 Task: Look for Airbnb options in Komló, Hungary from 9th November, 2023 to 16th November, 2023 for 2 adults.2 bedrooms having 2 beds and 1 bathroom. Property type can be flat. Look for 5 properties as per requirement.
Action: Key pressed <Key.caps_lock>K<Key.caps_lock>omlo
Screenshot: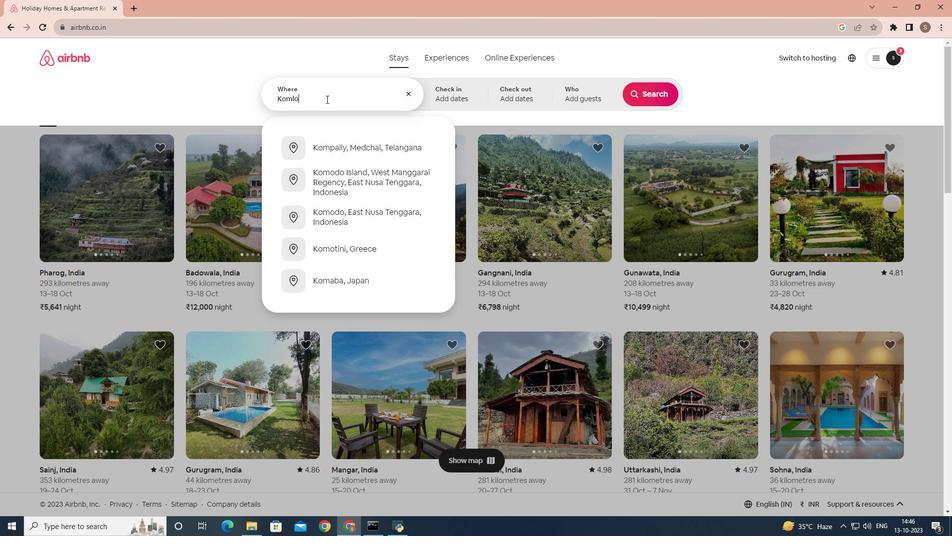 
Action: Mouse moved to (322, 139)
Screenshot: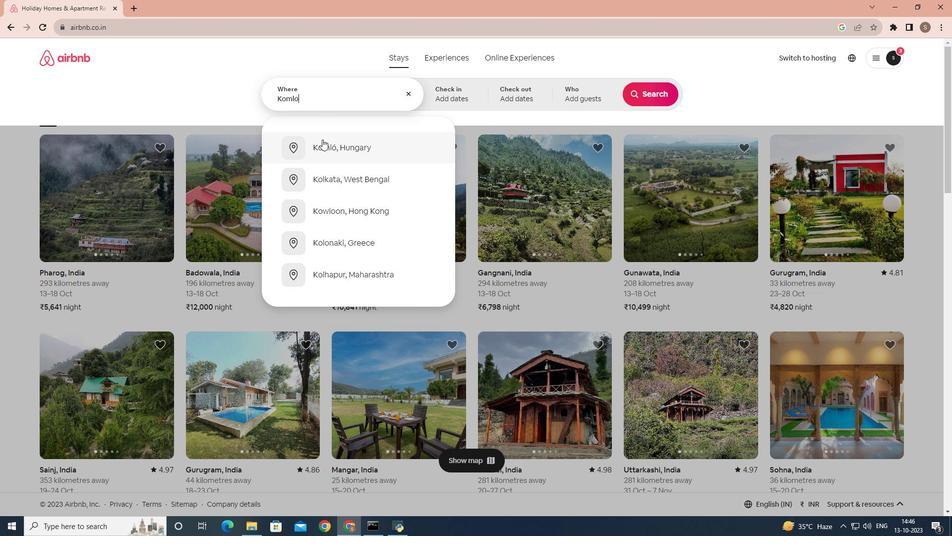 
Action: Mouse pressed left at (322, 139)
Screenshot: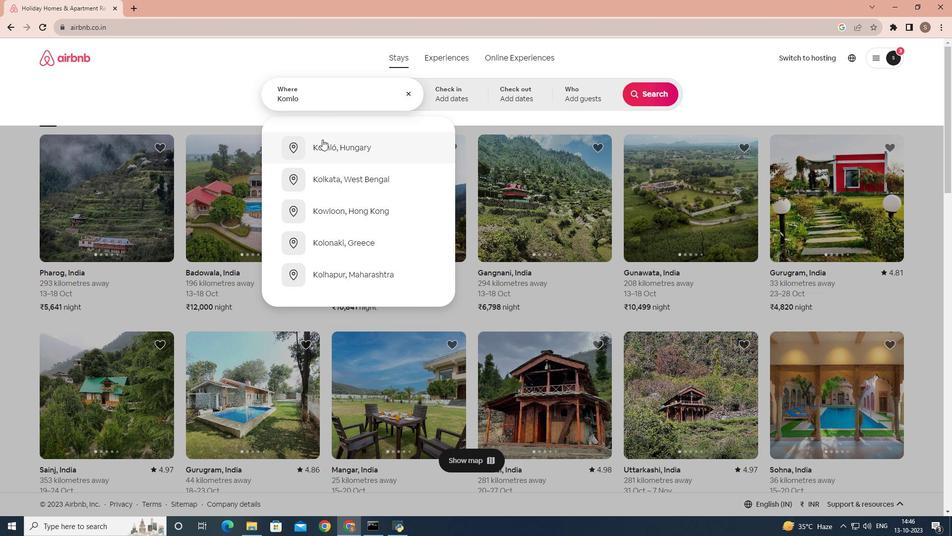 
Action: Mouse moved to (599, 243)
Screenshot: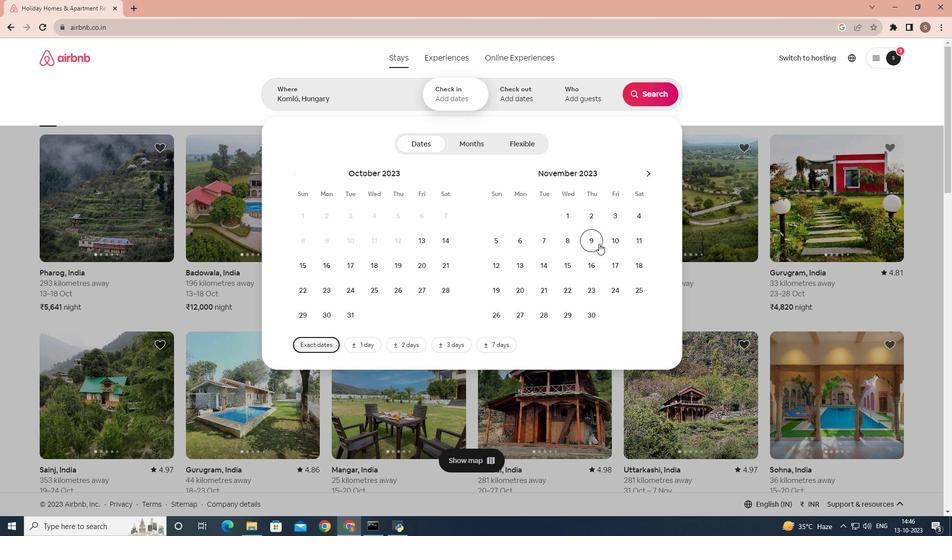 
Action: Mouse pressed left at (599, 243)
Screenshot: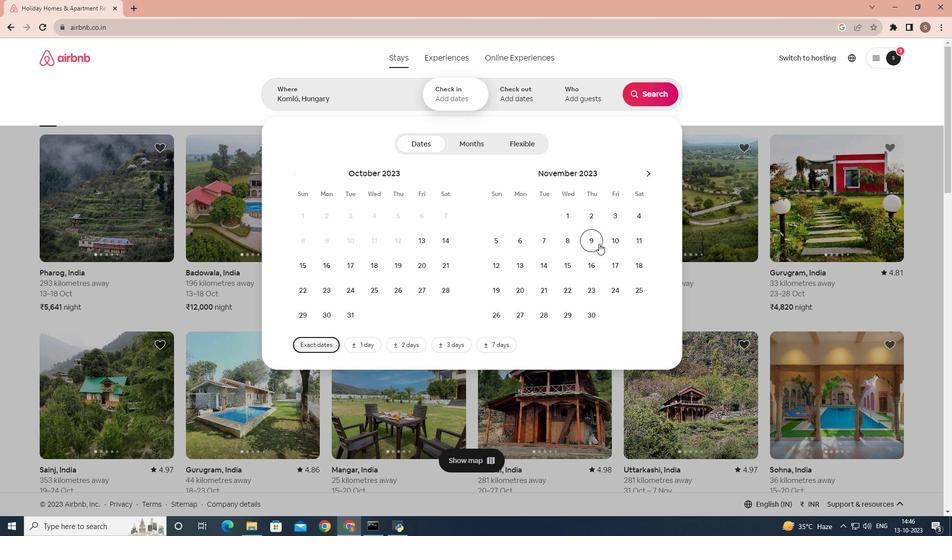 
Action: Mouse moved to (597, 262)
Screenshot: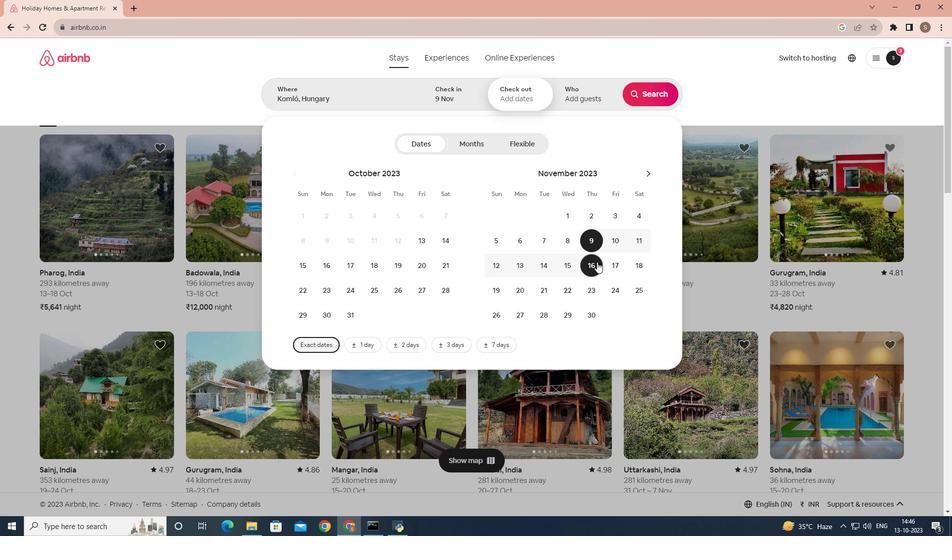 
Action: Mouse pressed left at (597, 262)
Screenshot: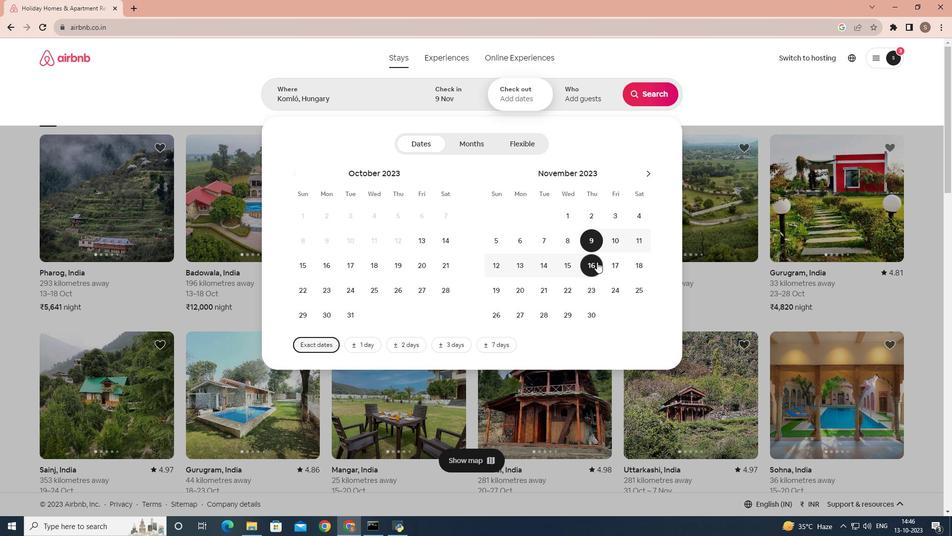 
Action: Mouse moved to (590, 103)
Screenshot: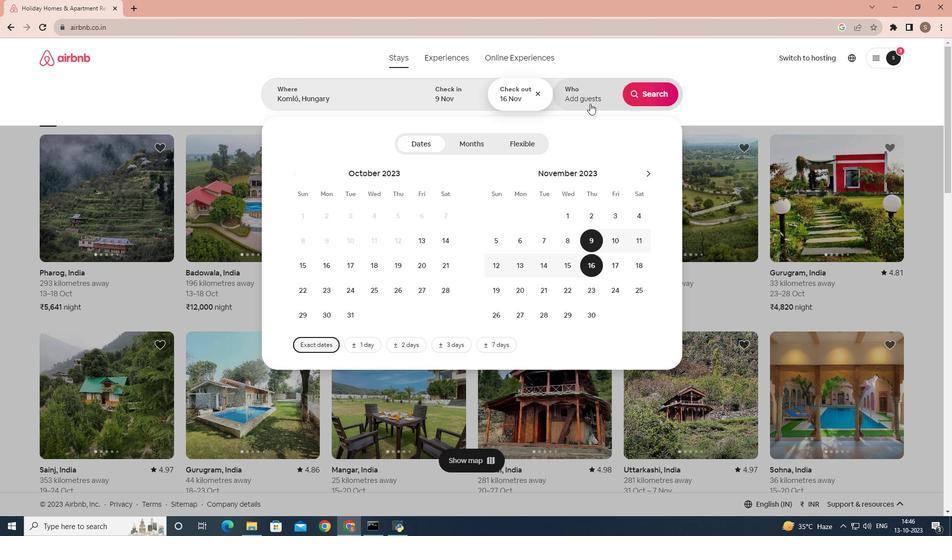 
Action: Mouse pressed left at (590, 103)
Screenshot: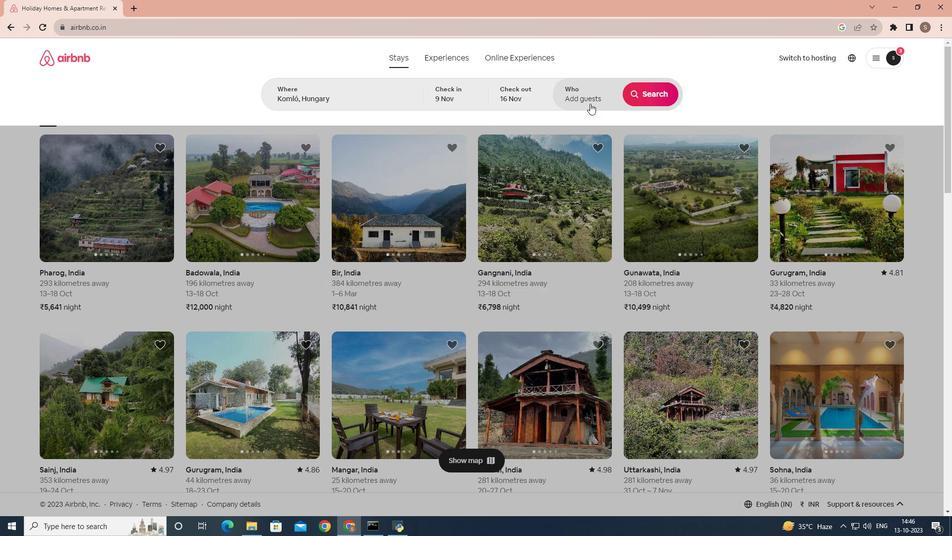 
Action: Mouse moved to (655, 152)
Screenshot: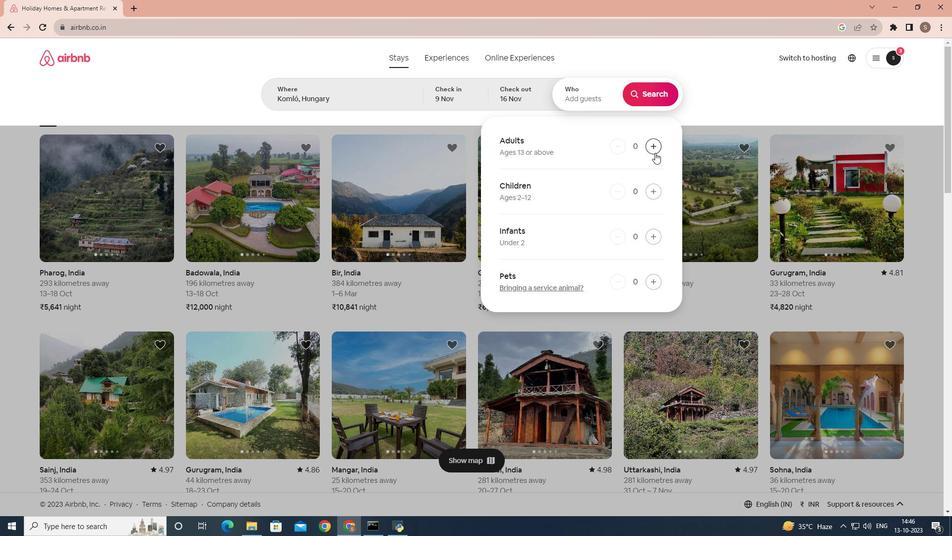 
Action: Mouse pressed left at (655, 152)
Screenshot: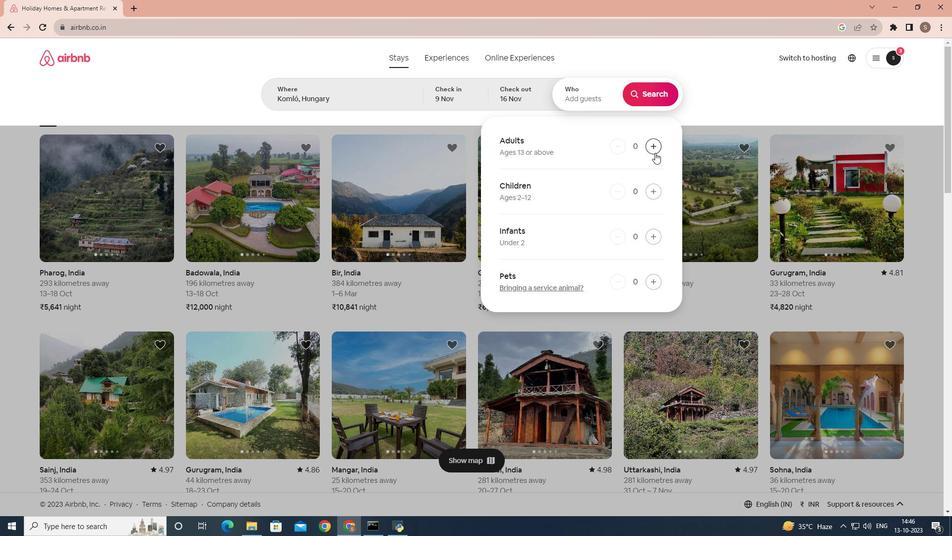
Action: Mouse pressed left at (655, 152)
Screenshot: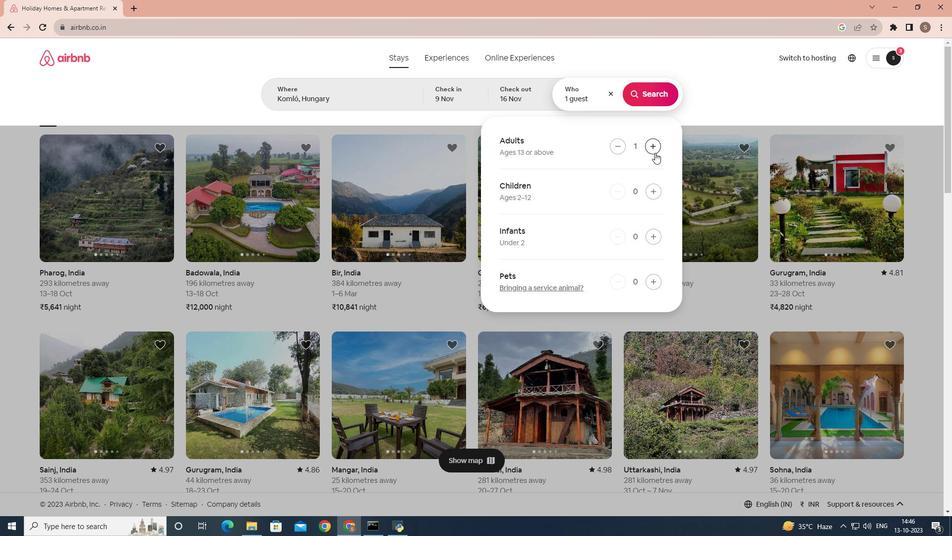 
Action: Mouse moved to (652, 101)
Screenshot: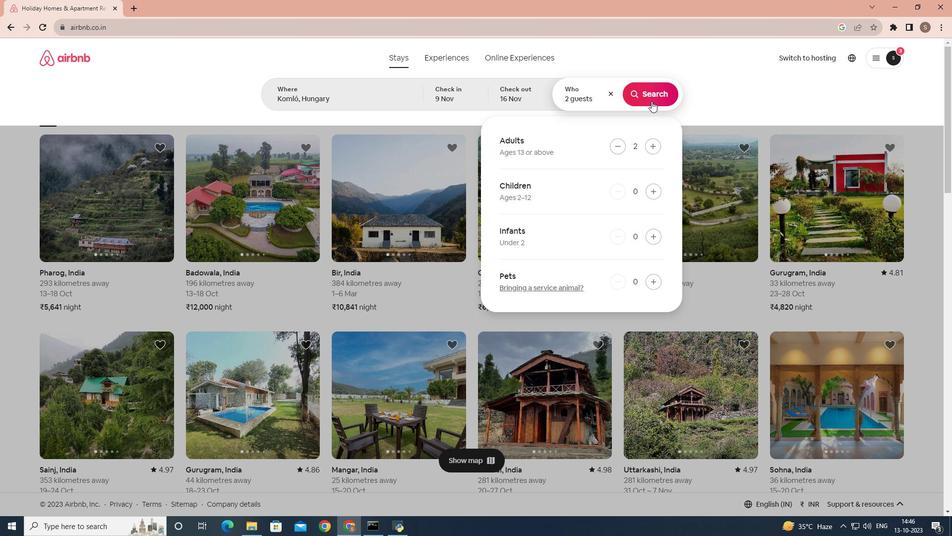 
Action: Mouse pressed left at (652, 101)
Screenshot: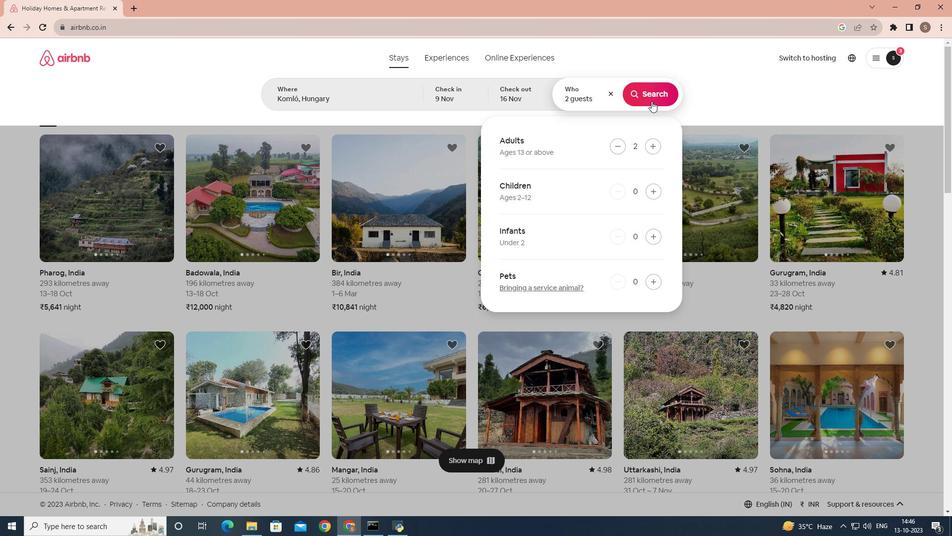 
Action: Mouse moved to (792, 97)
Screenshot: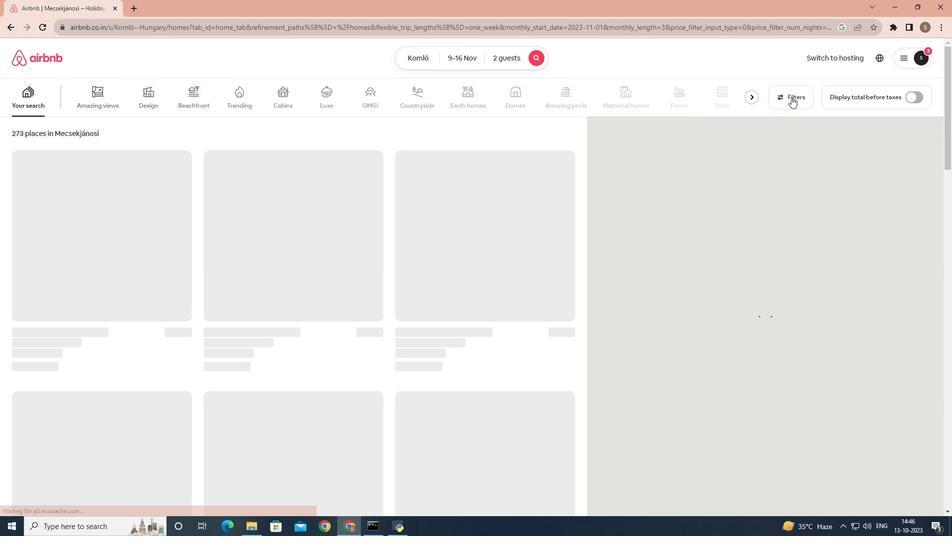 
Action: Mouse pressed left at (792, 97)
Screenshot: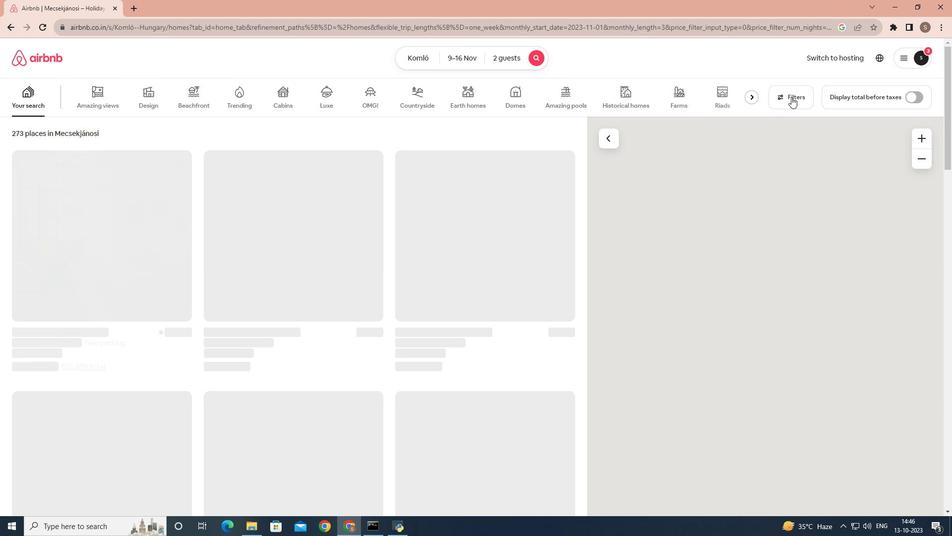 
Action: Mouse moved to (425, 268)
Screenshot: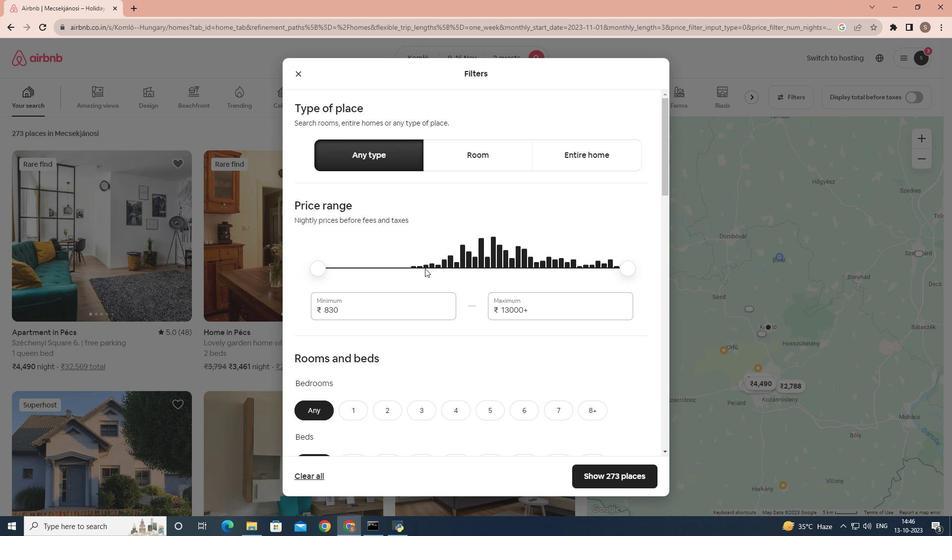 
Action: Mouse scrolled (425, 268) with delta (0, 0)
Screenshot: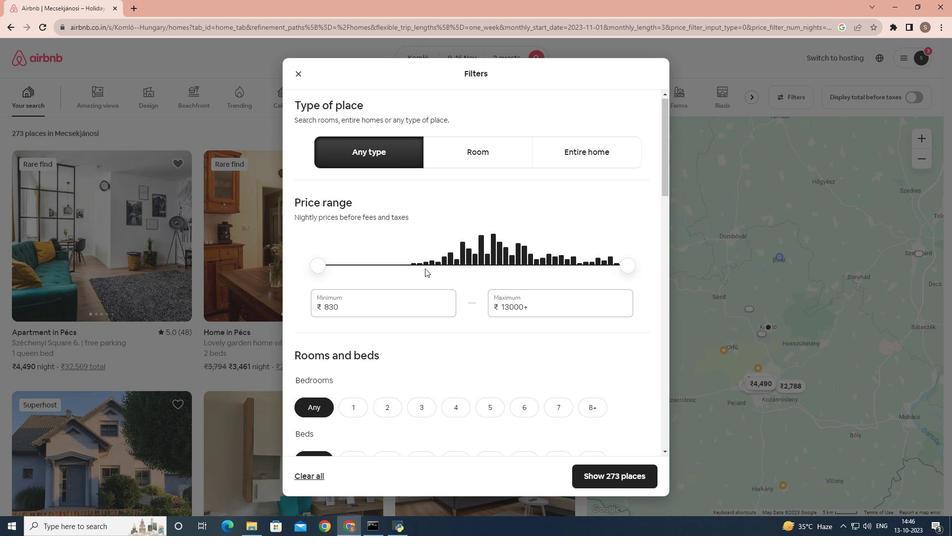 
Action: Mouse scrolled (425, 268) with delta (0, 0)
Screenshot: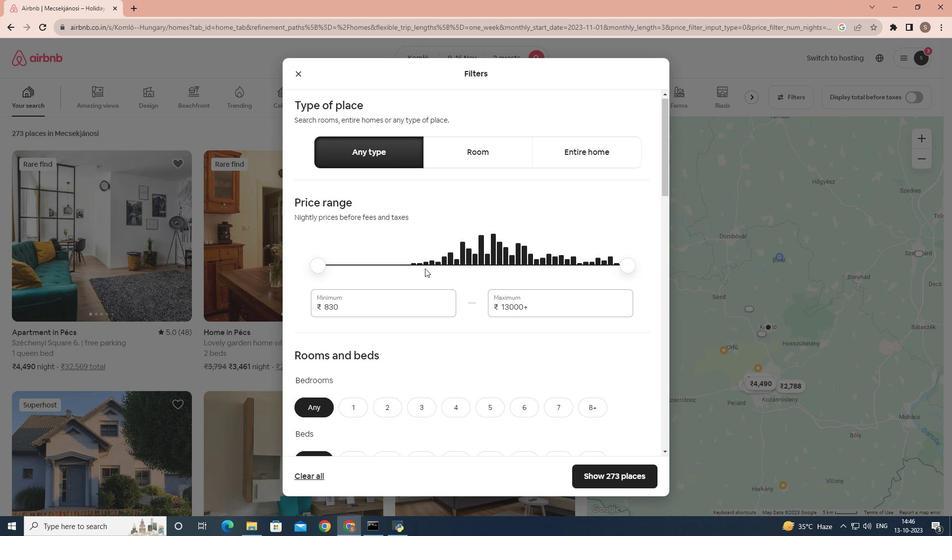 
Action: Mouse scrolled (425, 268) with delta (0, 0)
Screenshot: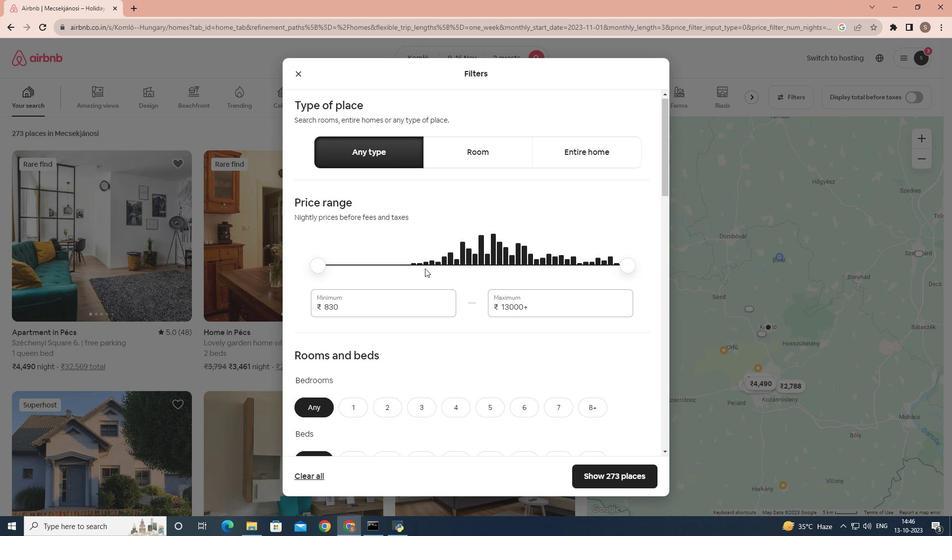 
Action: Mouse scrolled (425, 268) with delta (0, 0)
Screenshot: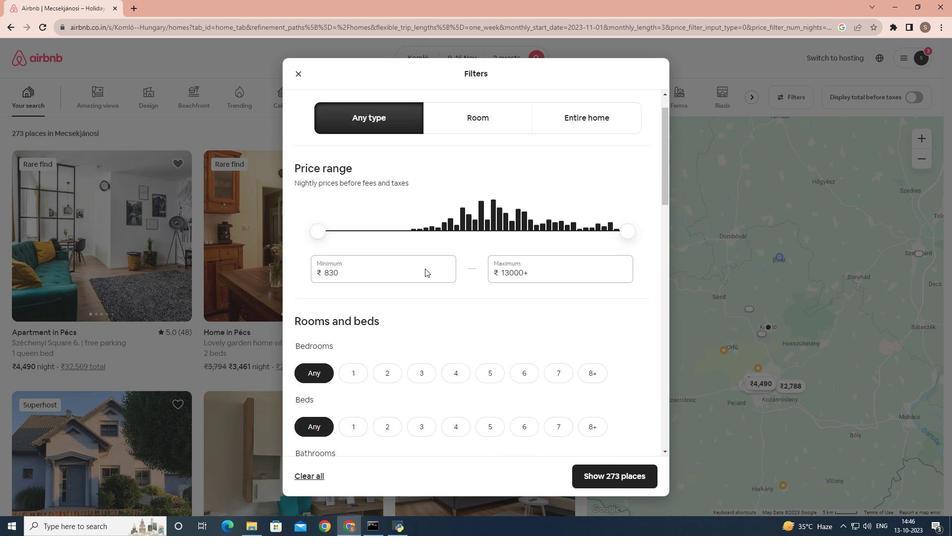 
Action: Mouse moved to (387, 224)
Screenshot: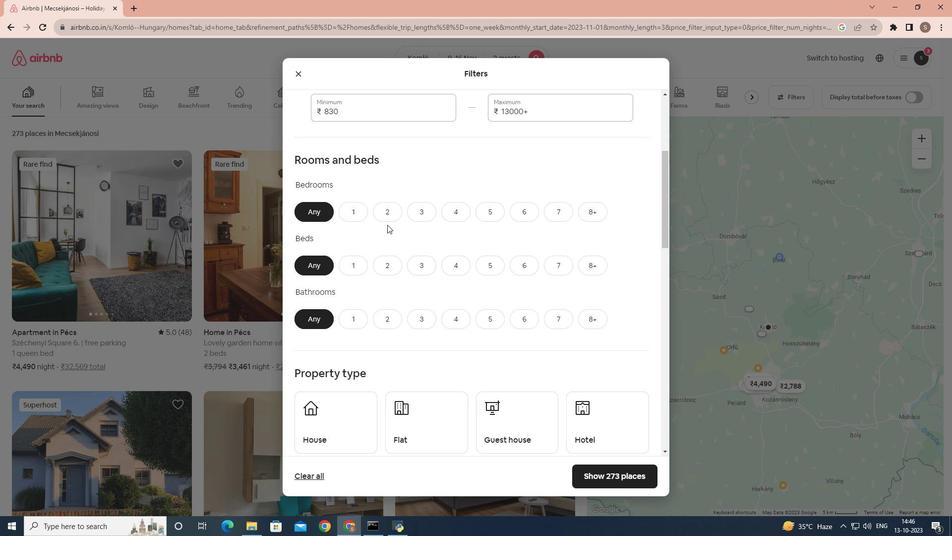 
Action: Mouse pressed left at (387, 224)
Screenshot: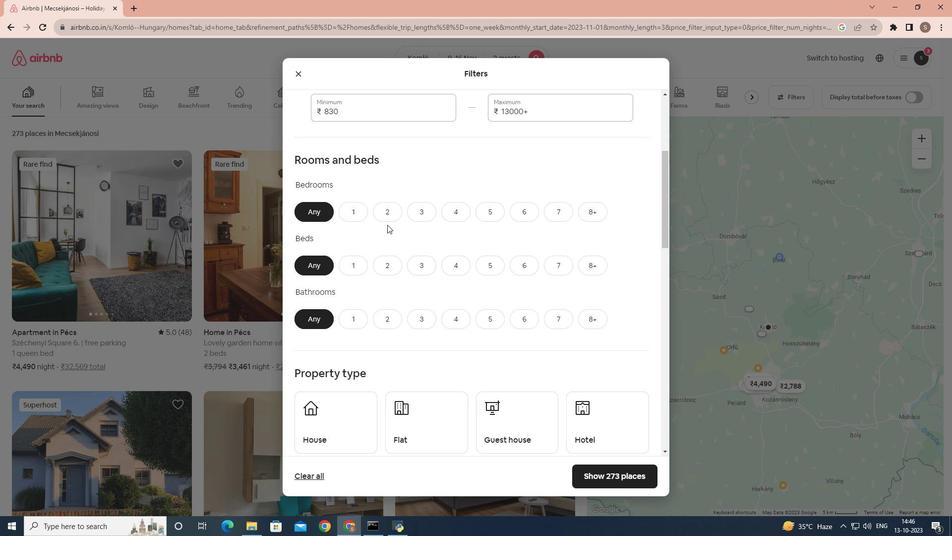 
Action: Mouse moved to (389, 220)
Screenshot: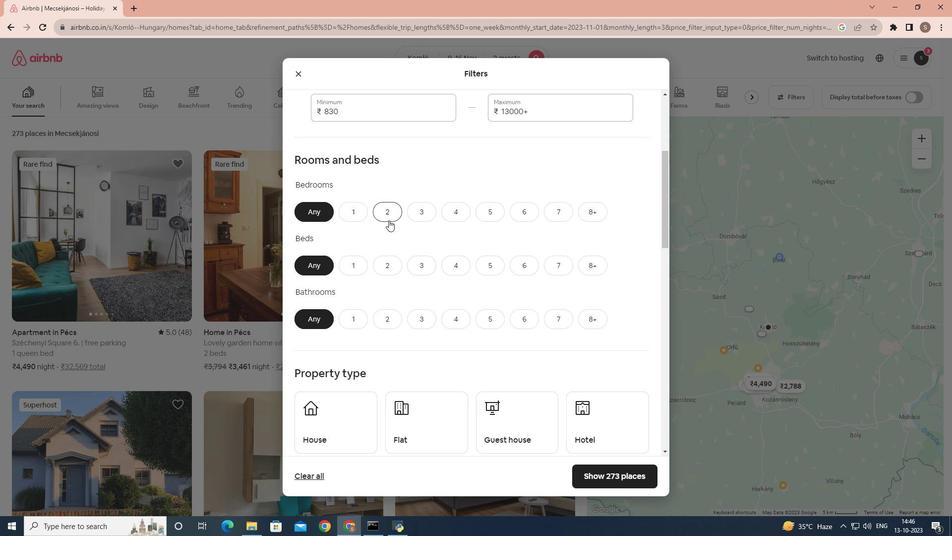 
Action: Mouse pressed left at (389, 220)
Screenshot: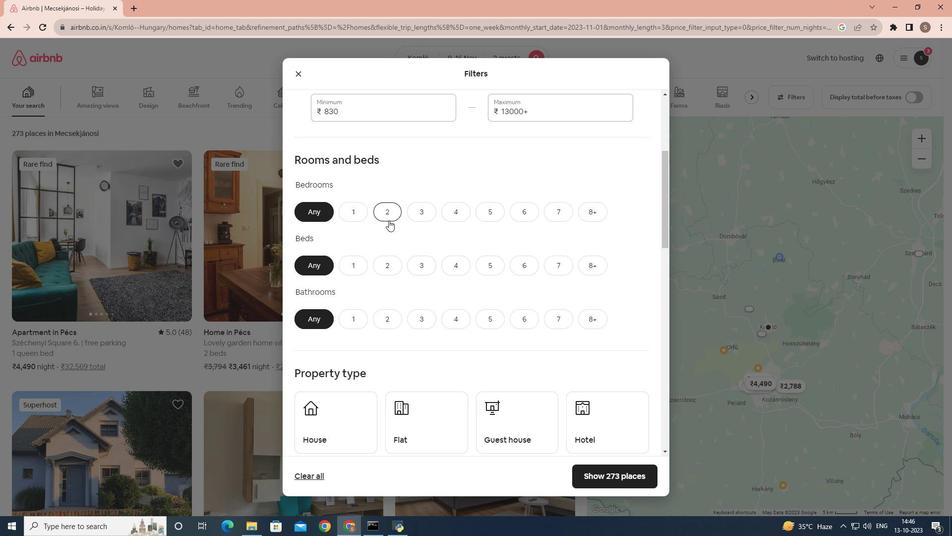
Action: Mouse moved to (382, 268)
Screenshot: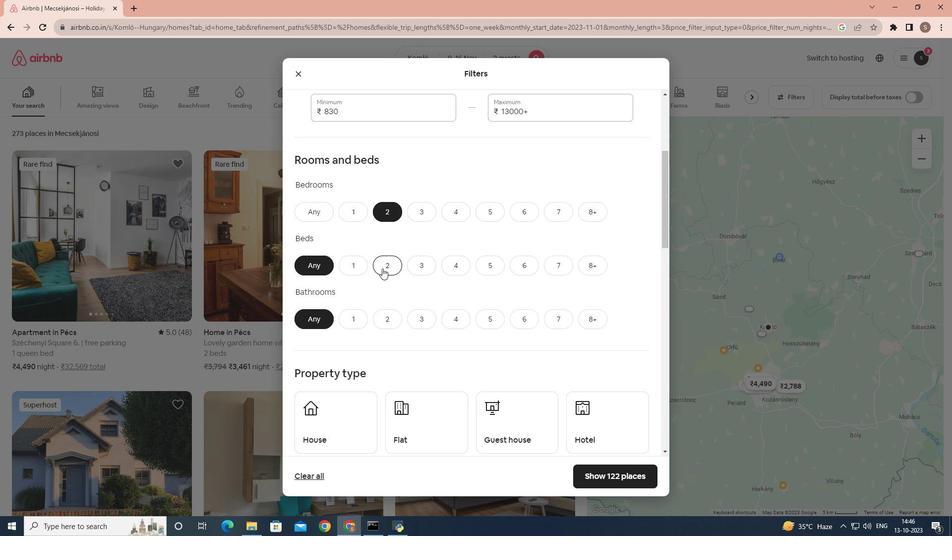 
Action: Mouse pressed left at (382, 268)
Screenshot: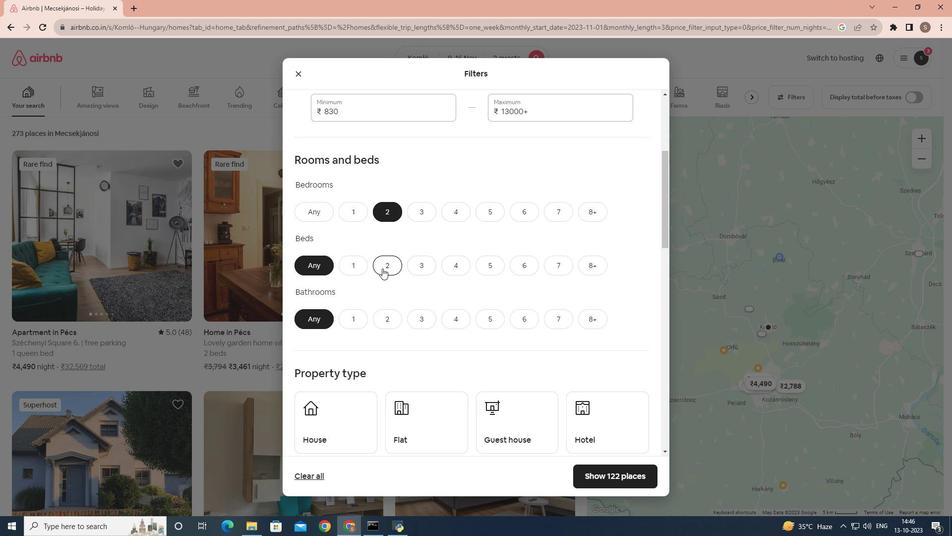 
Action: Mouse moved to (358, 320)
Screenshot: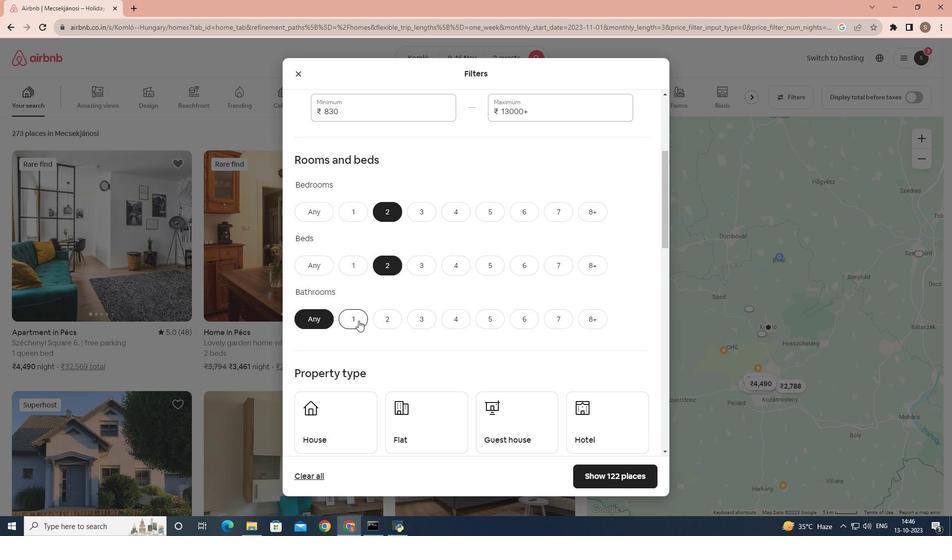 
Action: Mouse pressed left at (358, 320)
Screenshot: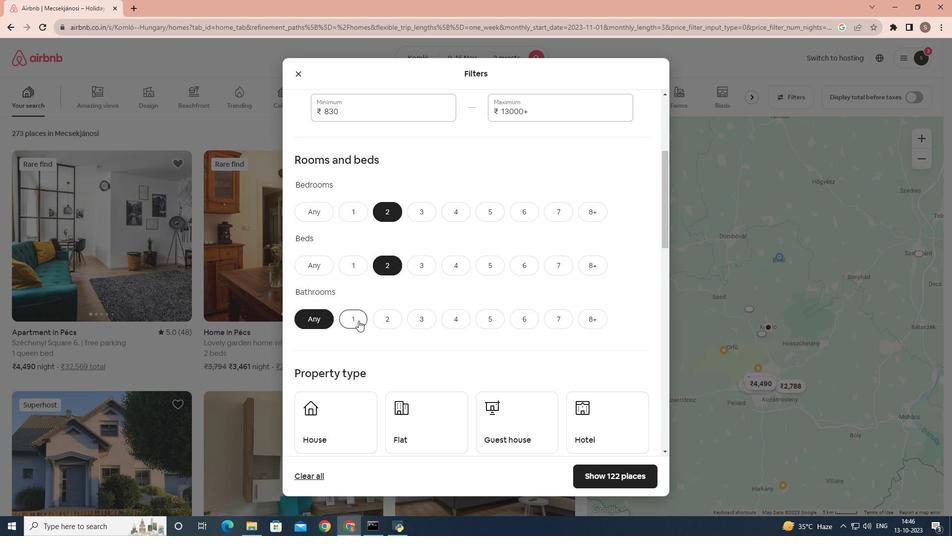 
Action: Mouse moved to (419, 301)
Screenshot: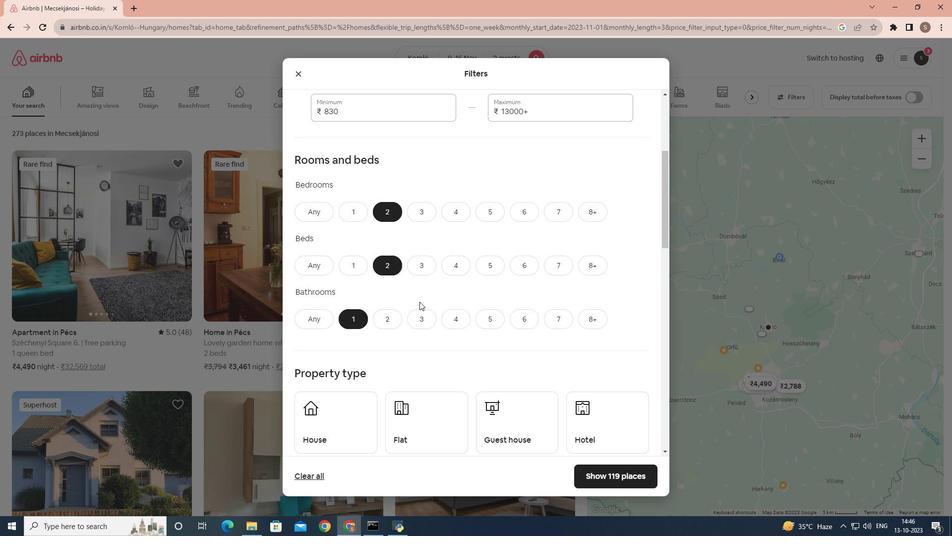 
Action: Mouse scrolled (419, 301) with delta (0, 0)
Screenshot: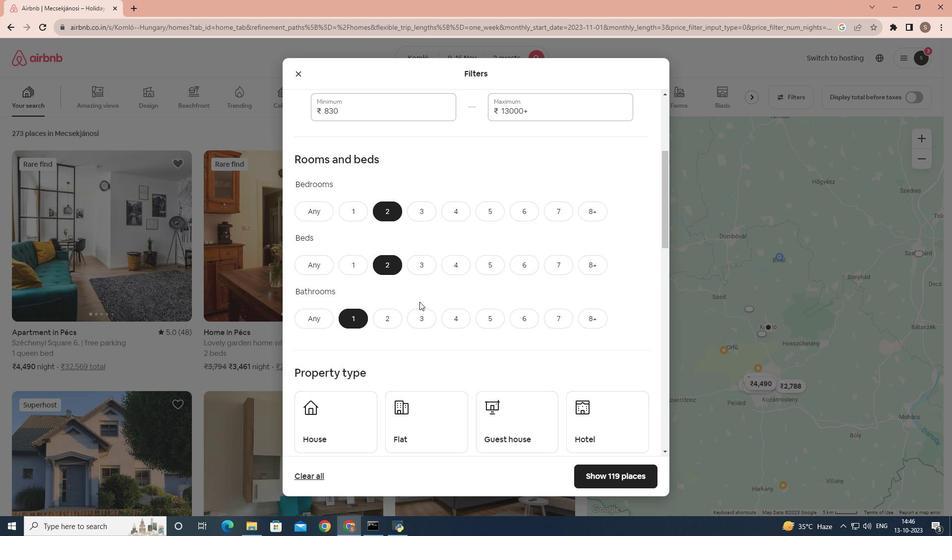 
Action: Mouse scrolled (419, 301) with delta (0, 0)
Screenshot: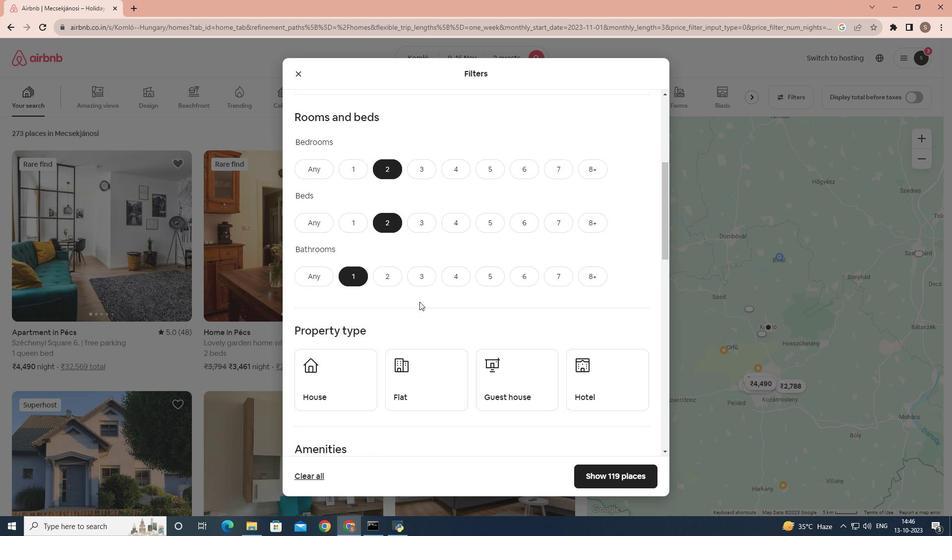 
Action: Mouse scrolled (419, 301) with delta (0, 0)
Screenshot: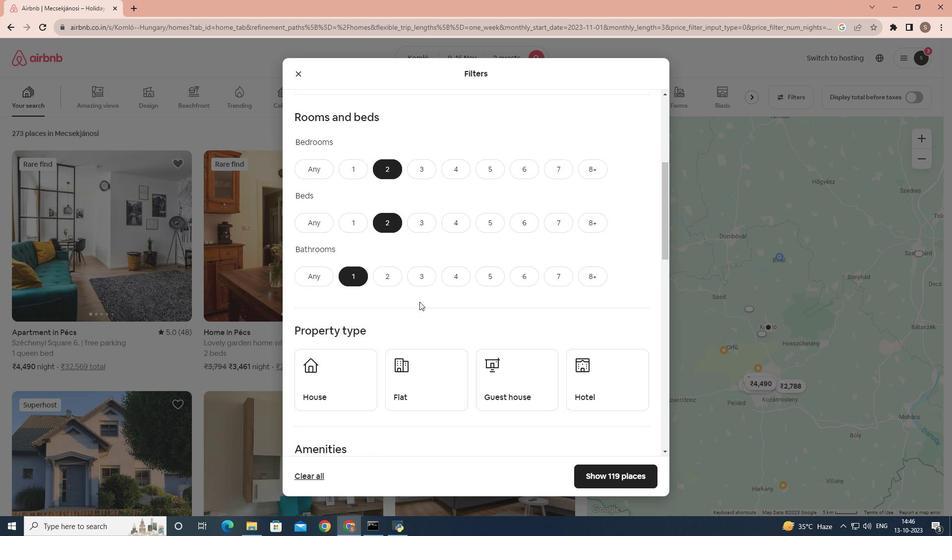 
Action: Mouse scrolled (419, 301) with delta (0, 0)
Screenshot: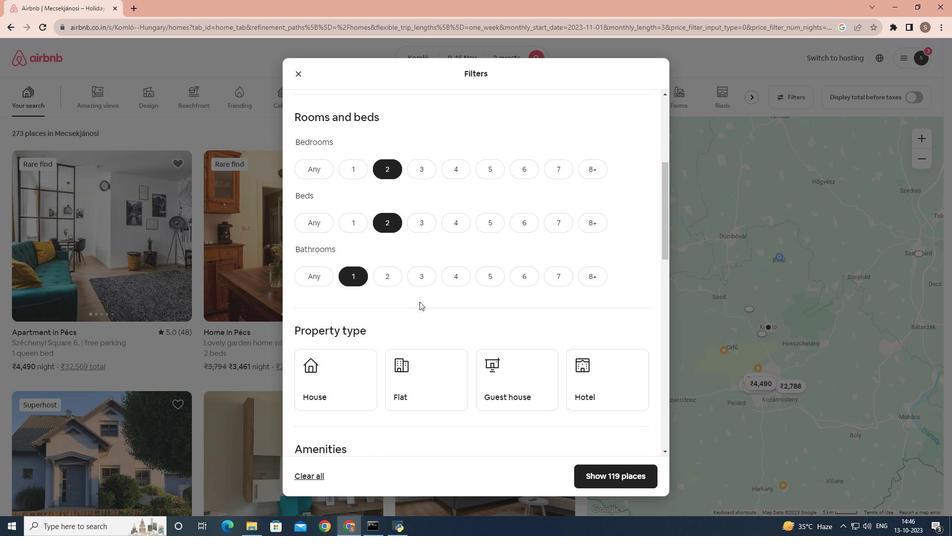 
Action: Mouse scrolled (419, 301) with delta (0, 0)
Screenshot: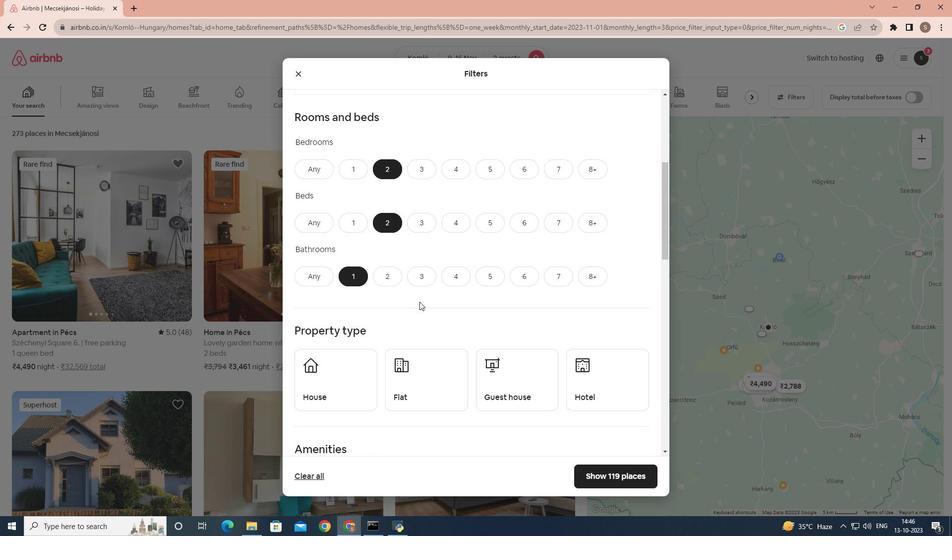 
Action: Mouse moved to (425, 203)
Screenshot: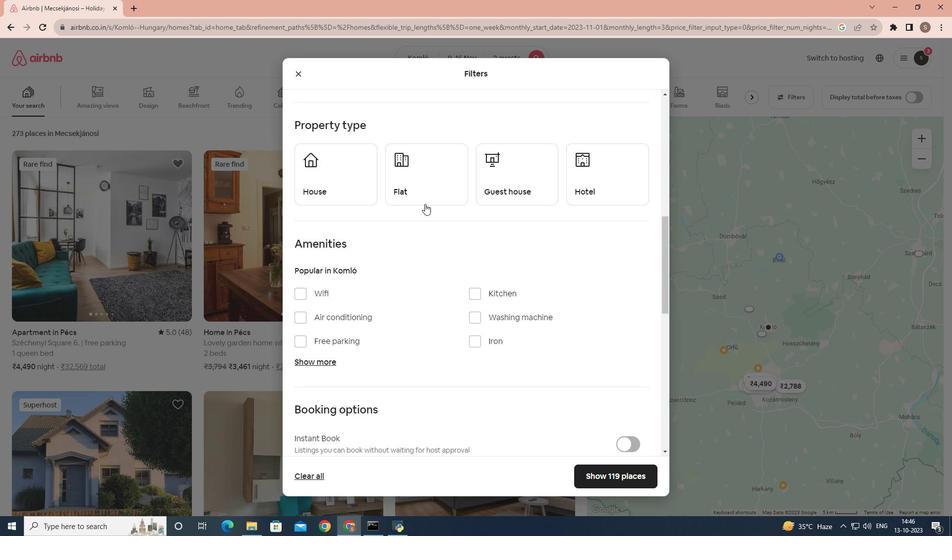 
Action: Mouse pressed left at (425, 203)
Screenshot: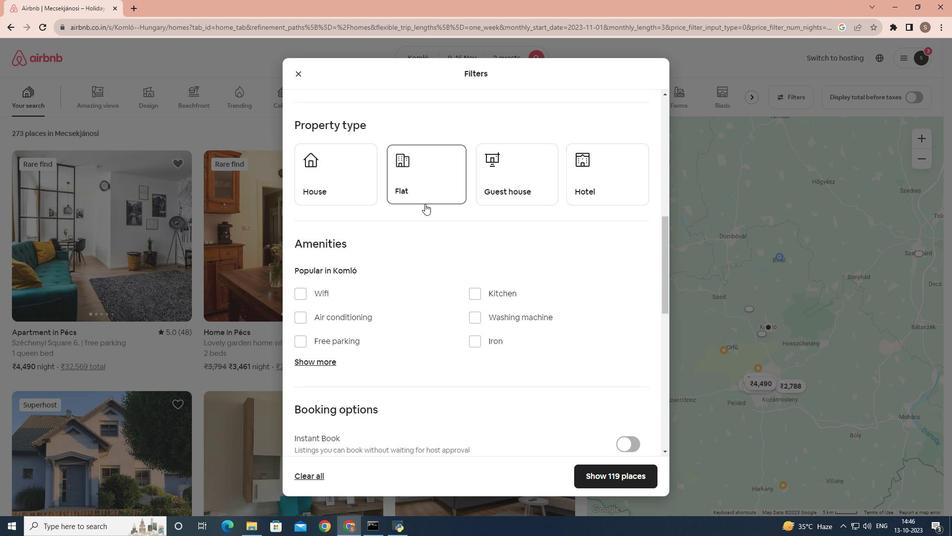 
Action: Mouse moved to (629, 471)
Screenshot: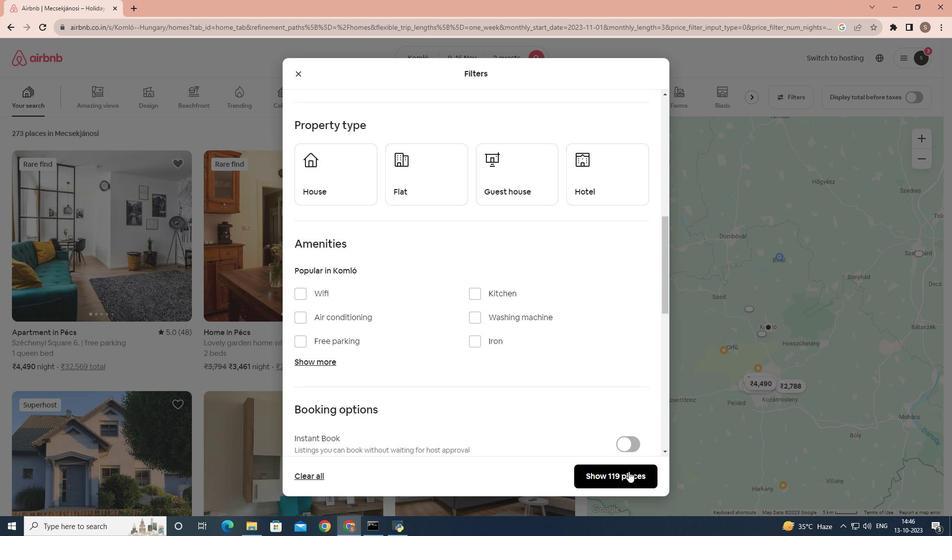 
Action: Mouse pressed left at (629, 471)
Screenshot: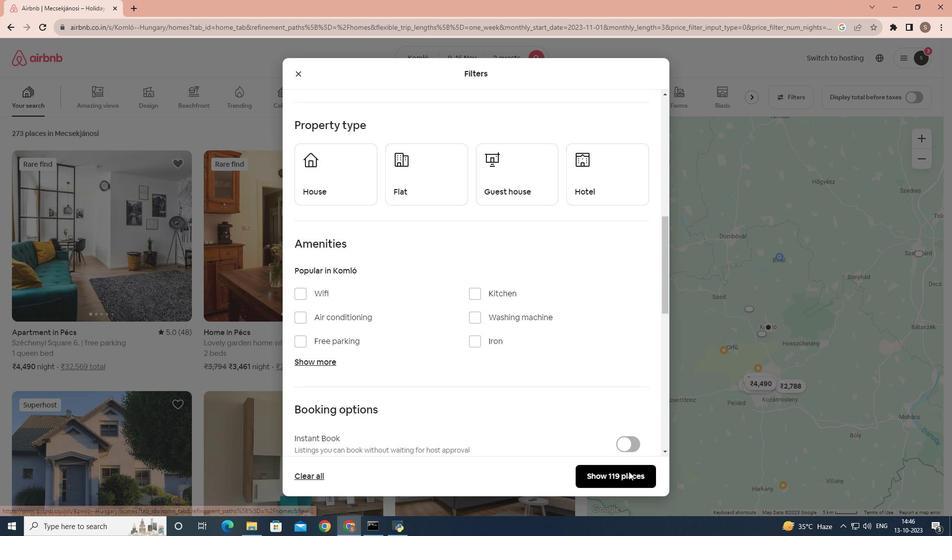 
Action: Mouse moved to (300, 242)
Screenshot: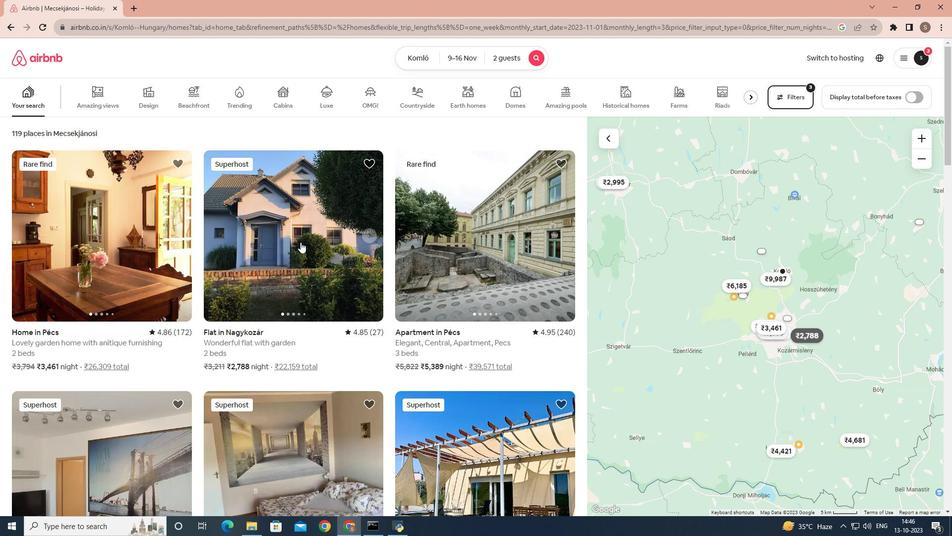 
Action: Mouse pressed left at (300, 242)
Screenshot: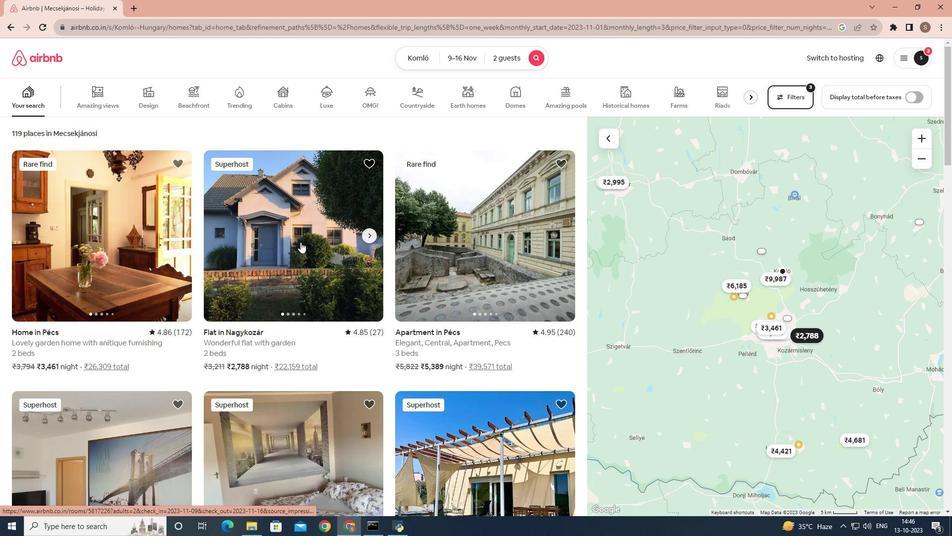 
Action: Mouse scrolled (300, 241) with delta (0, 0)
Screenshot: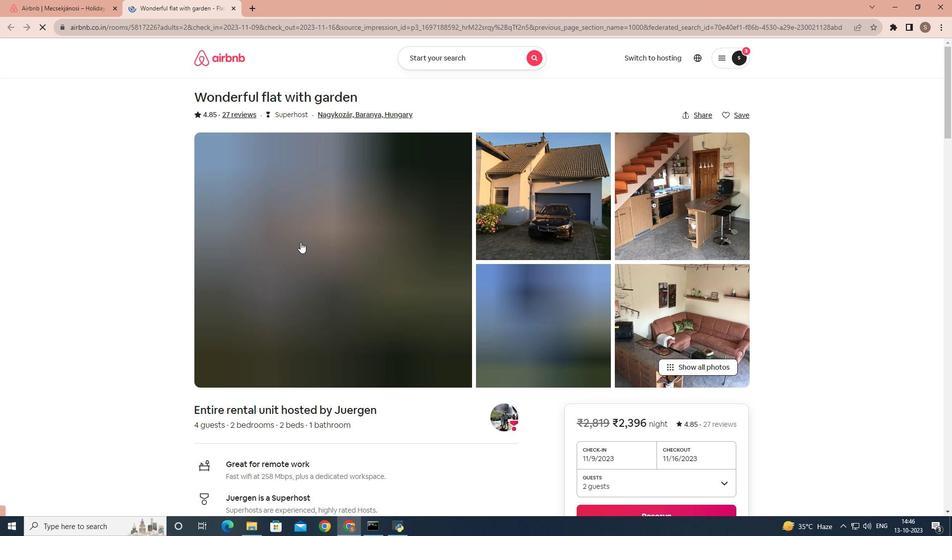 
Action: Mouse scrolled (300, 241) with delta (0, 0)
Screenshot: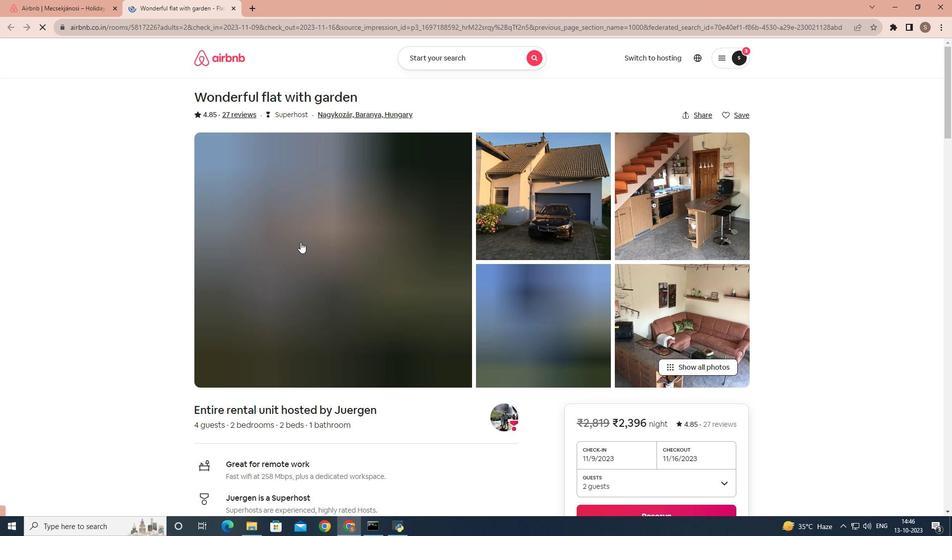 
Action: Mouse scrolled (300, 241) with delta (0, 0)
Screenshot: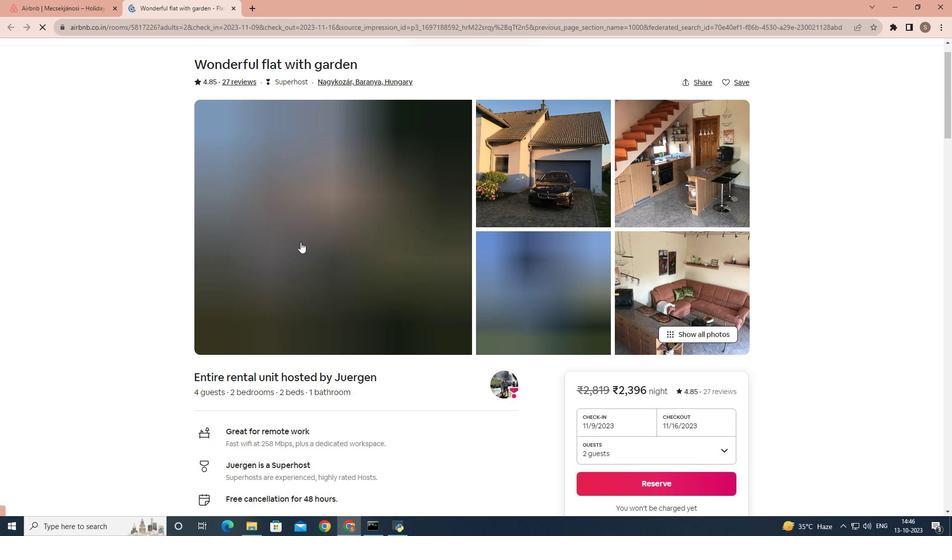 
Action: Mouse scrolled (300, 241) with delta (0, 0)
Screenshot: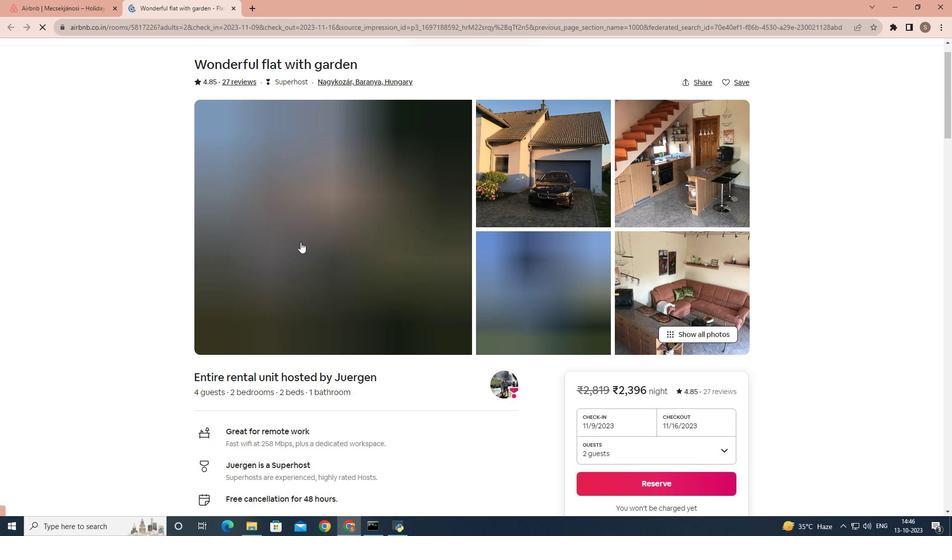 
Action: Mouse scrolled (300, 241) with delta (0, 0)
Screenshot: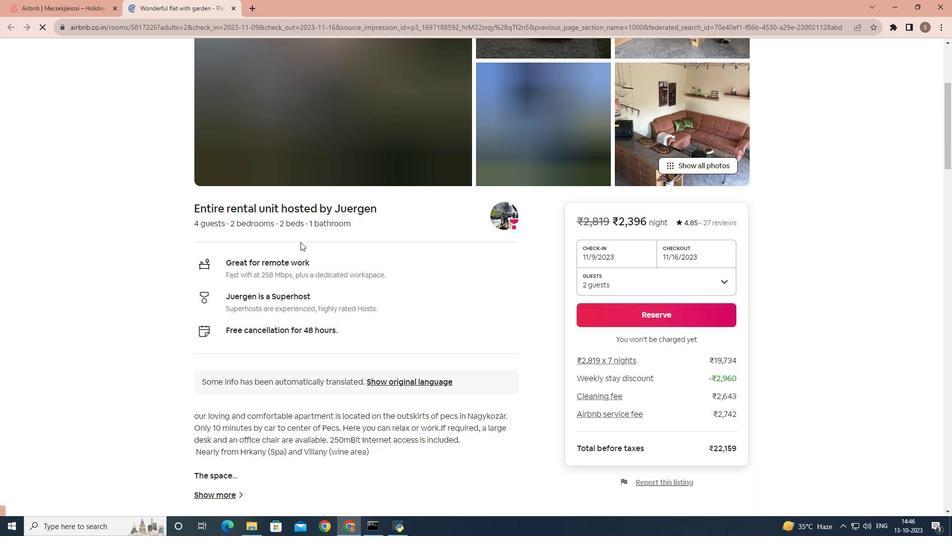 
Action: Mouse scrolled (300, 241) with delta (0, 0)
Screenshot: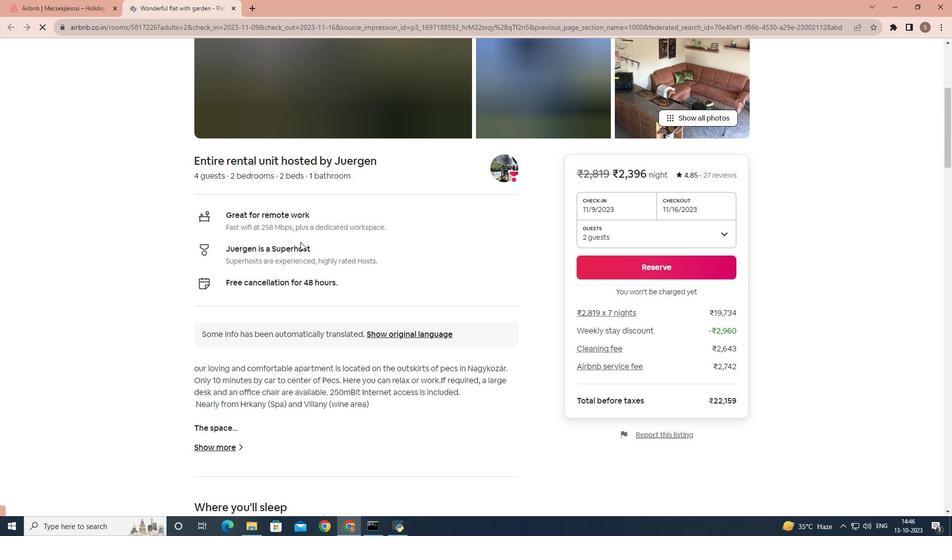 
Action: Mouse scrolled (300, 241) with delta (0, 0)
Screenshot: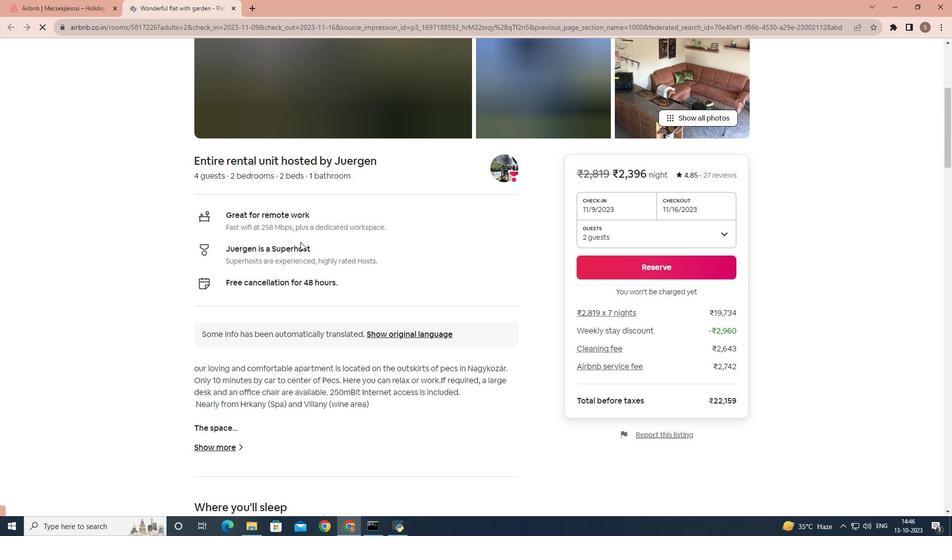
Action: Mouse scrolled (300, 241) with delta (0, 0)
Screenshot: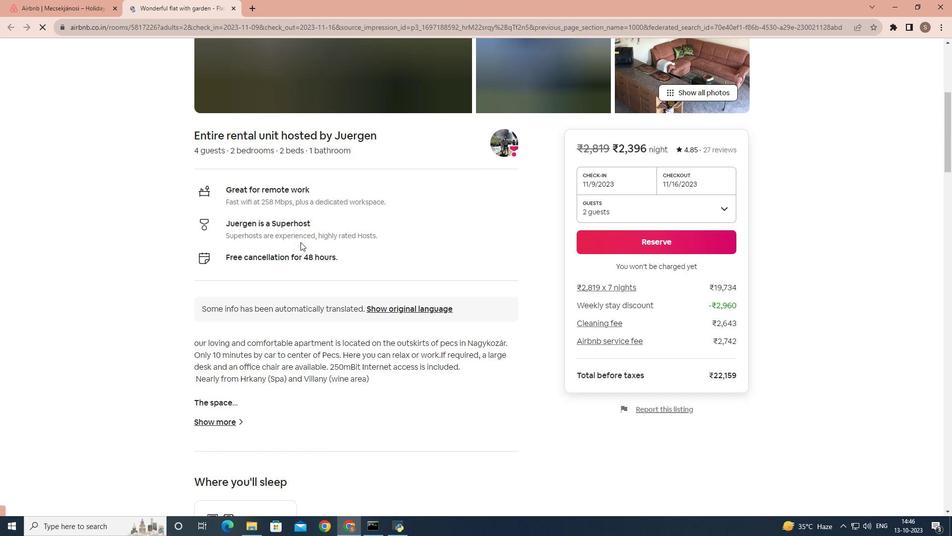 
Action: Mouse moved to (226, 271)
Screenshot: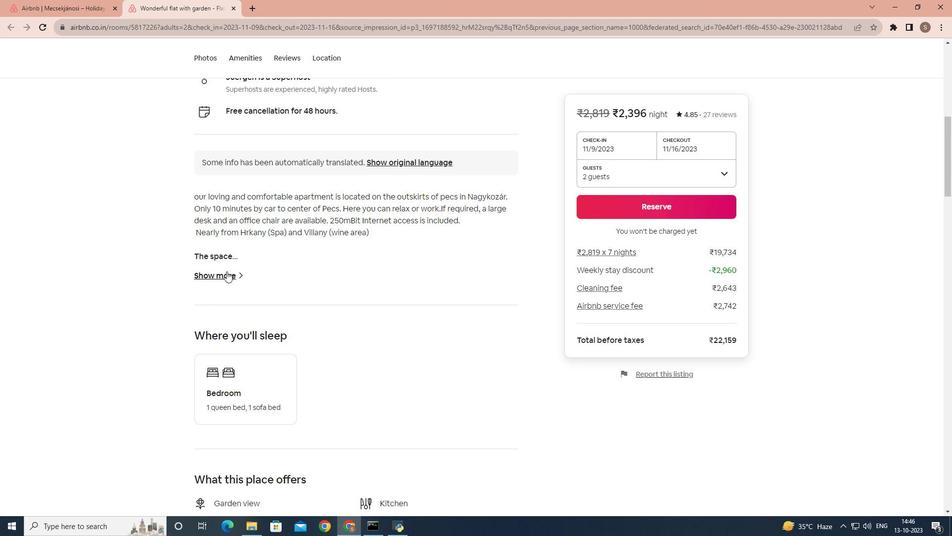 
Action: Mouse pressed left at (226, 271)
Screenshot: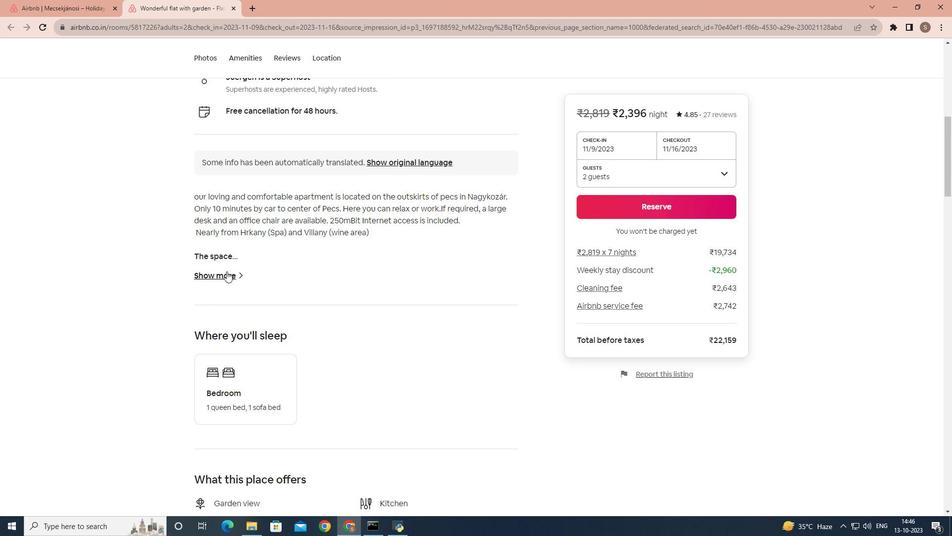 
Action: Mouse moved to (349, 242)
Screenshot: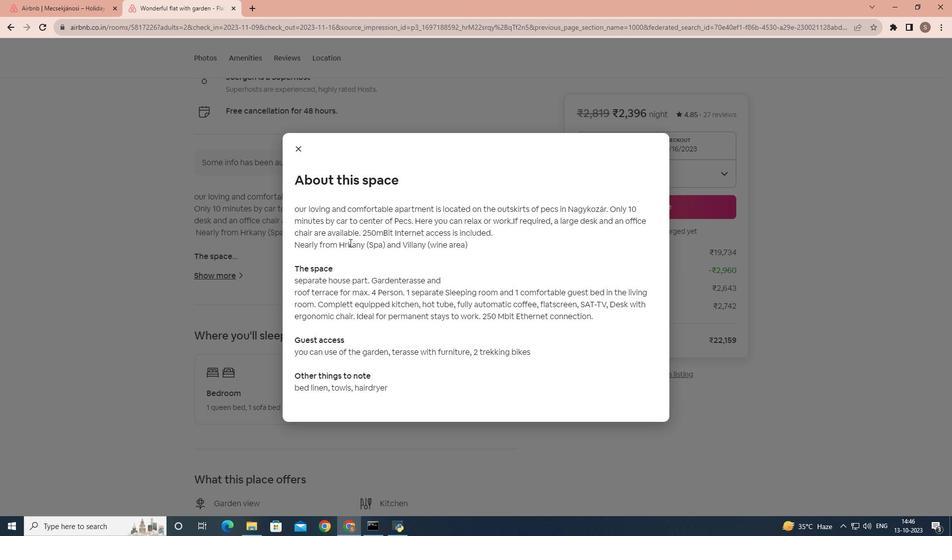 
Action: Mouse scrolled (349, 242) with delta (0, 0)
Screenshot: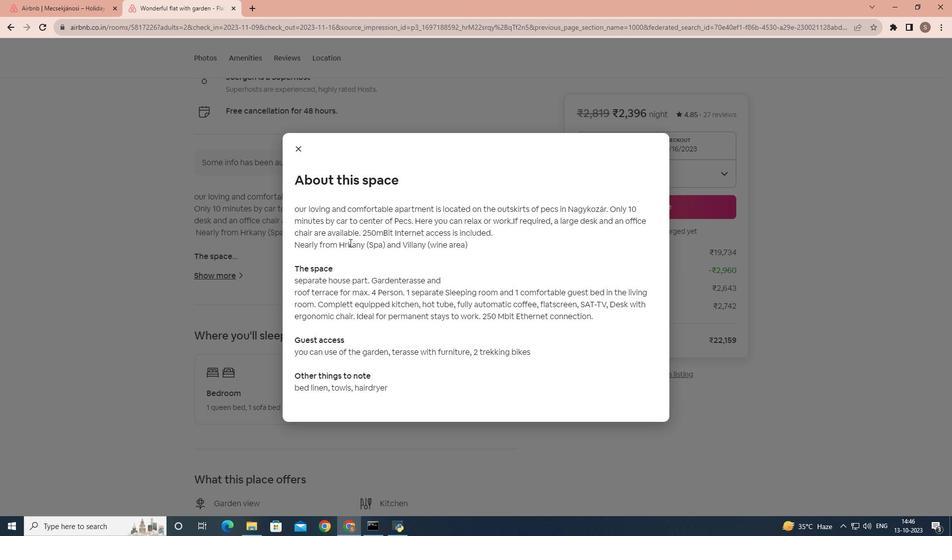 
Action: Mouse scrolled (349, 242) with delta (0, 0)
Screenshot: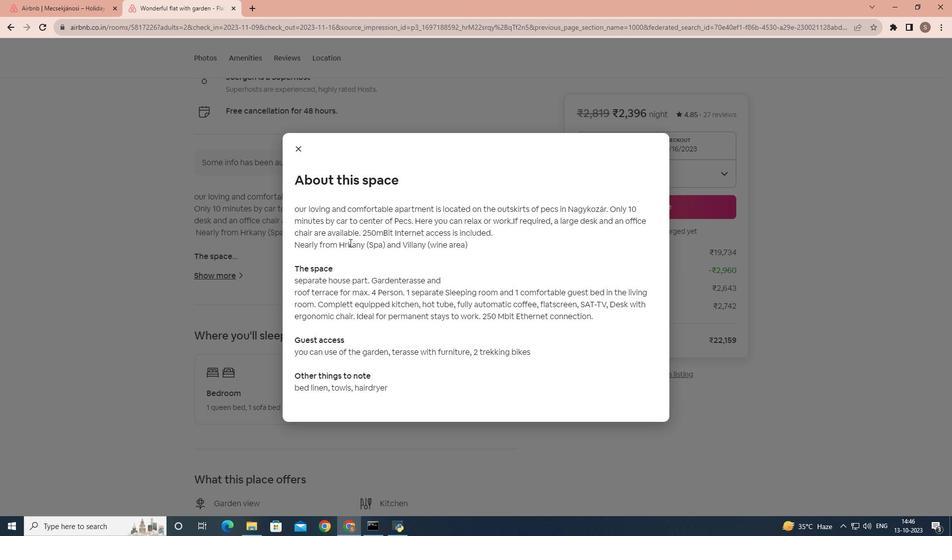 
Action: Mouse scrolled (349, 242) with delta (0, 0)
Screenshot: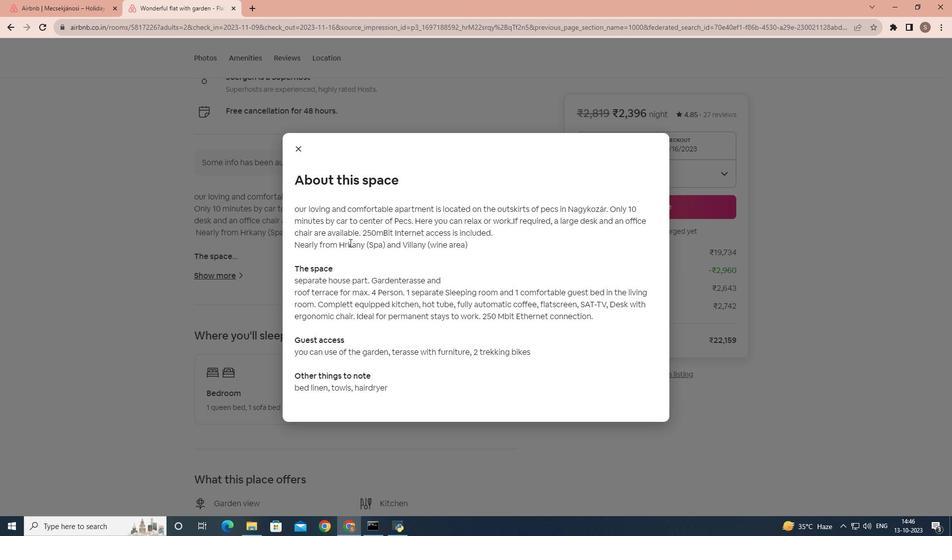 
Action: Mouse scrolled (349, 242) with delta (0, 0)
Screenshot: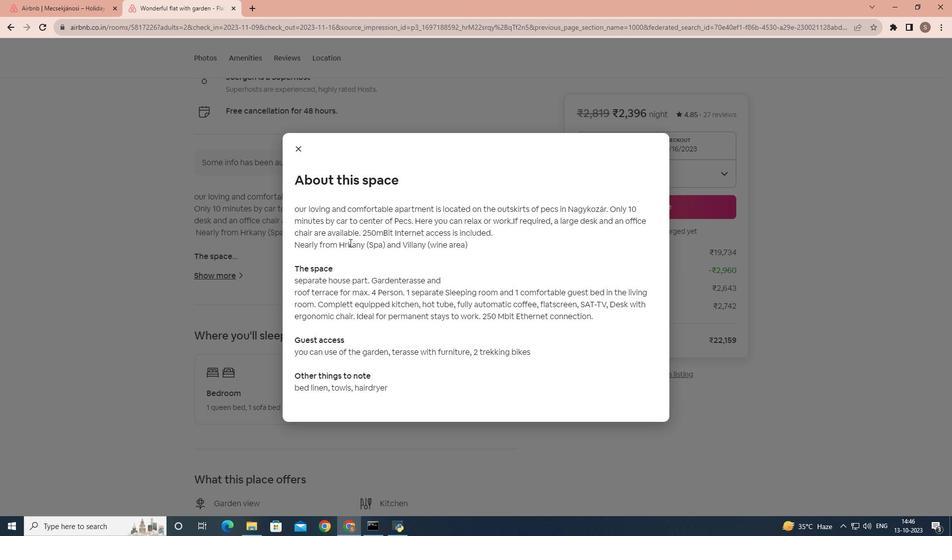 
Action: Mouse scrolled (349, 242) with delta (0, 0)
Screenshot: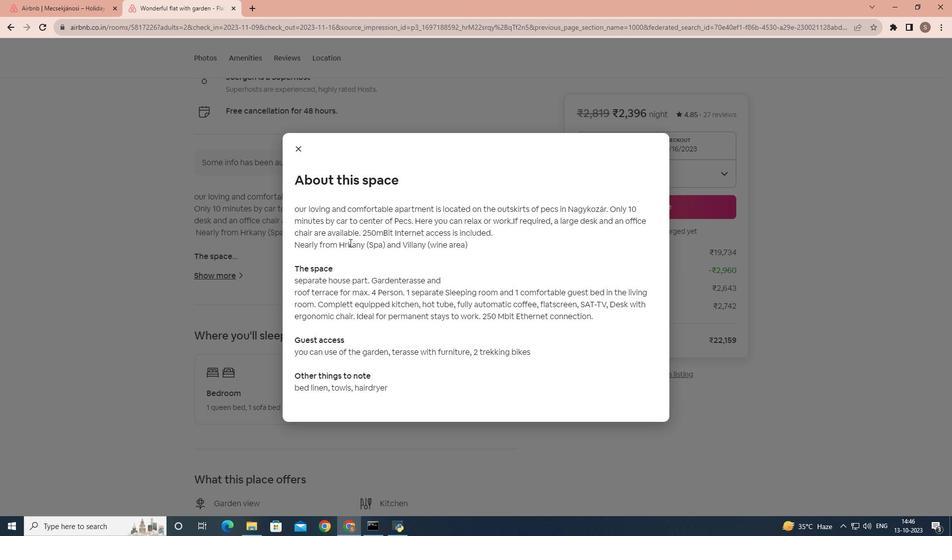 
Action: Mouse moved to (295, 152)
Screenshot: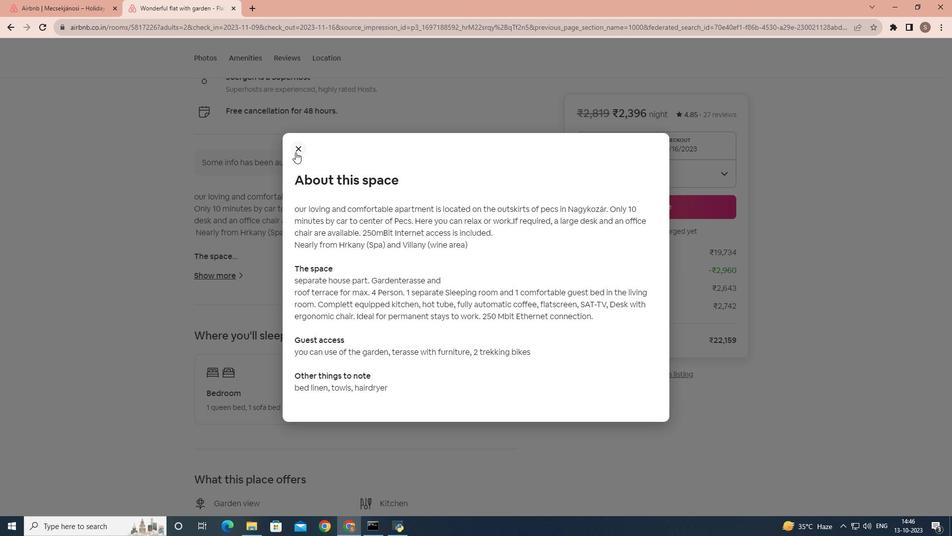 
Action: Mouse pressed left at (295, 152)
Screenshot: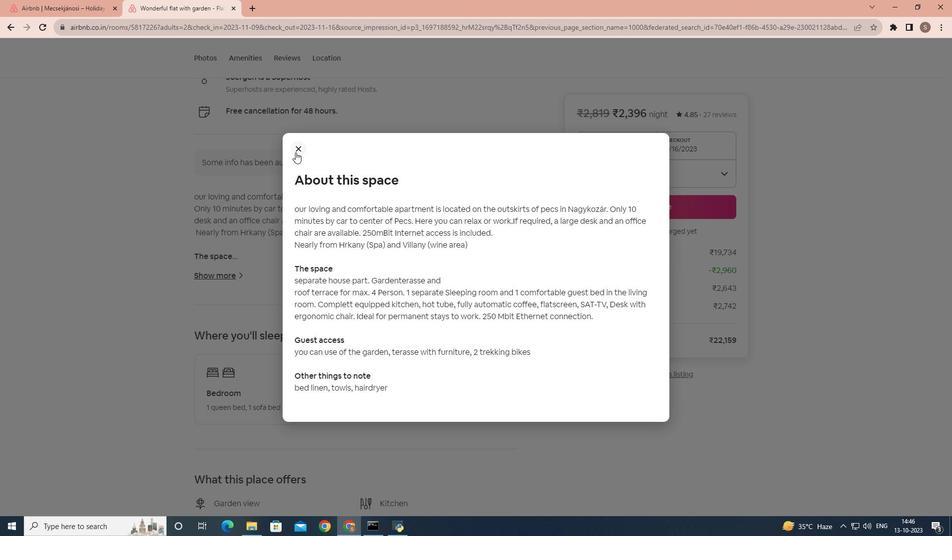 
Action: Mouse moved to (264, 249)
Screenshot: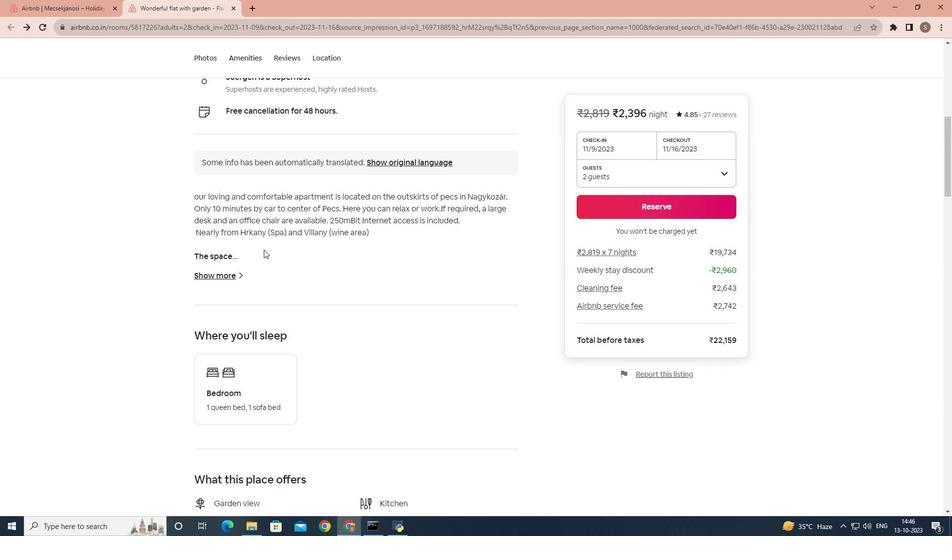 
Action: Mouse scrolled (264, 249) with delta (0, 0)
Screenshot: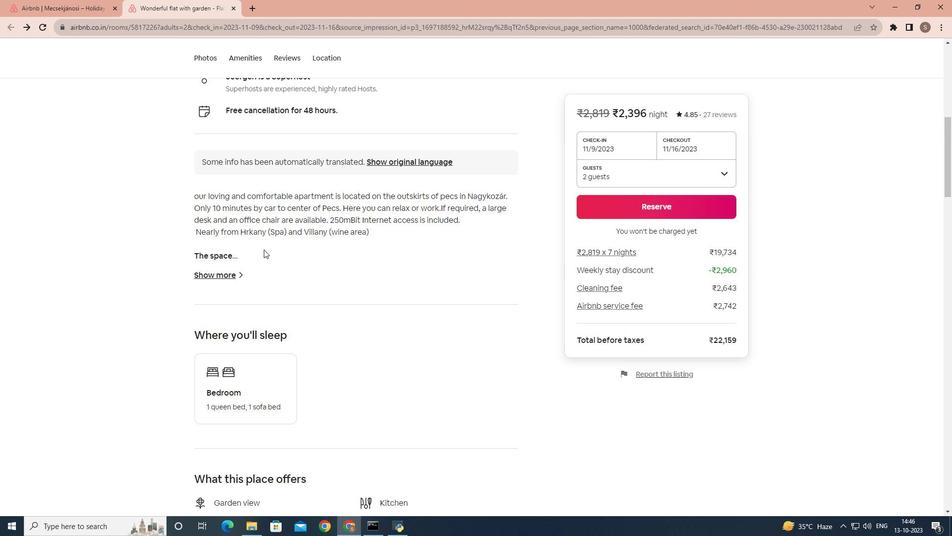 
Action: Mouse scrolled (264, 249) with delta (0, 0)
Screenshot: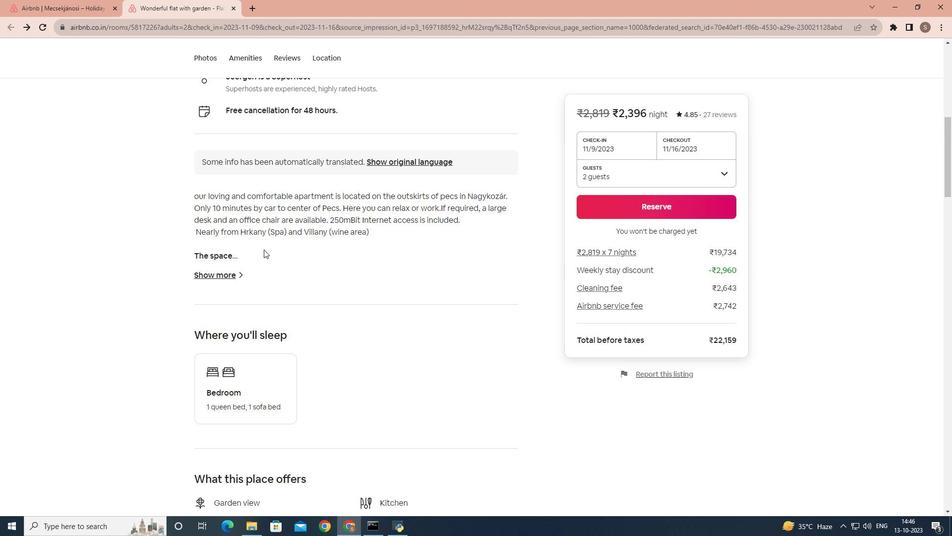
Action: Mouse scrolled (264, 249) with delta (0, 0)
Screenshot: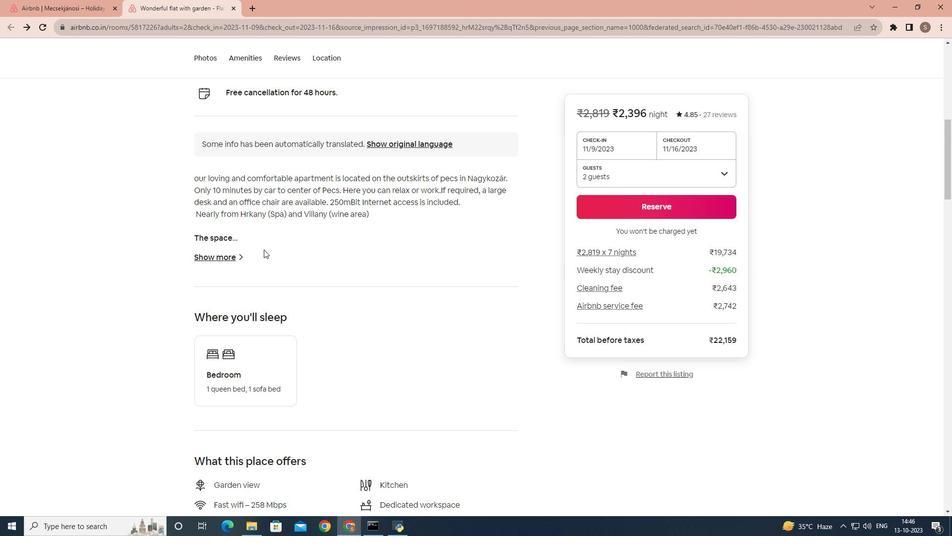 
Action: Mouse scrolled (264, 249) with delta (0, 0)
Screenshot: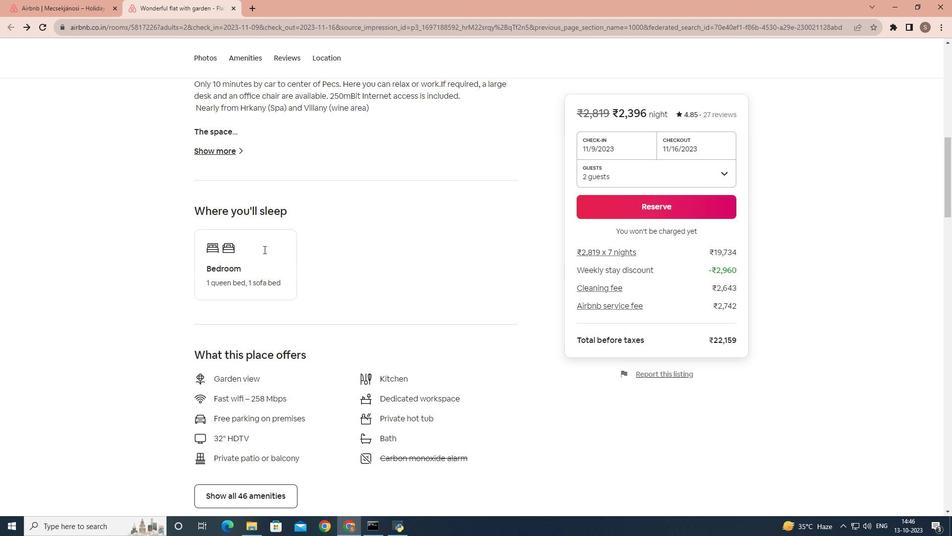 
Action: Mouse scrolled (264, 249) with delta (0, 0)
Screenshot: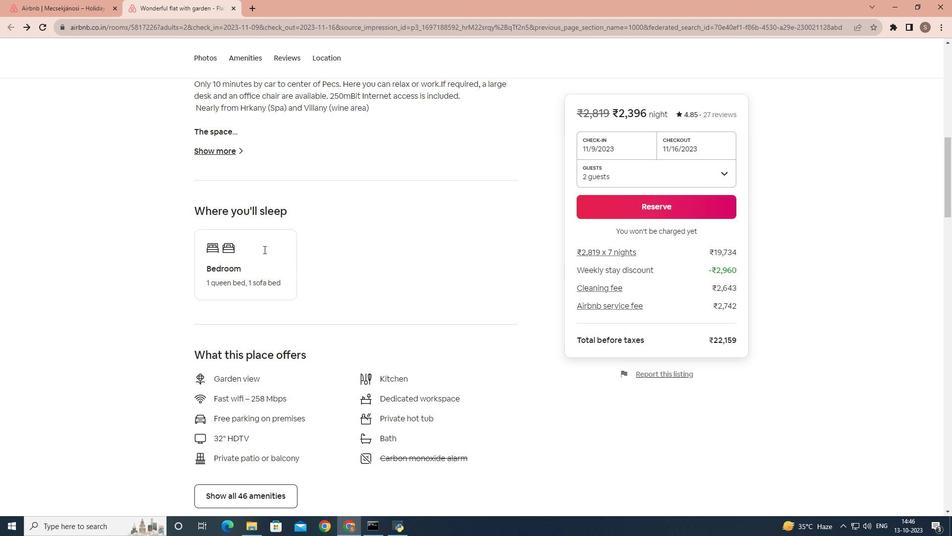 
Action: Mouse scrolled (264, 249) with delta (0, 0)
Screenshot: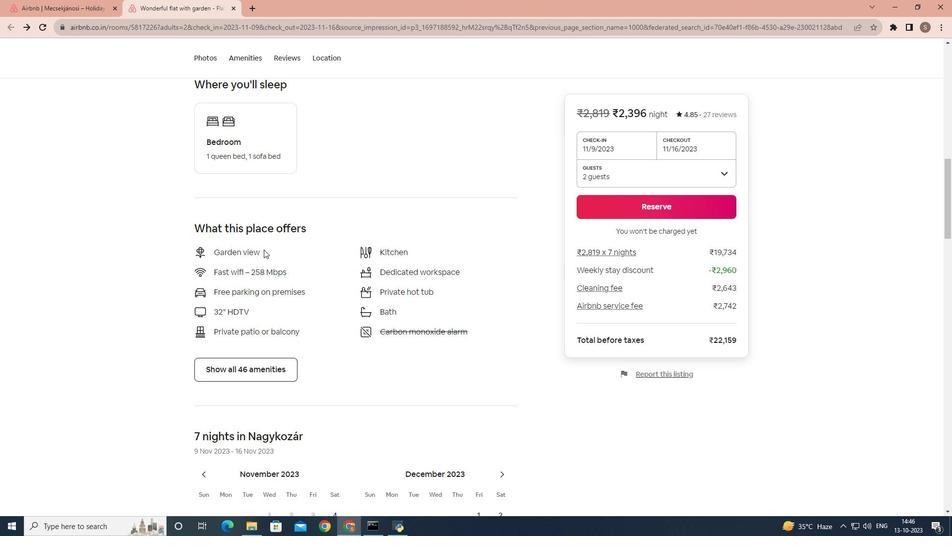 
Action: Mouse scrolled (264, 249) with delta (0, 0)
Screenshot: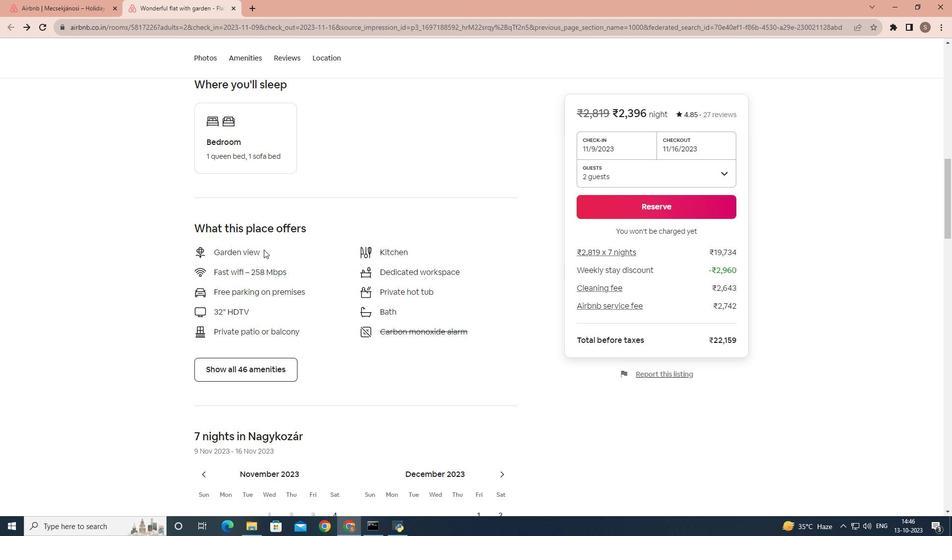 
Action: Mouse scrolled (264, 249) with delta (0, 0)
Screenshot: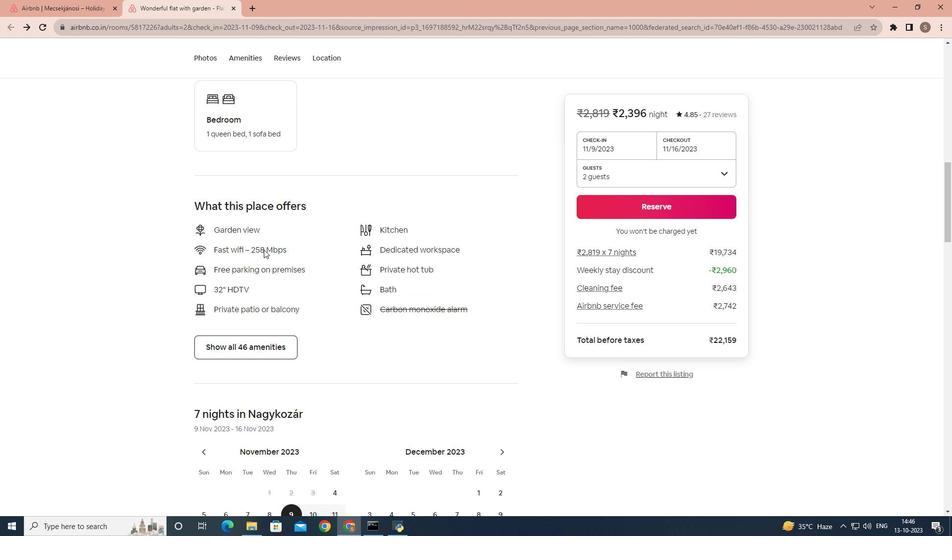 
Action: Mouse moved to (273, 234)
Screenshot: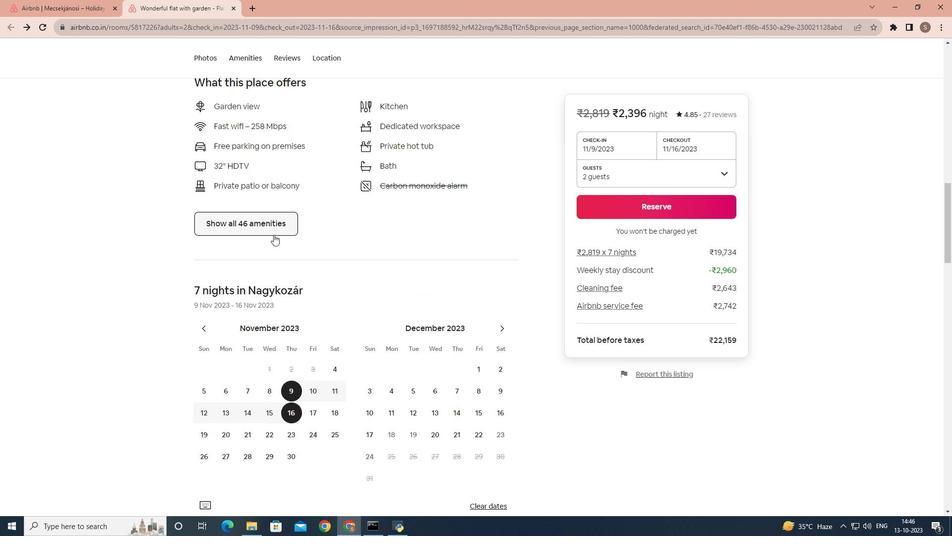 
Action: Mouse pressed left at (273, 234)
Screenshot: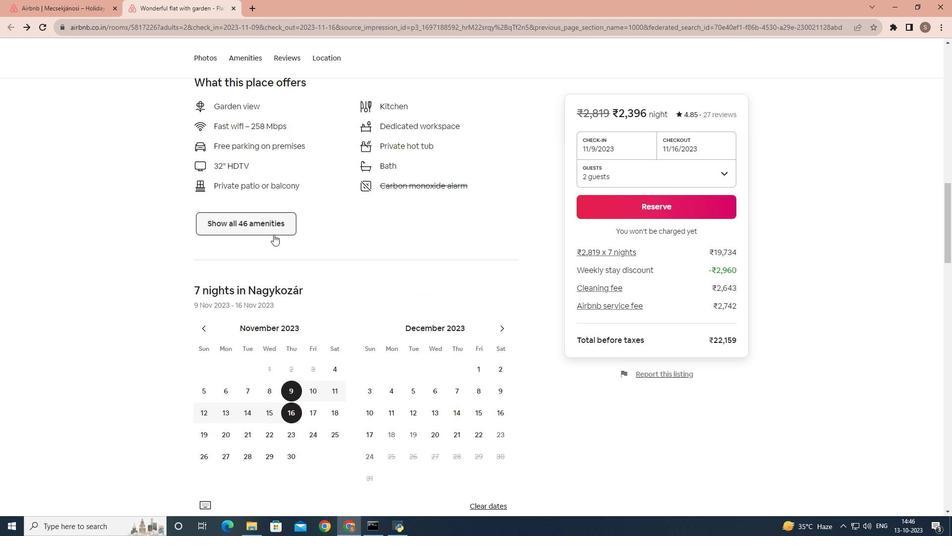 
Action: Mouse moved to (359, 253)
Screenshot: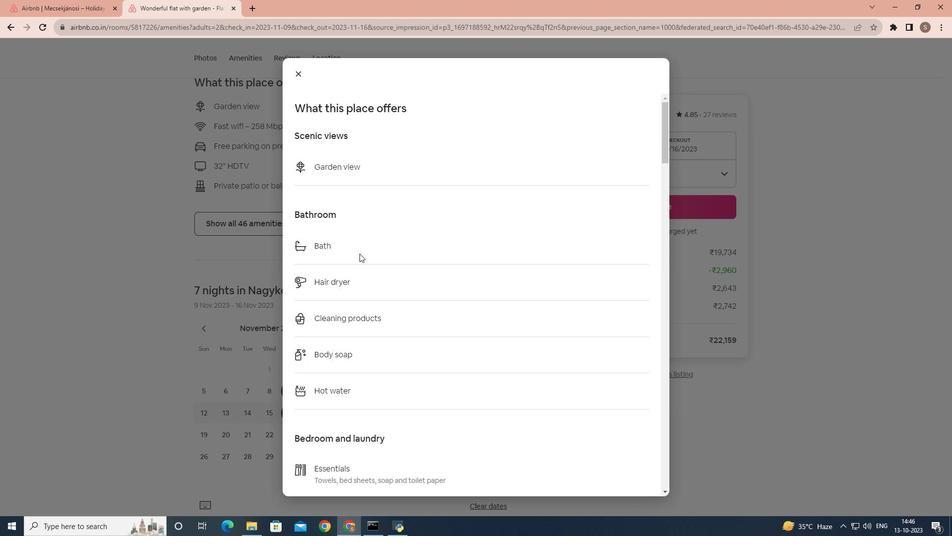
Action: Mouse scrolled (359, 253) with delta (0, 0)
Screenshot: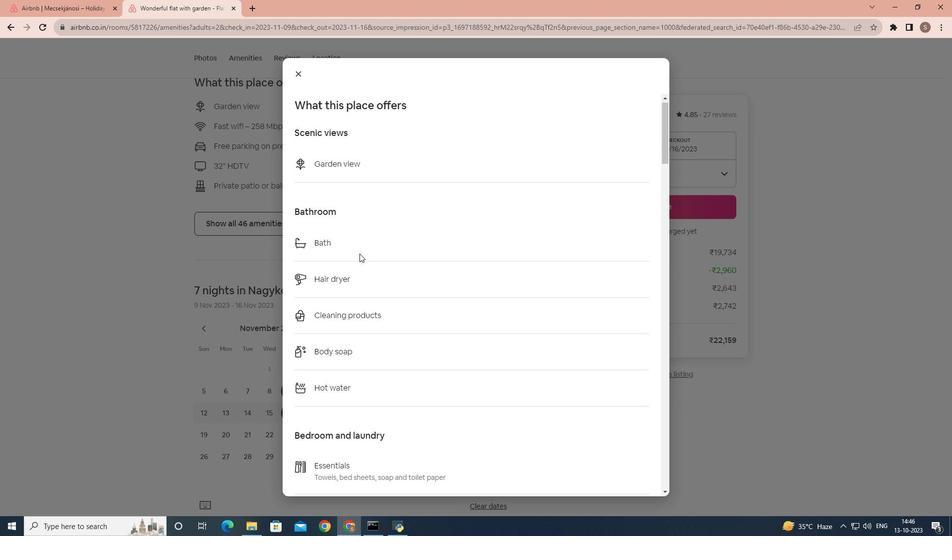 
Action: Mouse scrolled (359, 253) with delta (0, 0)
Screenshot: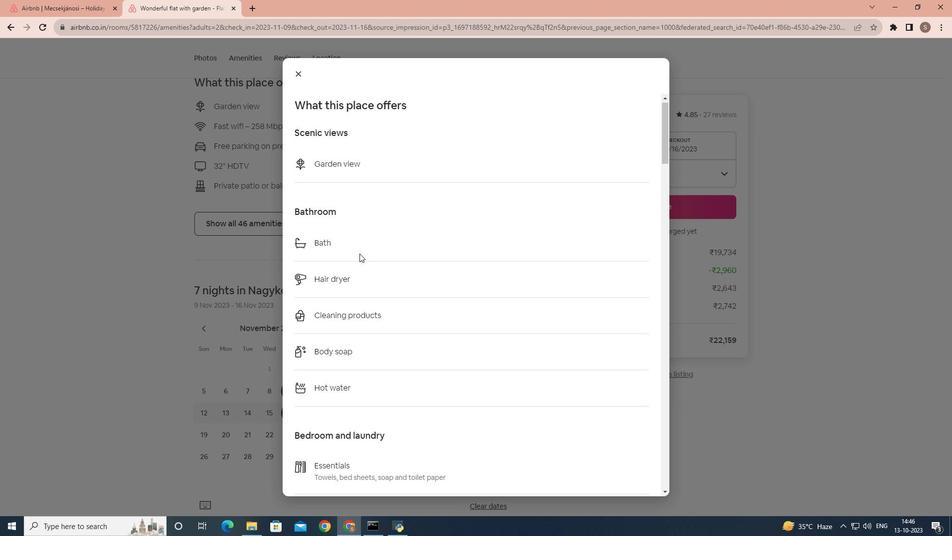 
Action: Mouse scrolled (359, 253) with delta (0, 0)
Screenshot: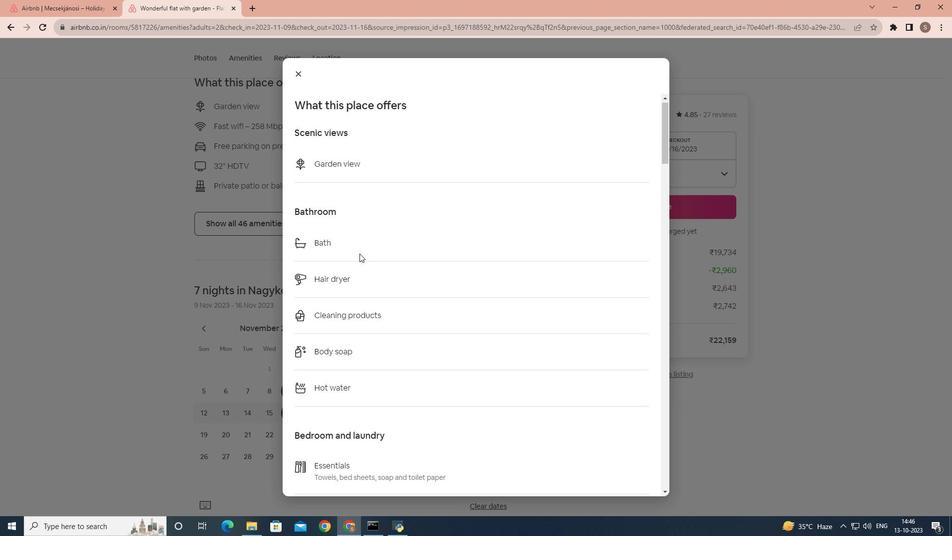 
Action: Mouse scrolled (359, 253) with delta (0, 0)
Screenshot: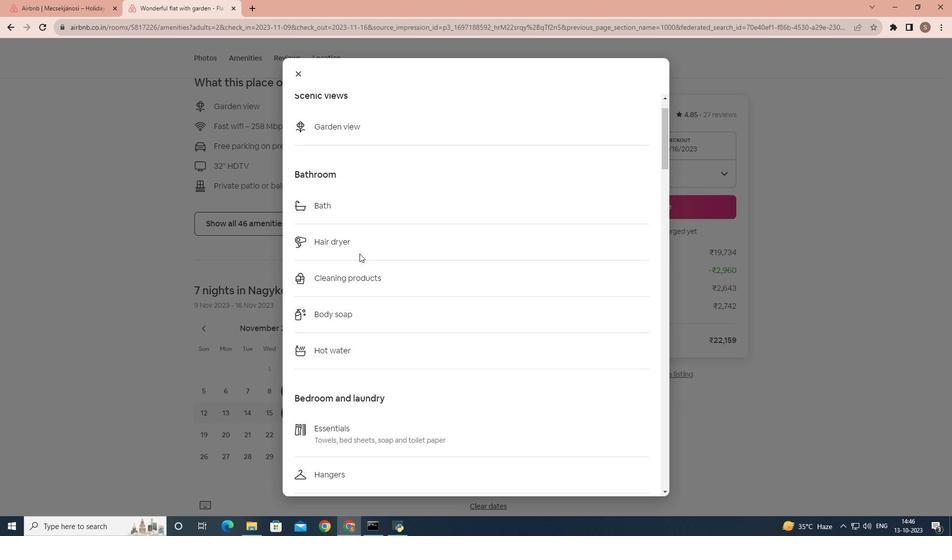 
Action: Mouse scrolled (359, 253) with delta (0, 0)
Screenshot: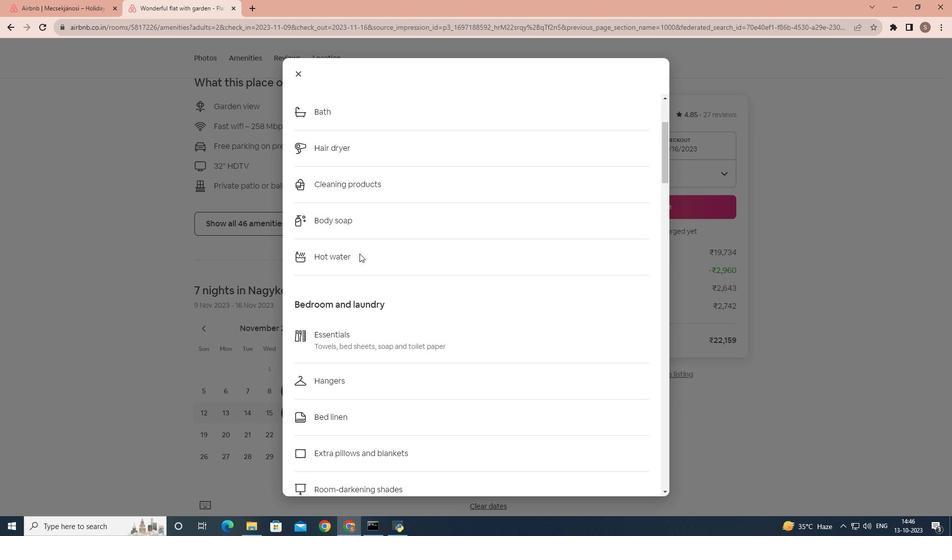 
Action: Mouse scrolled (359, 253) with delta (0, 0)
Screenshot: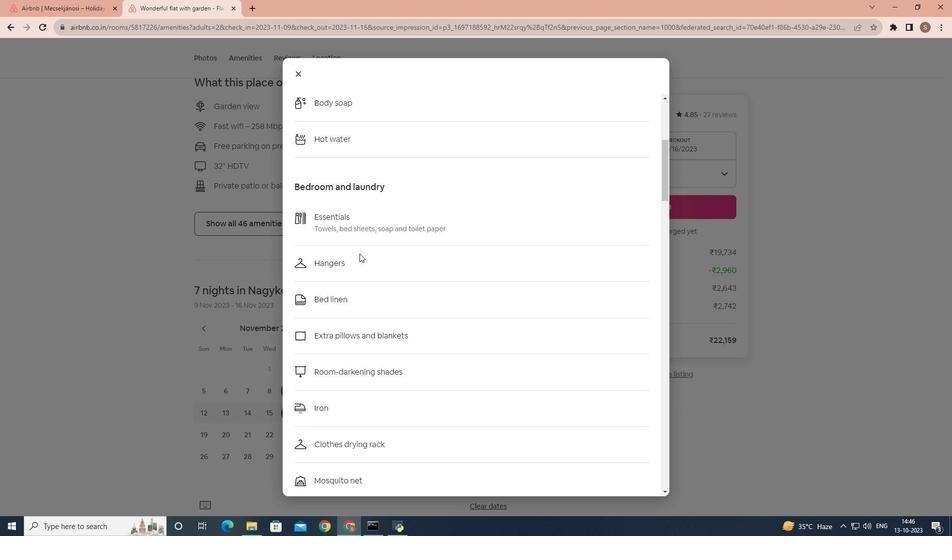 
Action: Mouse scrolled (359, 253) with delta (0, 0)
Screenshot: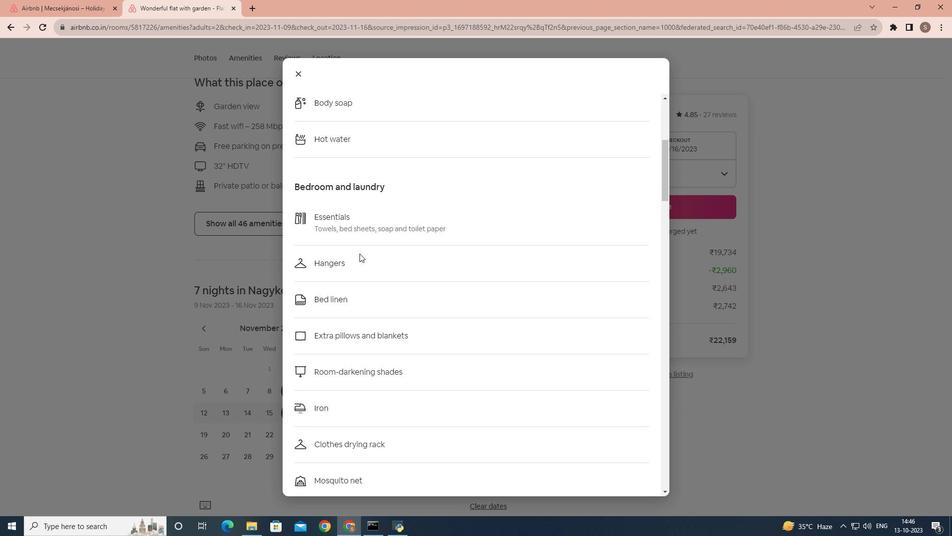 
Action: Mouse scrolled (359, 253) with delta (0, 0)
Screenshot: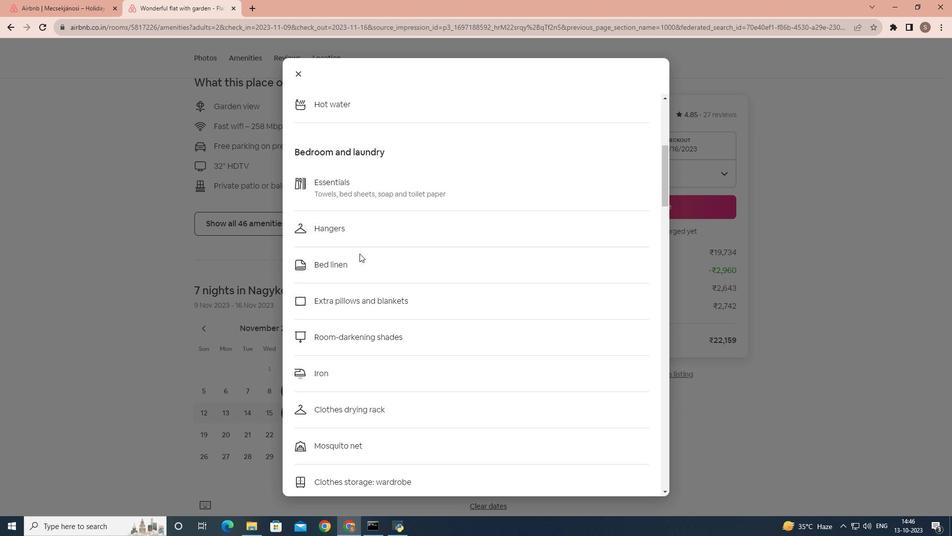 
Action: Mouse scrolled (359, 253) with delta (0, 0)
Screenshot: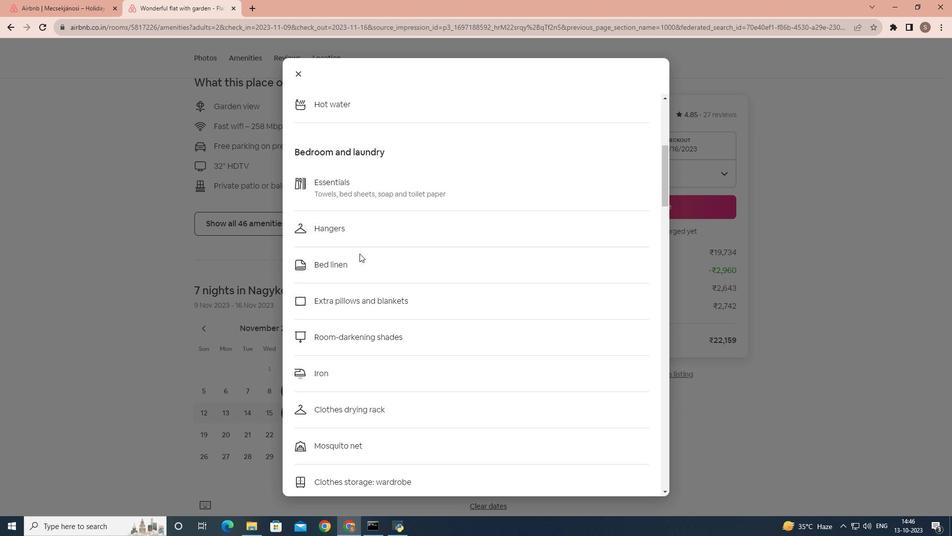 
Action: Mouse scrolled (359, 253) with delta (0, 0)
Screenshot: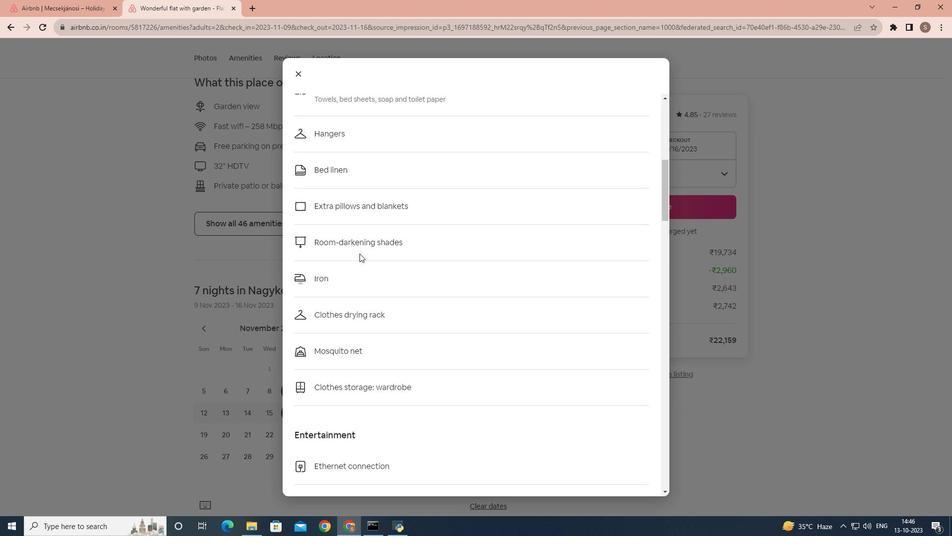 
Action: Mouse scrolled (359, 253) with delta (0, 0)
Screenshot: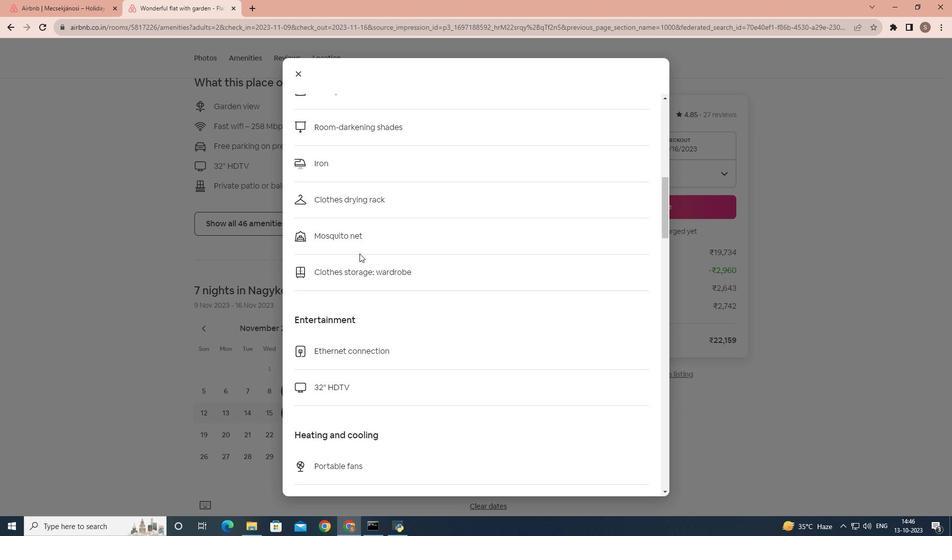 
Action: Mouse scrolled (359, 253) with delta (0, 0)
Screenshot: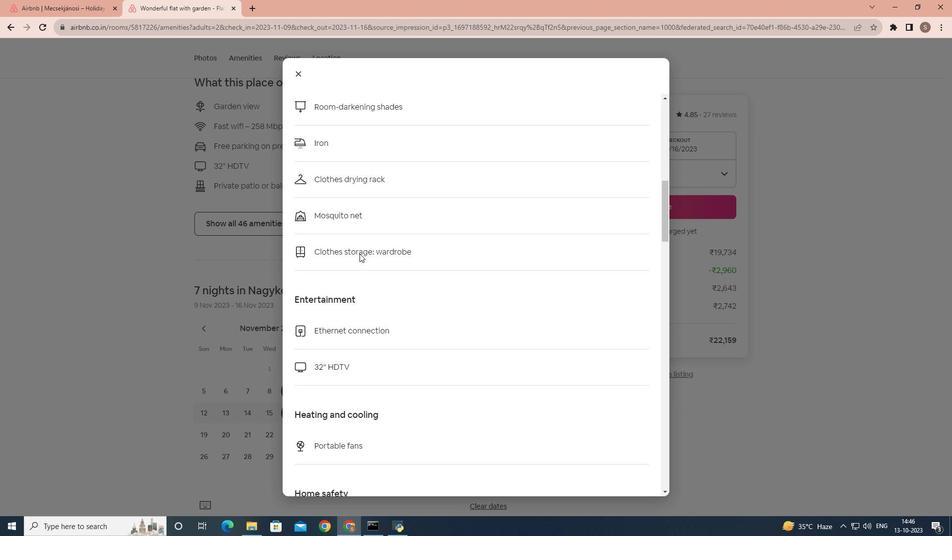 
Action: Mouse scrolled (359, 253) with delta (0, 0)
Screenshot: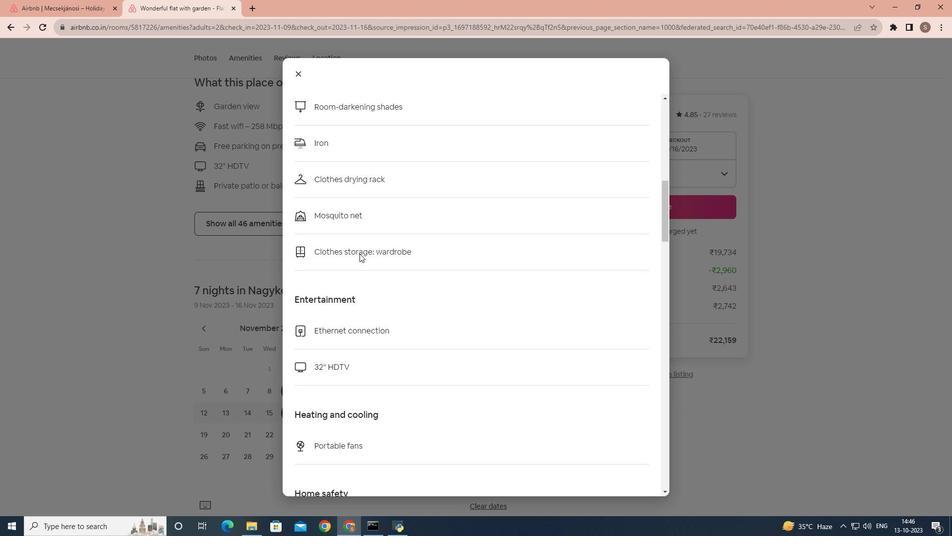 
Action: Mouse scrolled (359, 253) with delta (0, 0)
Screenshot: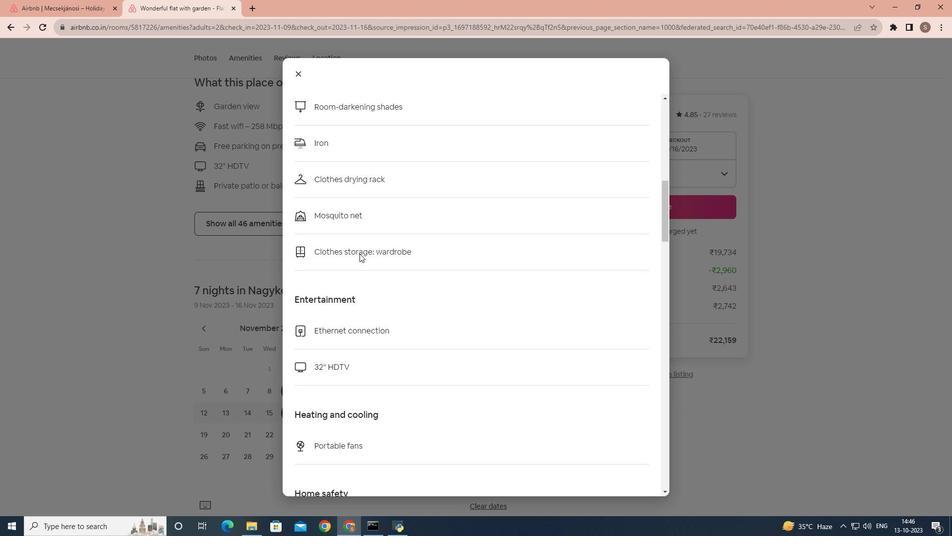 
Action: Mouse scrolled (359, 253) with delta (0, 0)
Screenshot: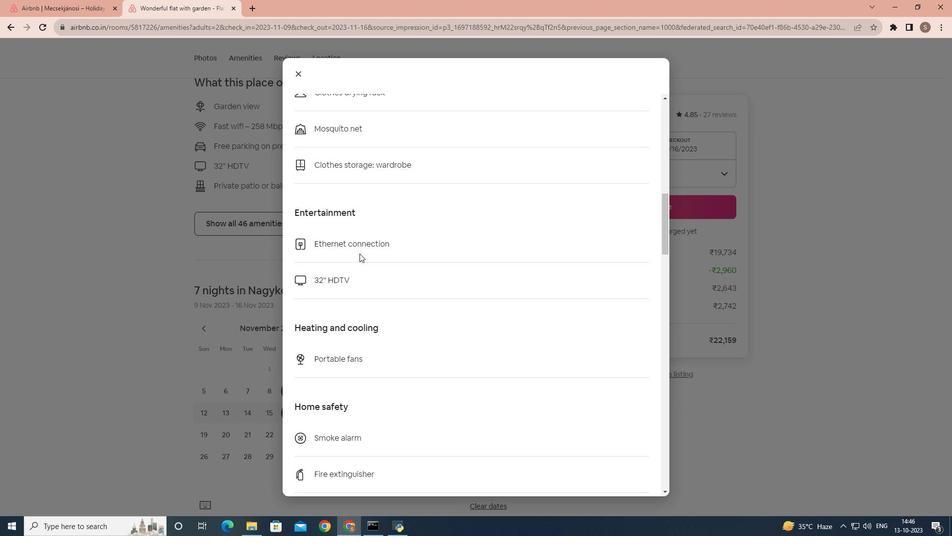 
Action: Mouse scrolled (359, 253) with delta (0, 0)
Screenshot: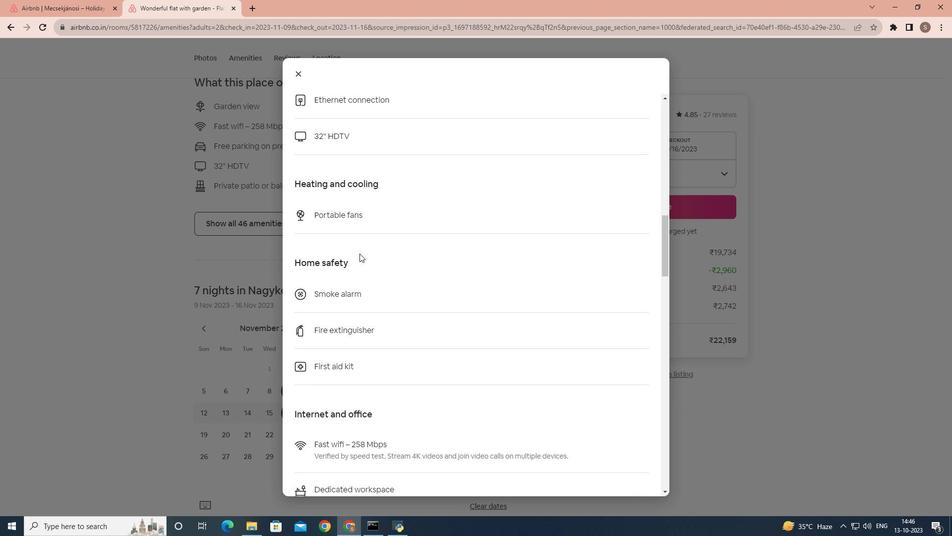 
Action: Mouse scrolled (359, 253) with delta (0, 0)
Screenshot: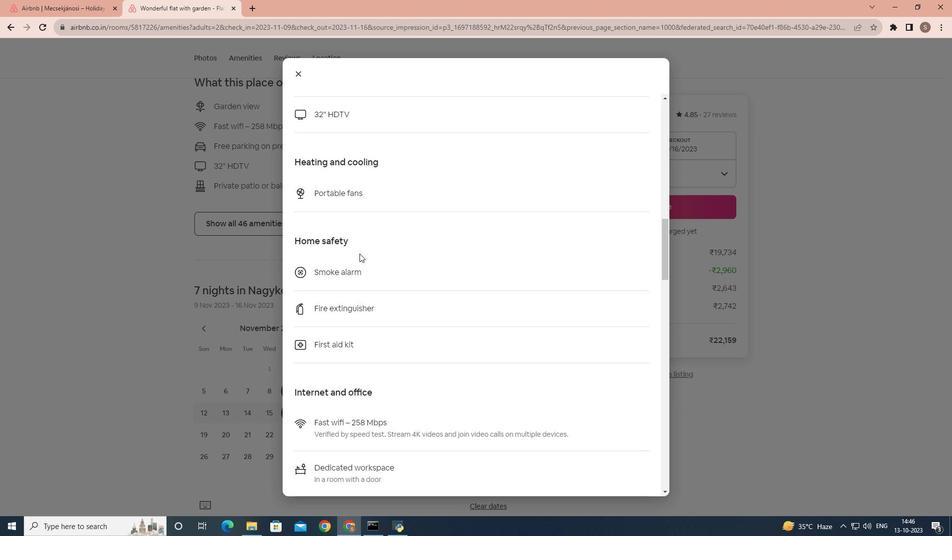 
Action: Mouse scrolled (359, 253) with delta (0, 0)
Screenshot: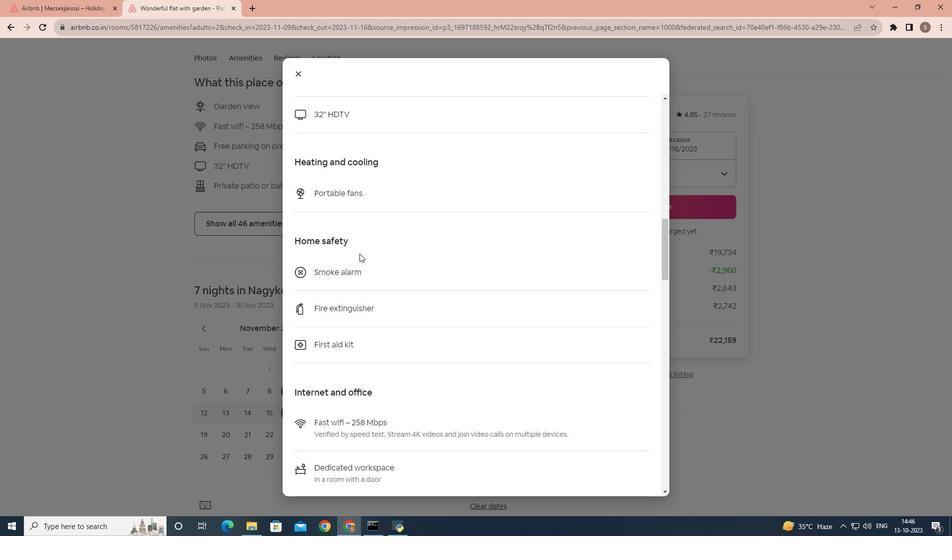 
Action: Mouse scrolled (359, 253) with delta (0, 0)
Screenshot: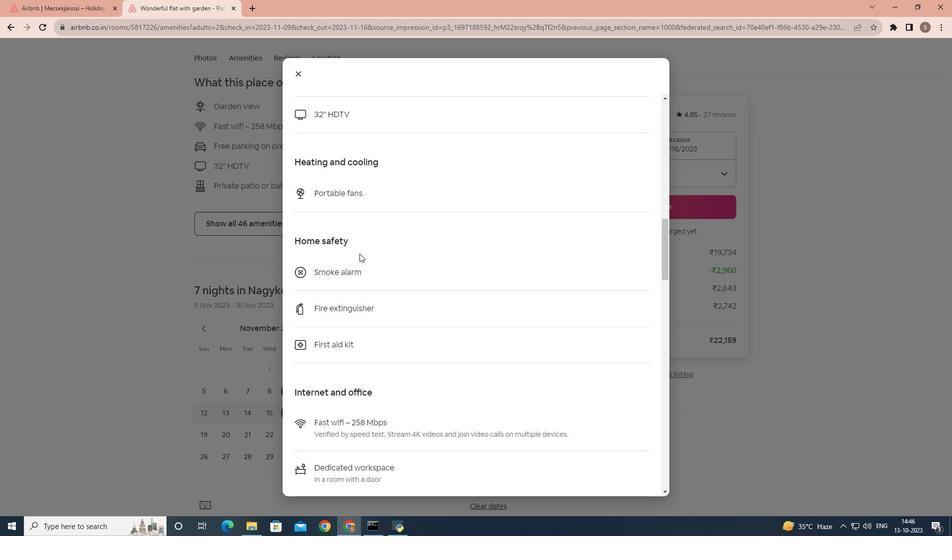 
Action: Mouse scrolled (359, 253) with delta (0, 0)
Screenshot: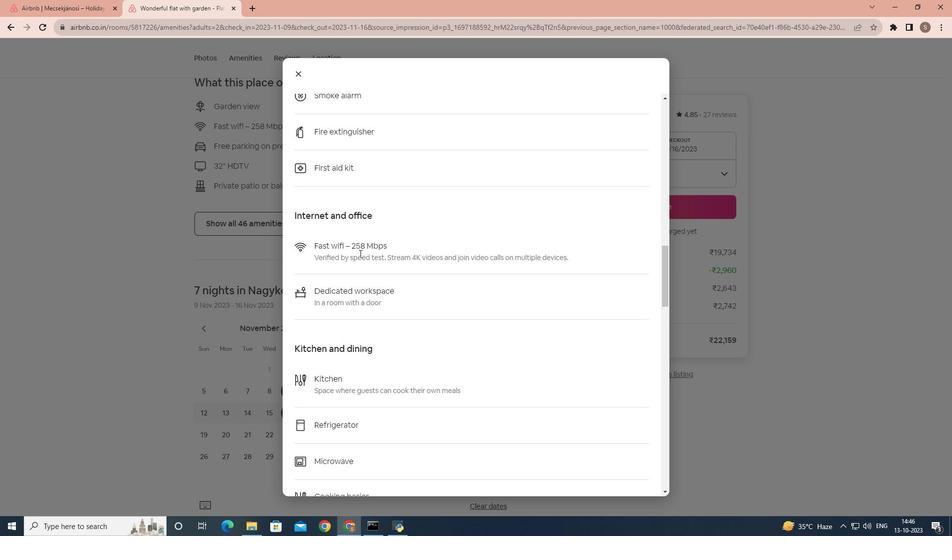 
Action: Mouse scrolled (359, 253) with delta (0, 0)
Screenshot: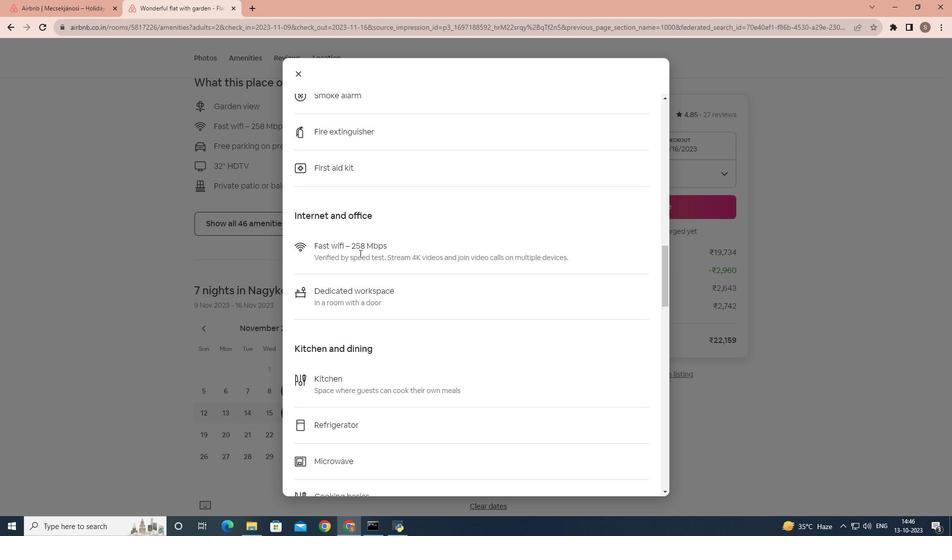 
Action: Mouse scrolled (359, 253) with delta (0, 0)
Screenshot: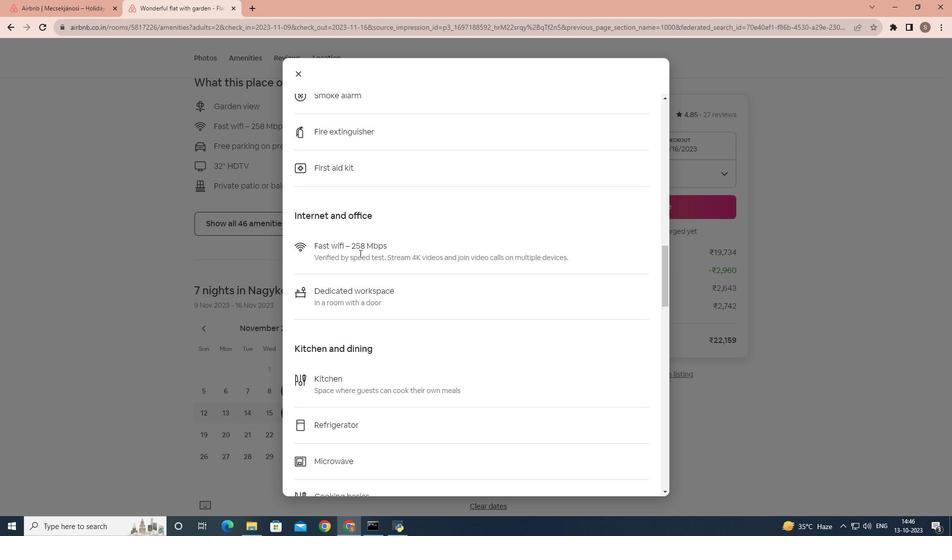 
Action: Mouse scrolled (359, 253) with delta (0, 0)
Screenshot: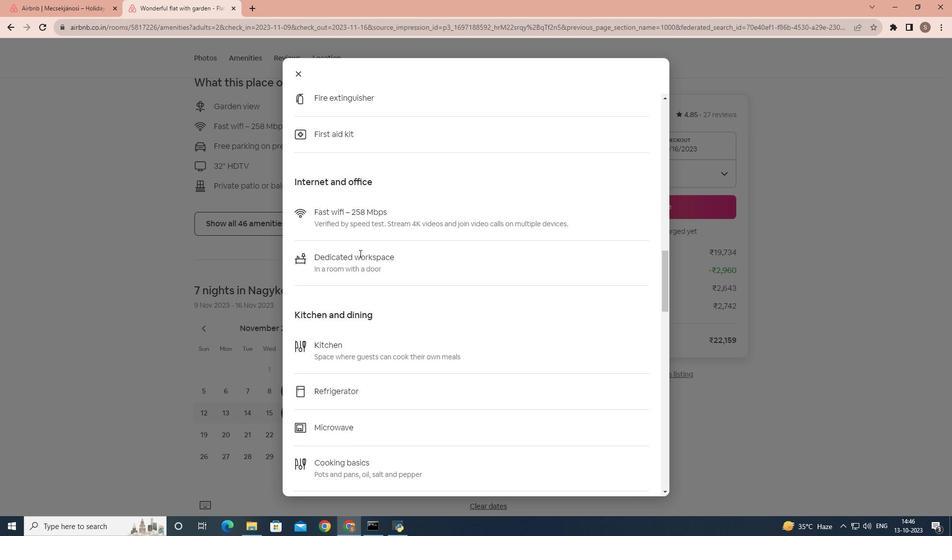 
Action: Mouse scrolled (359, 253) with delta (0, 0)
Screenshot: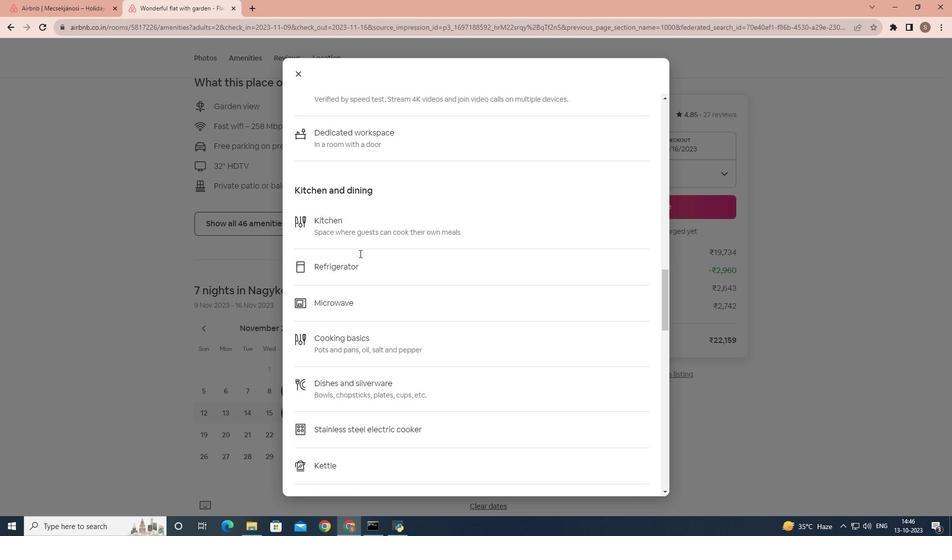 
Action: Mouse scrolled (359, 253) with delta (0, 0)
Screenshot: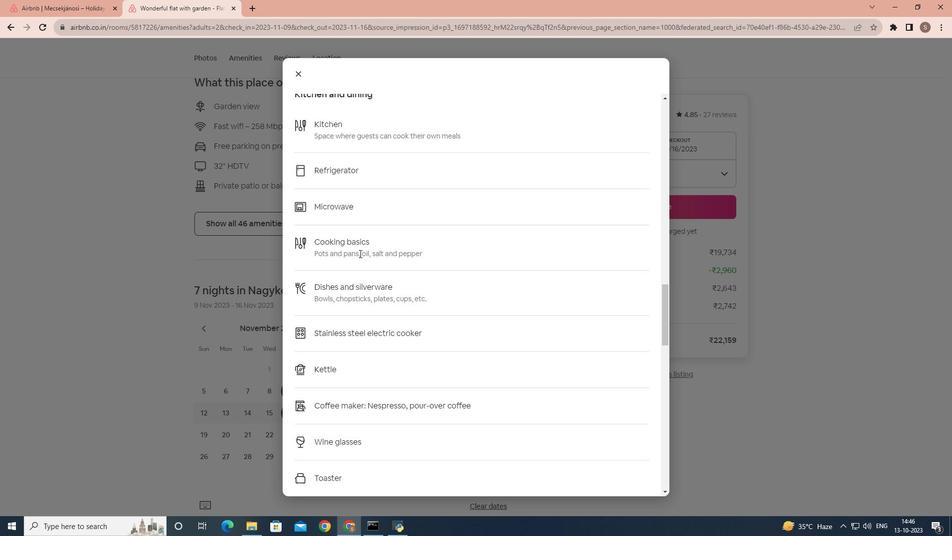 
Action: Mouse scrolled (359, 253) with delta (0, 0)
Screenshot: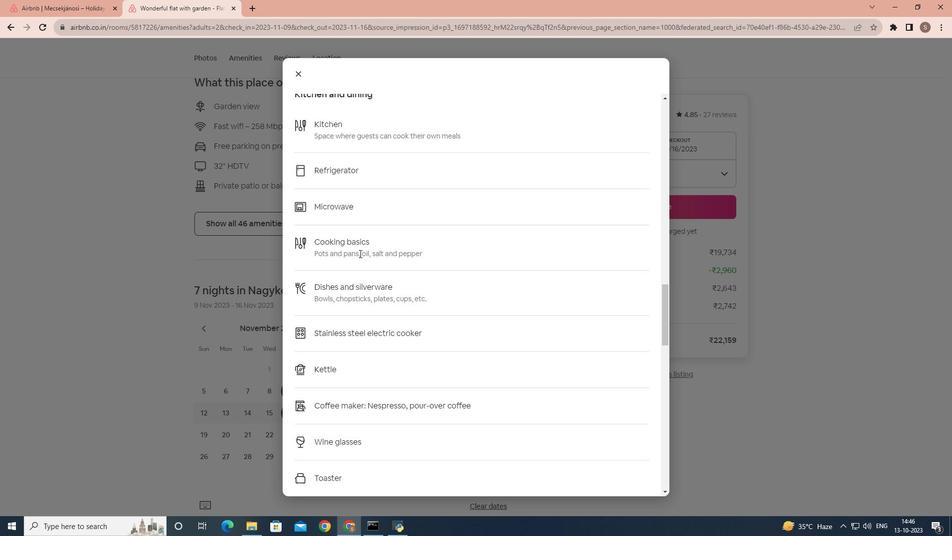 
Action: Mouse scrolled (359, 253) with delta (0, 0)
Screenshot: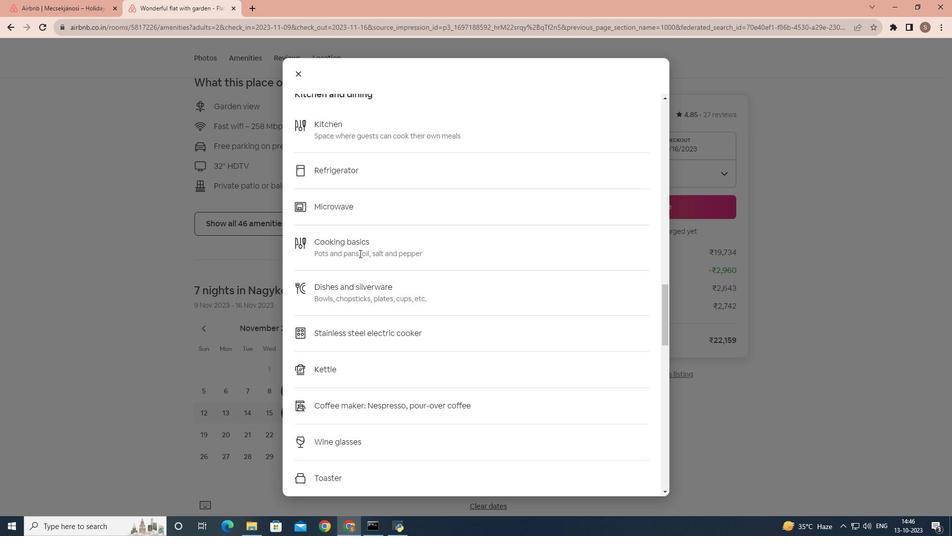 
Action: Mouse scrolled (359, 253) with delta (0, 0)
Screenshot: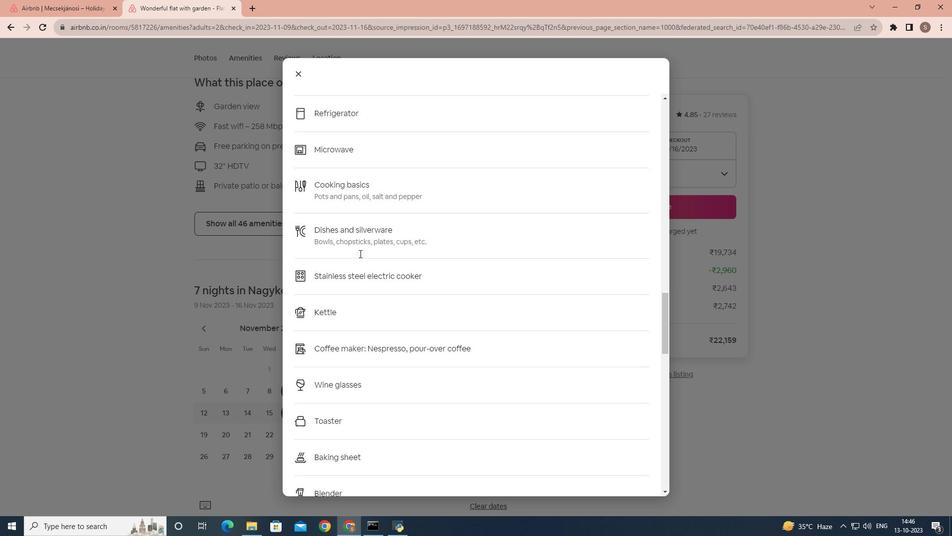 
Action: Mouse scrolled (359, 253) with delta (0, 0)
Screenshot: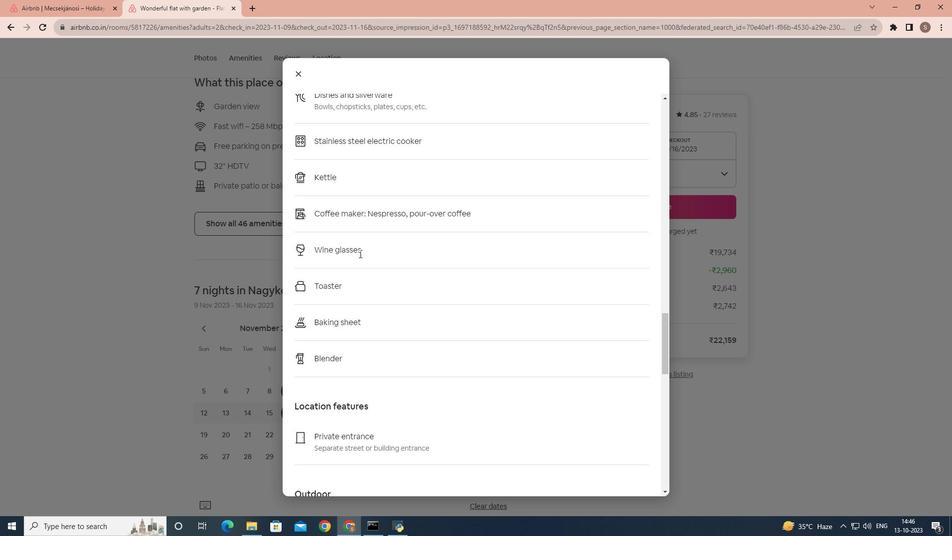 
Action: Mouse scrolled (359, 253) with delta (0, 0)
Screenshot: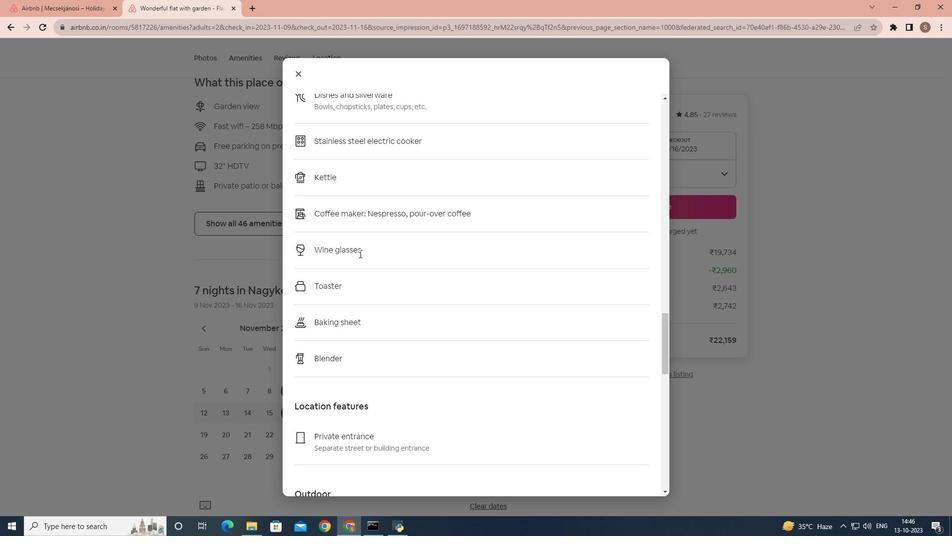 
Action: Mouse scrolled (359, 253) with delta (0, 0)
Screenshot: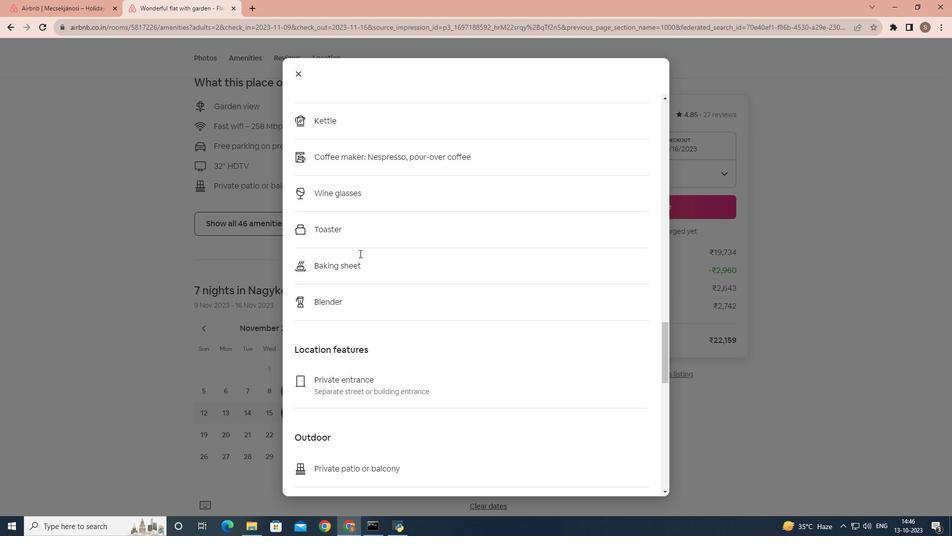 
Action: Mouse scrolled (359, 253) with delta (0, 0)
Screenshot: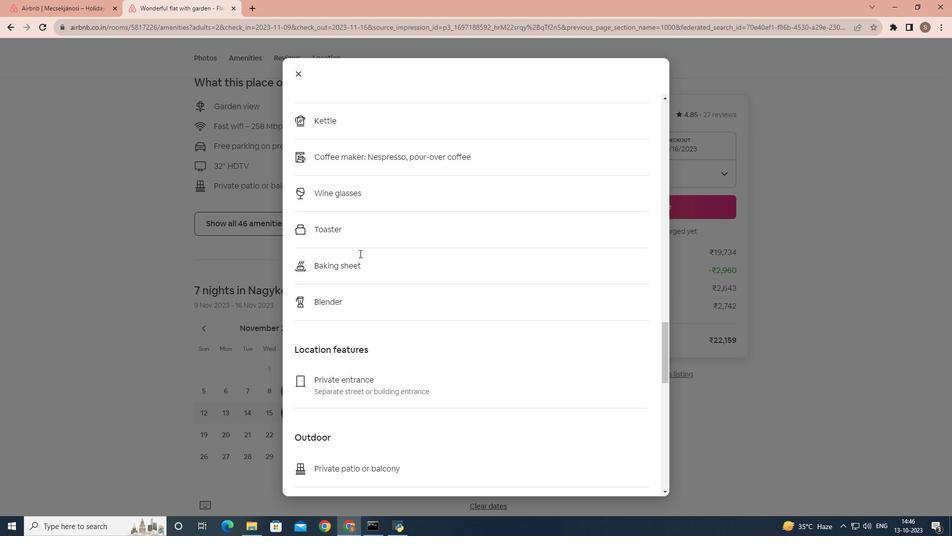 
Action: Mouse scrolled (359, 253) with delta (0, 0)
Screenshot: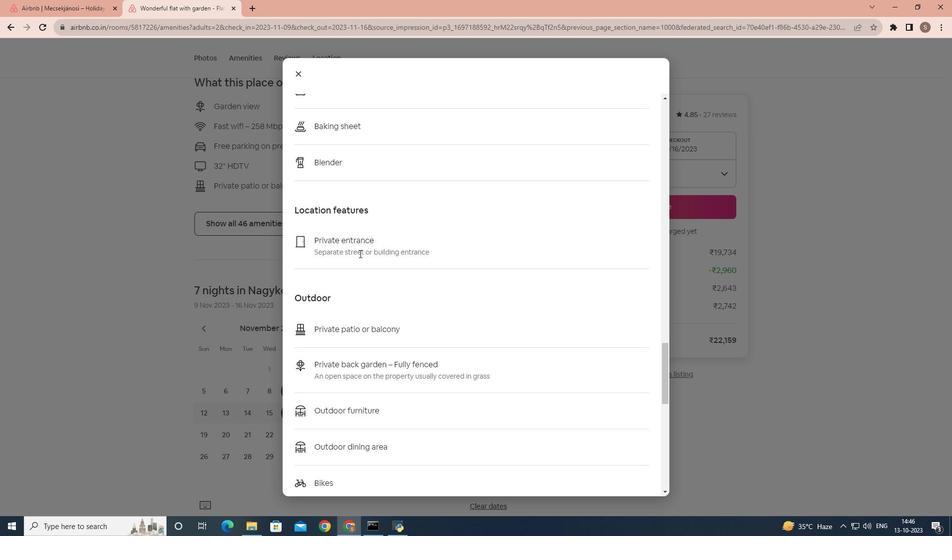 
Action: Mouse scrolled (359, 253) with delta (0, 0)
Screenshot: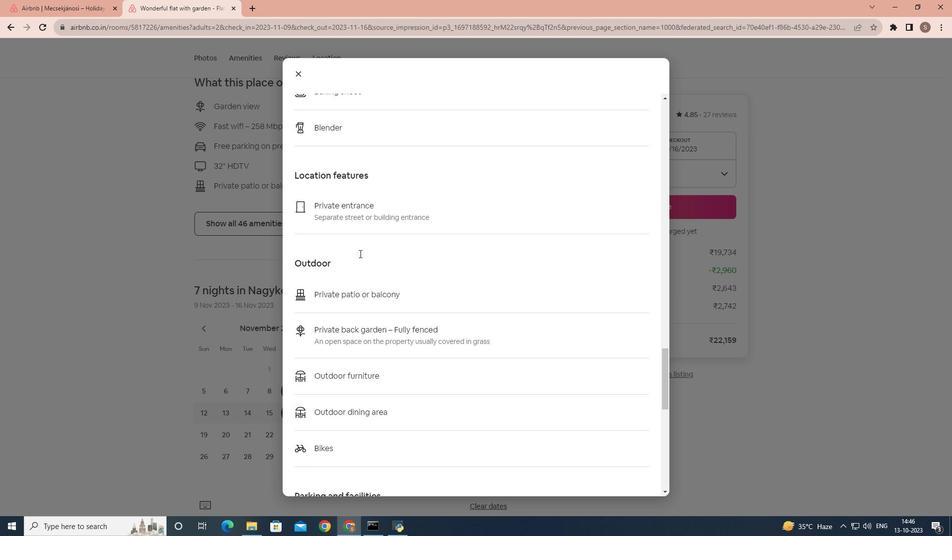 
Action: Mouse scrolled (359, 253) with delta (0, 0)
Screenshot: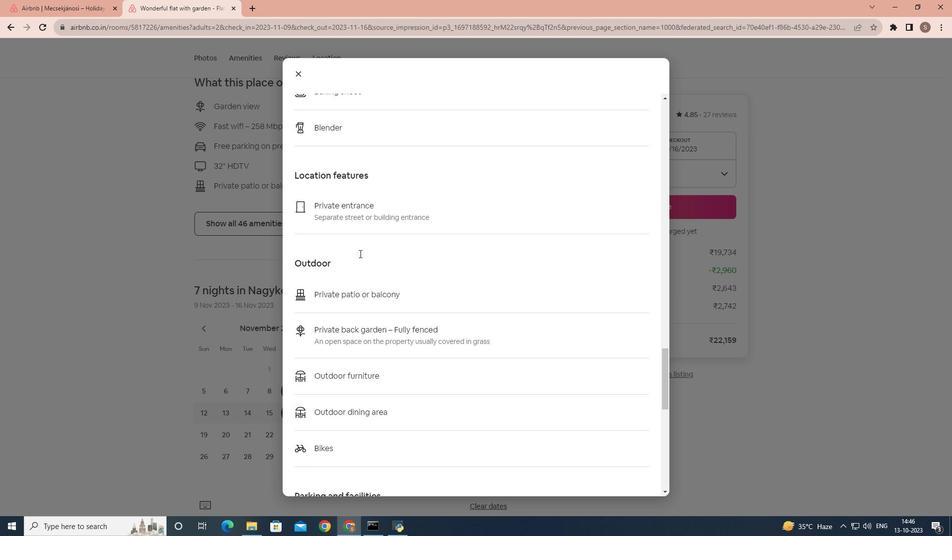 
Action: Mouse scrolled (359, 253) with delta (0, 0)
Screenshot: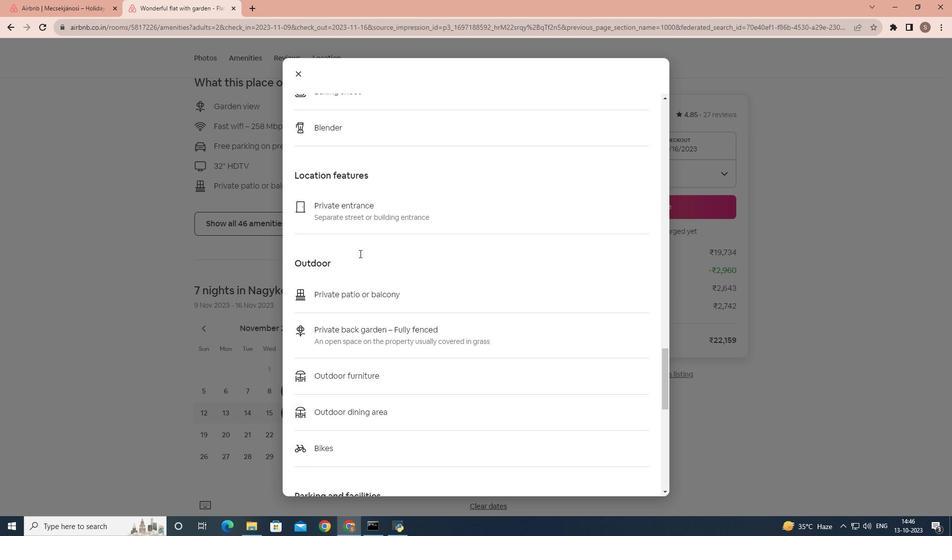 
Action: Mouse scrolled (359, 253) with delta (0, 0)
Screenshot: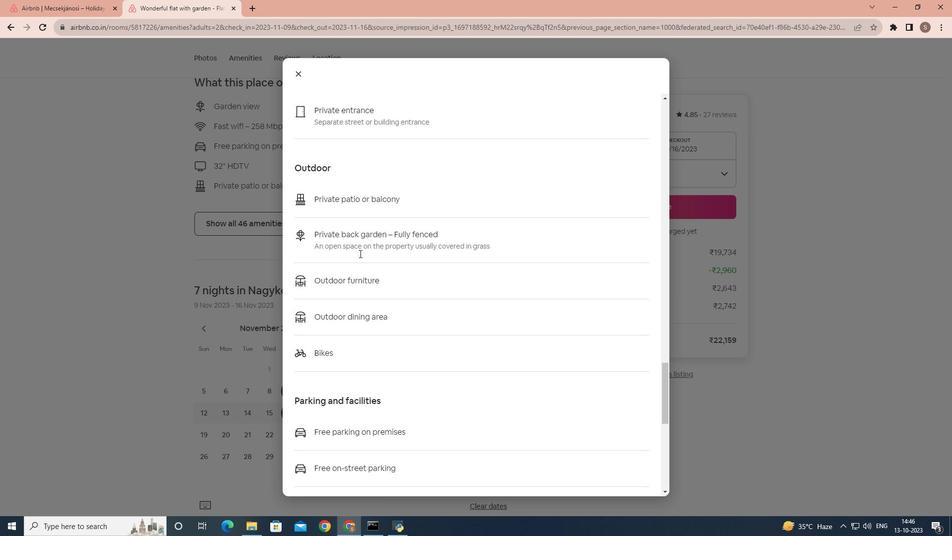 
Action: Mouse scrolled (359, 253) with delta (0, 0)
Screenshot: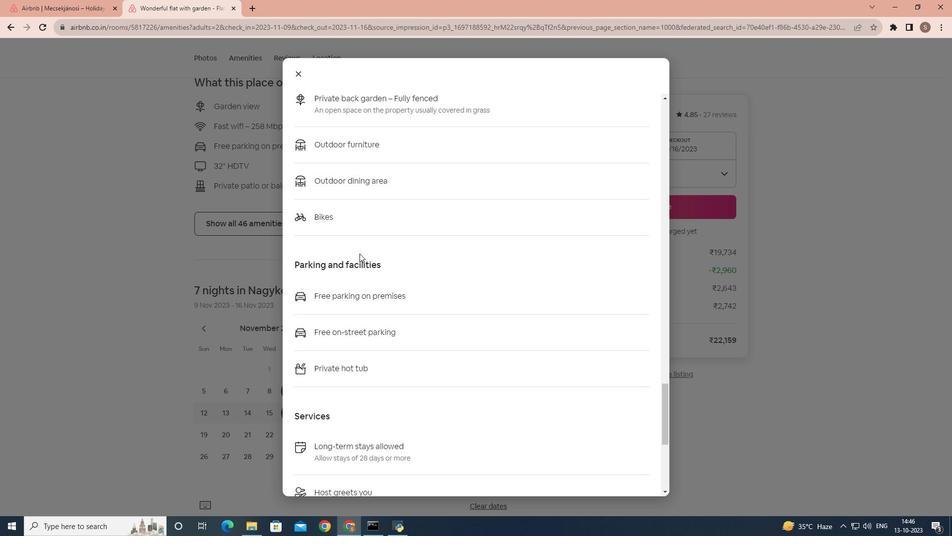 
Action: Mouse scrolled (359, 253) with delta (0, 0)
Screenshot: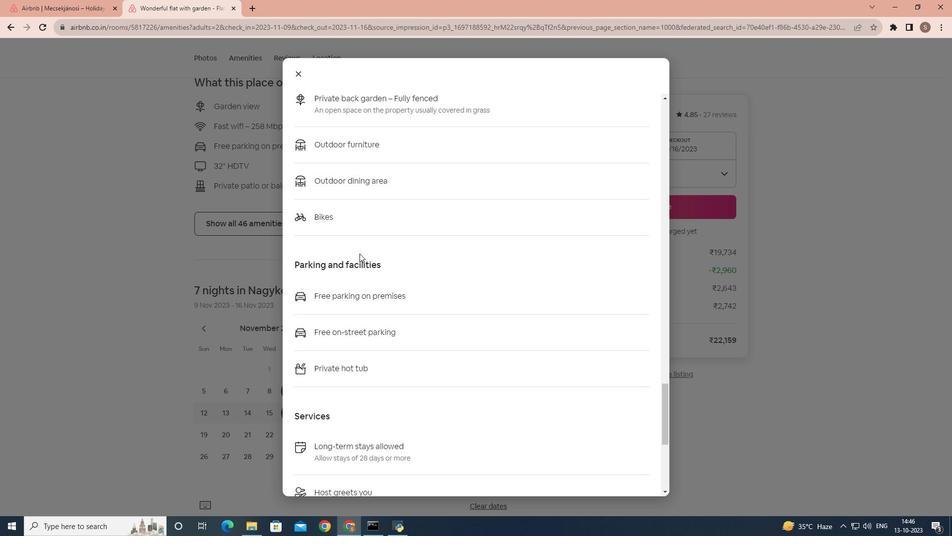 
Action: Mouse scrolled (359, 253) with delta (0, 0)
Screenshot: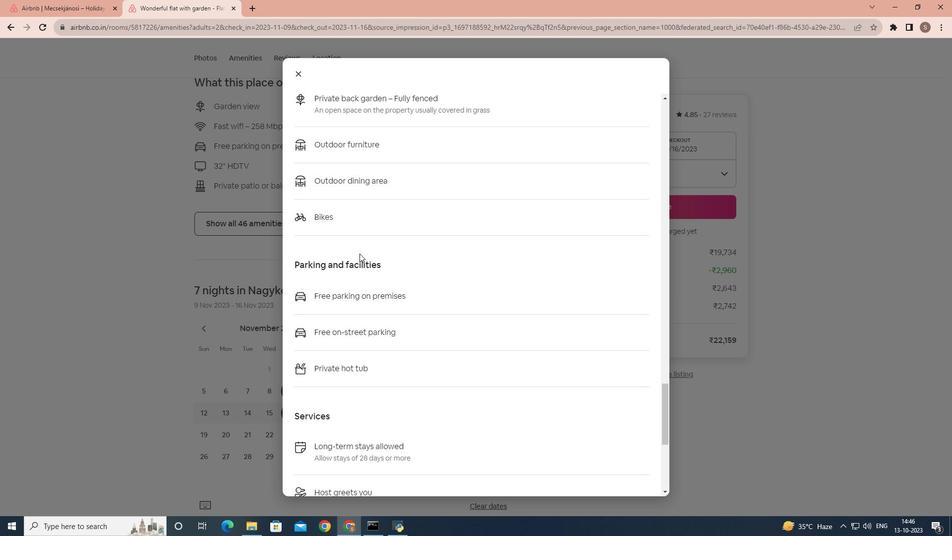 
Action: Mouse scrolled (359, 253) with delta (0, 0)
Screenshot: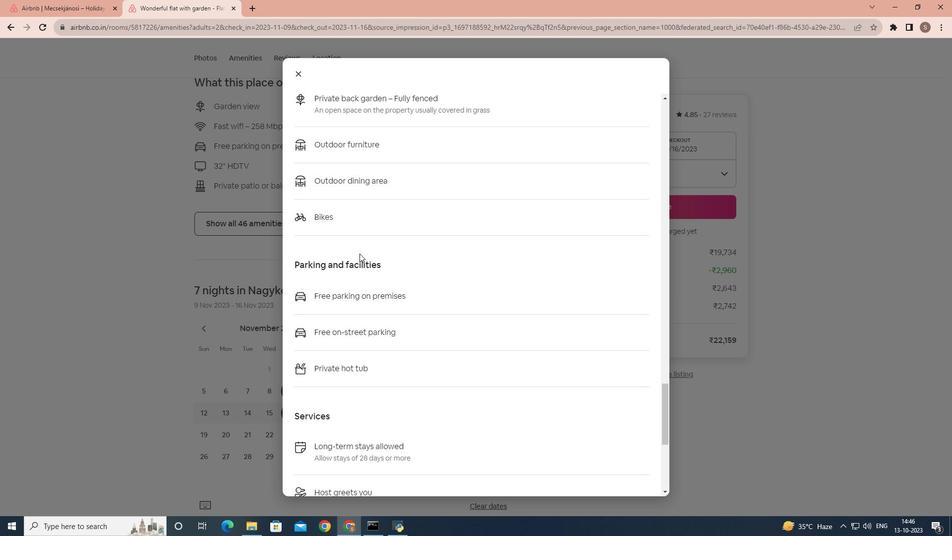 
Action: Mouse scrolled (359, 253) with delta (0, 0)
Screenshot: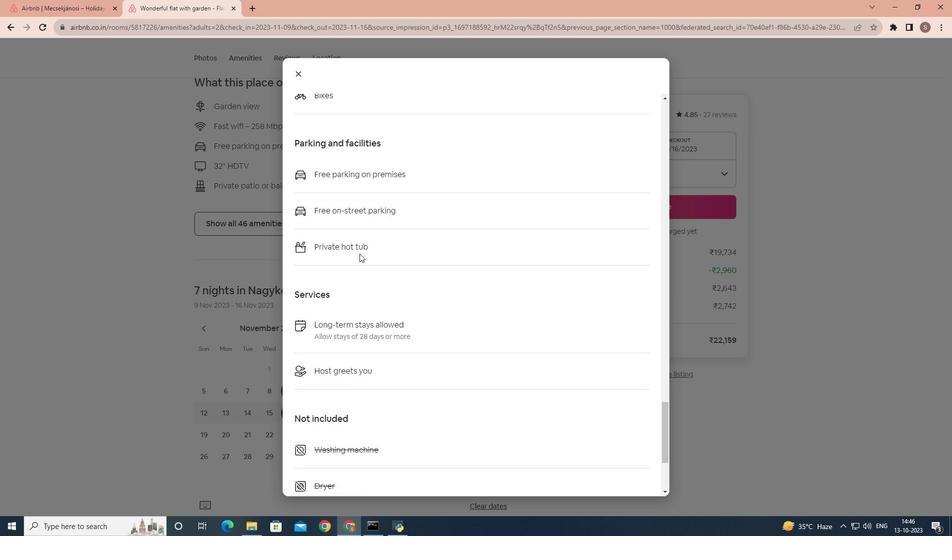 
Action: Mouse moved to (359, 252)
Screenshot: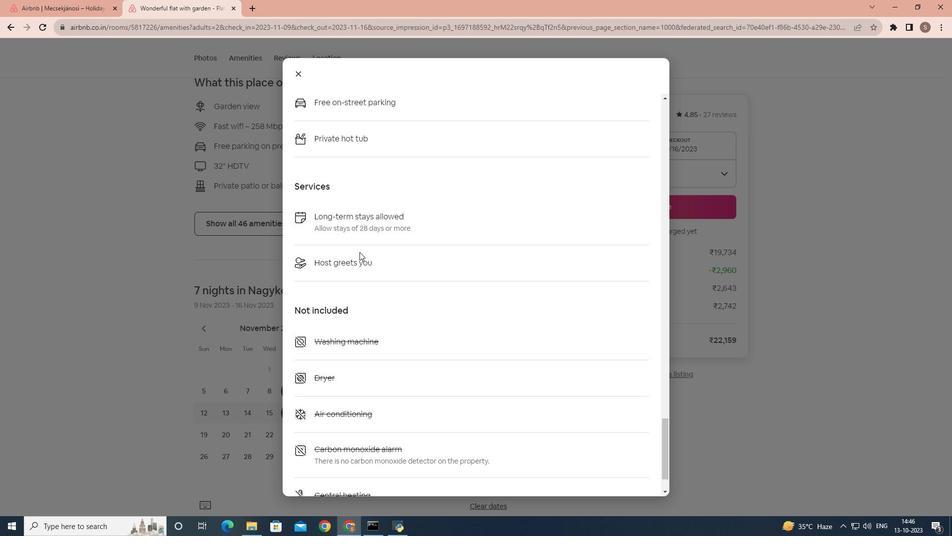 
Action: Mouse scrolled (359, 251) with delta (0, 0)
Screenshot: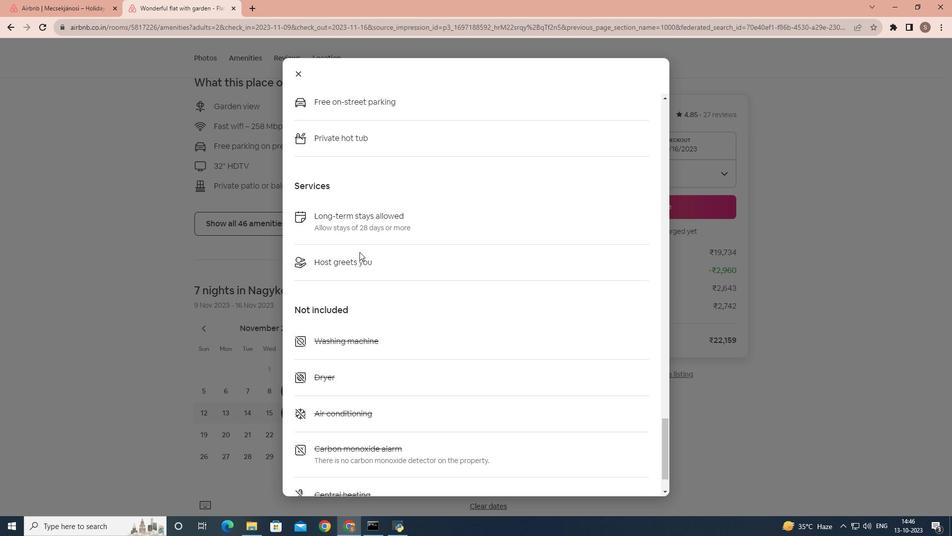 
Action: Mouse scrolled (359, 251) with delta (0, 0)
Screenshot: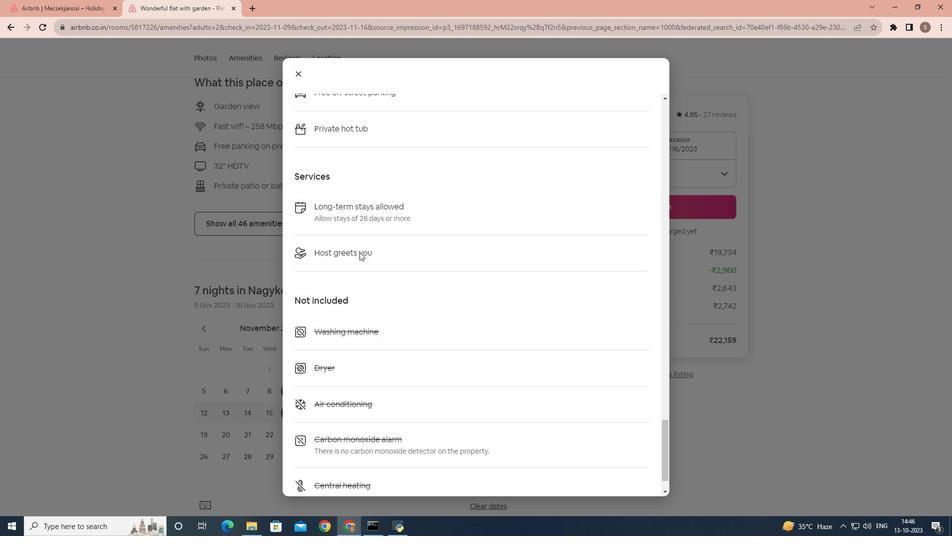 
Action: Mouse scrolled (359, 251) with delta (0, 0)
Screenshot: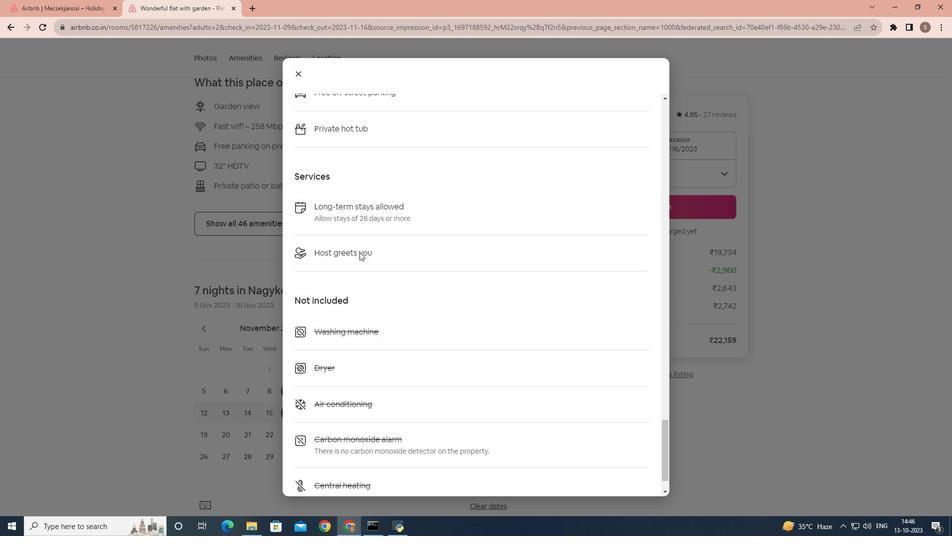 
Action: Mouse scrolled (359, 251) with delta (0, 0)
Screenshot: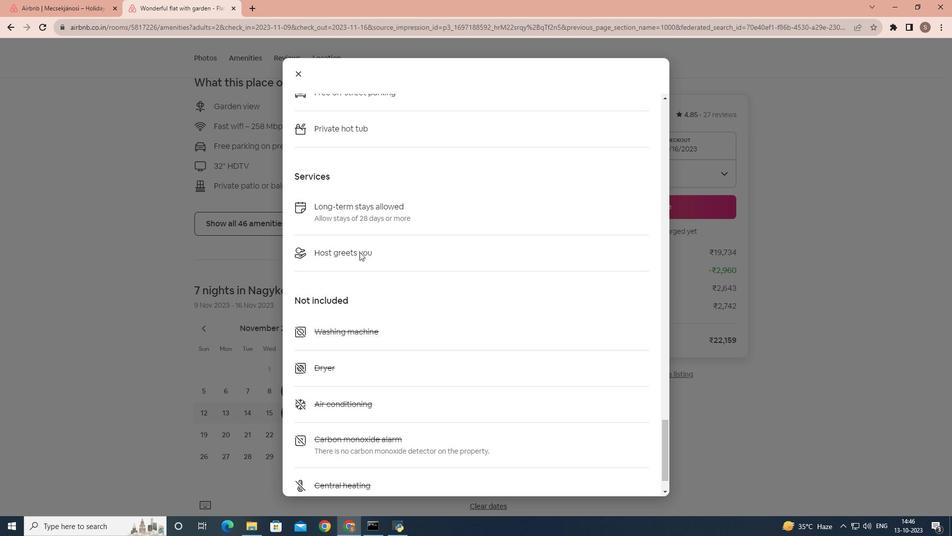 
Action: Mouse scrolled (359, 251) with delta (0, 0)
Screenshot: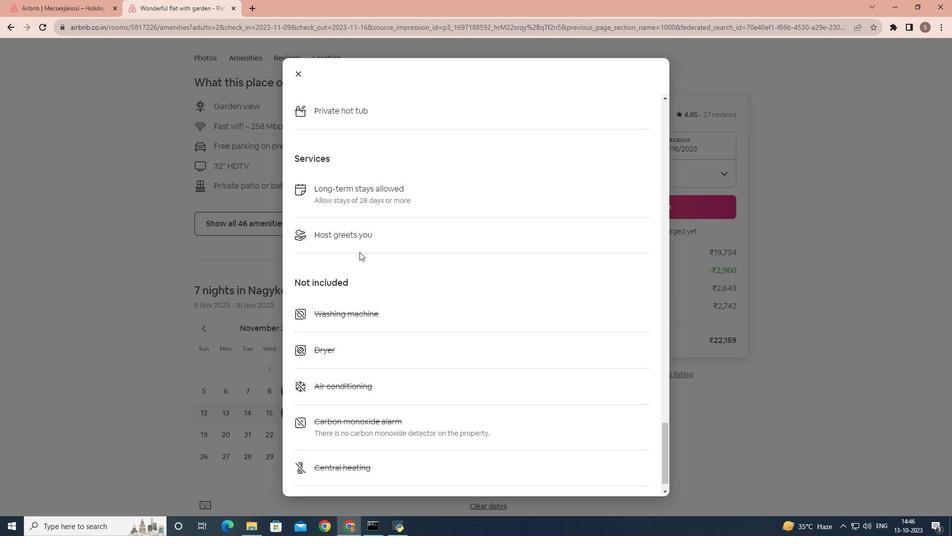 
Action: Mouse moved to (296, 76)
Screenshot: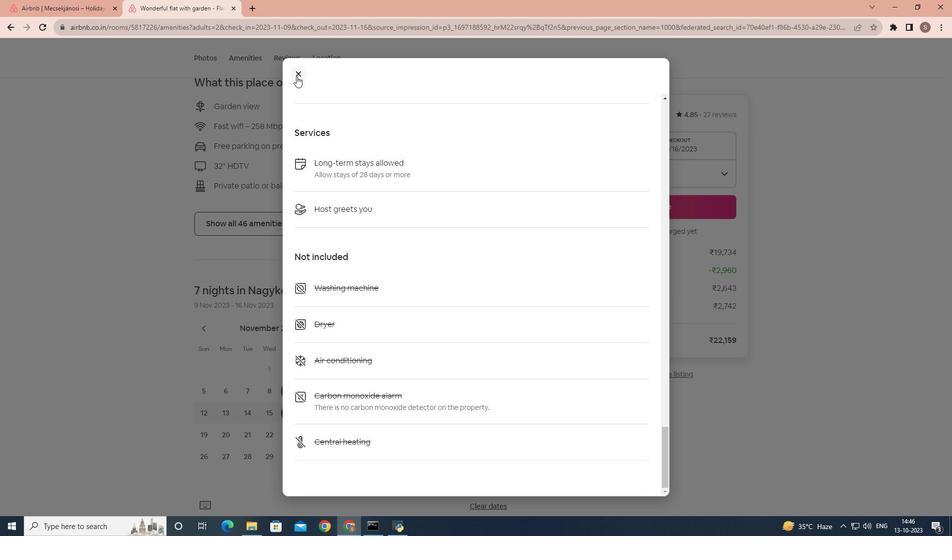 
Action: Mouse pressed left at (296, 76)
Screenshot: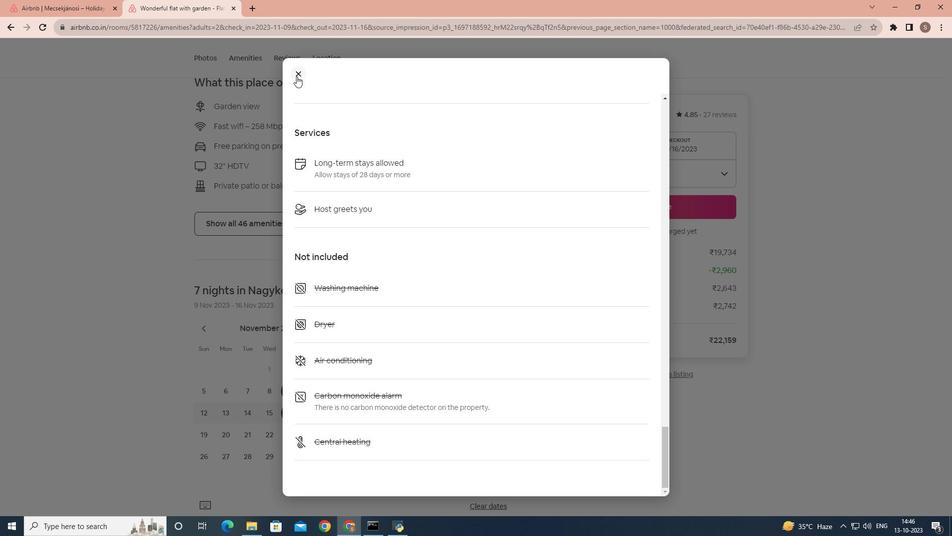 
Action: Mouse moved to (294, 248)
Screenshot: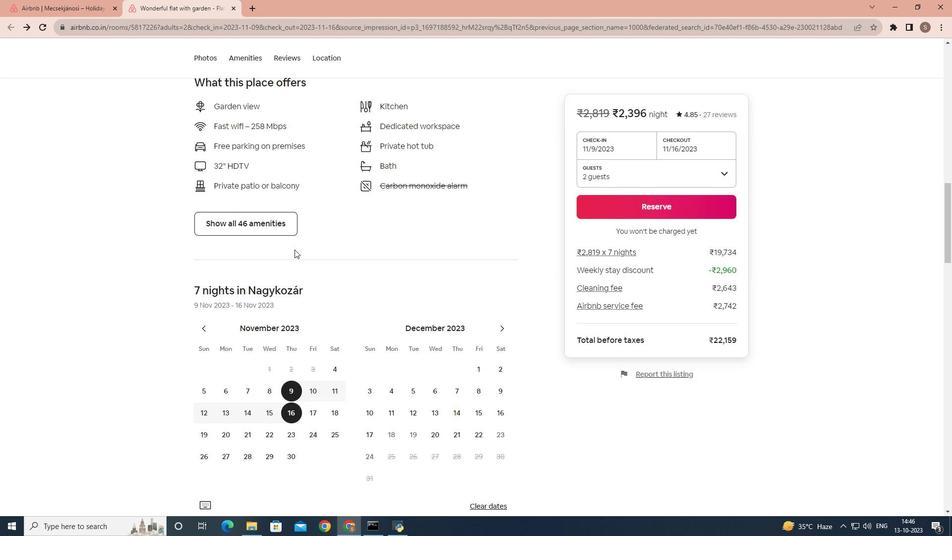 
Action: Mouse scrolled (294, 248) with delta (0, 0)
Screenshot: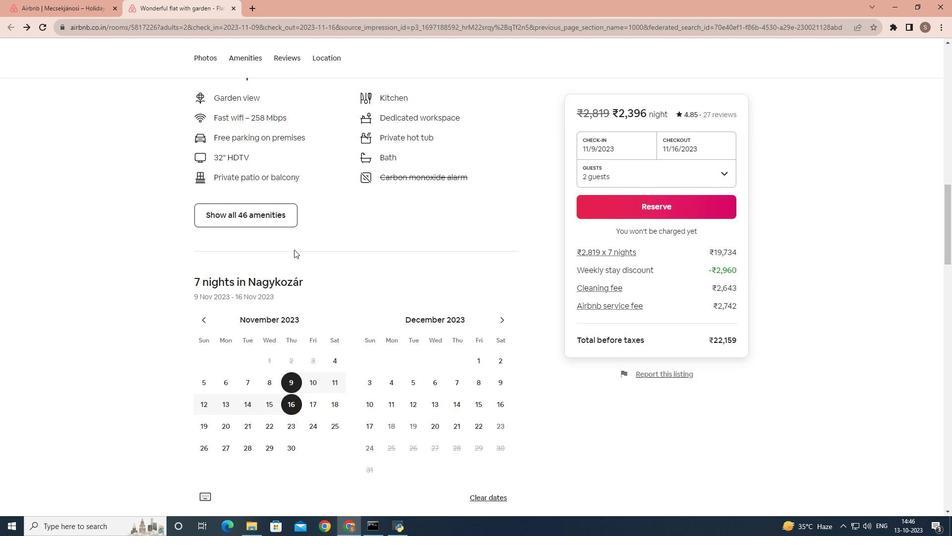 
Action: Mouse moved to (294, 249)
Screenshot: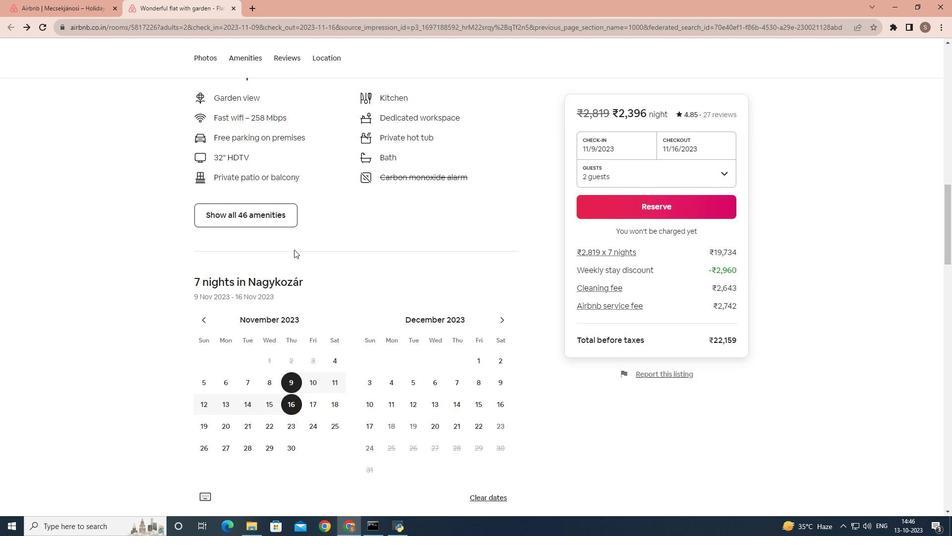 
Action: Mouse scrolled (294, 249) with delta (0, 0)
Screenshot: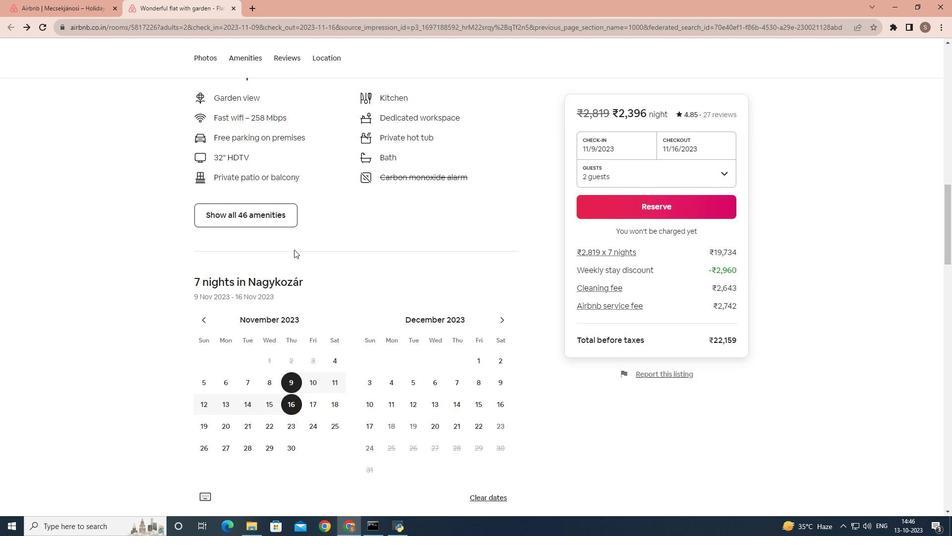 
Action: Mouse scrolled (294, 249) with delta (0, 0)
Screenshot: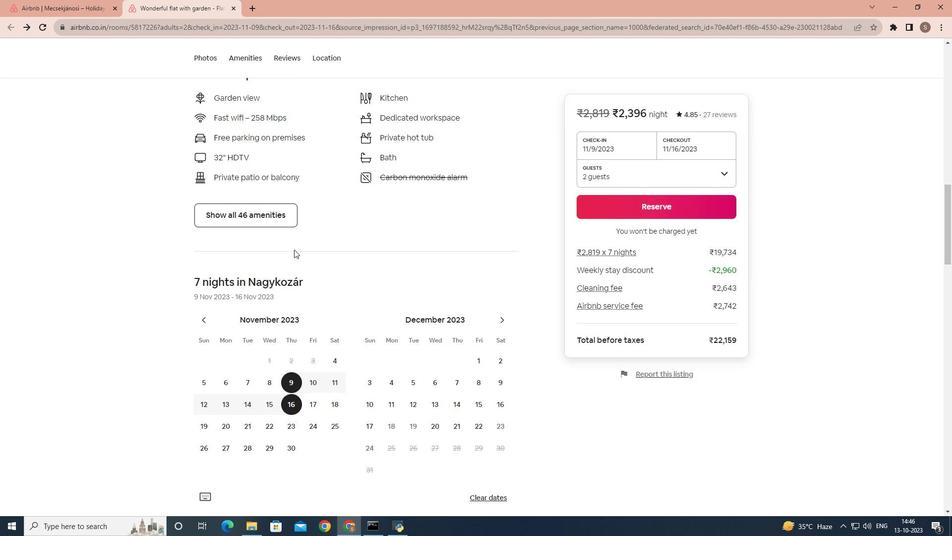 
Action: Mouse scrolled (294, 249) with delta (0, 0)
Screenshot: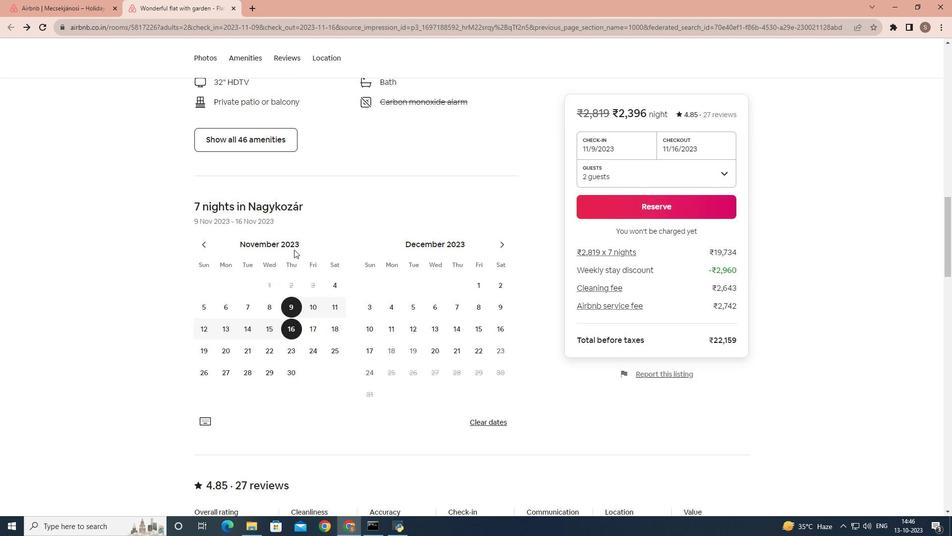 
Action: Mouse moved to (294, 249)
Screenshot: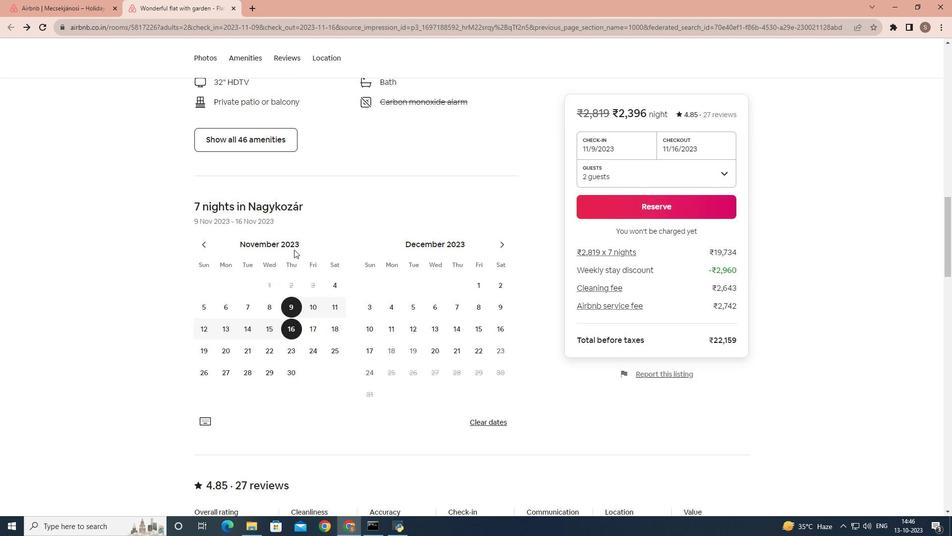 
Action: Mouse scrolled (294, 249) with delta (0, 0)
Screenshot: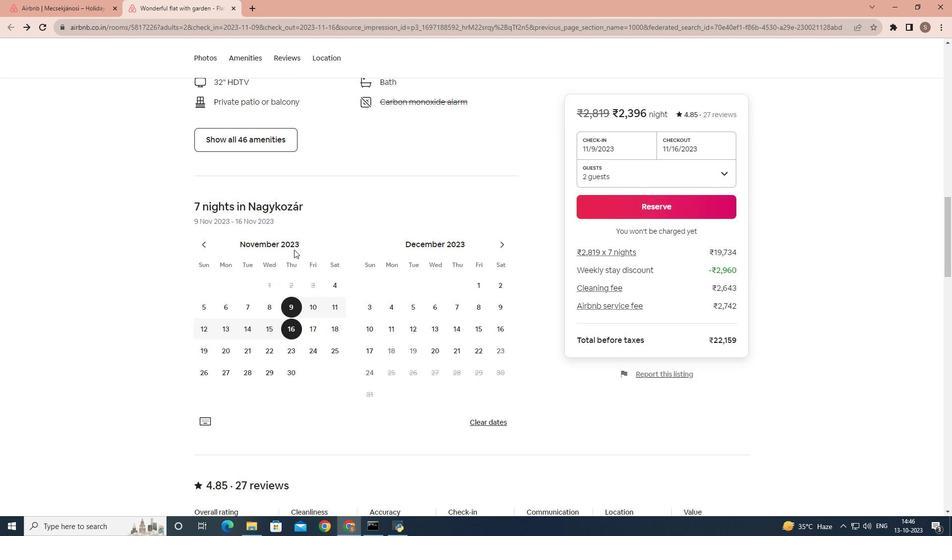 
Action: Mouse scrolled (294, 249) with delta (0, 0)
Screenshot: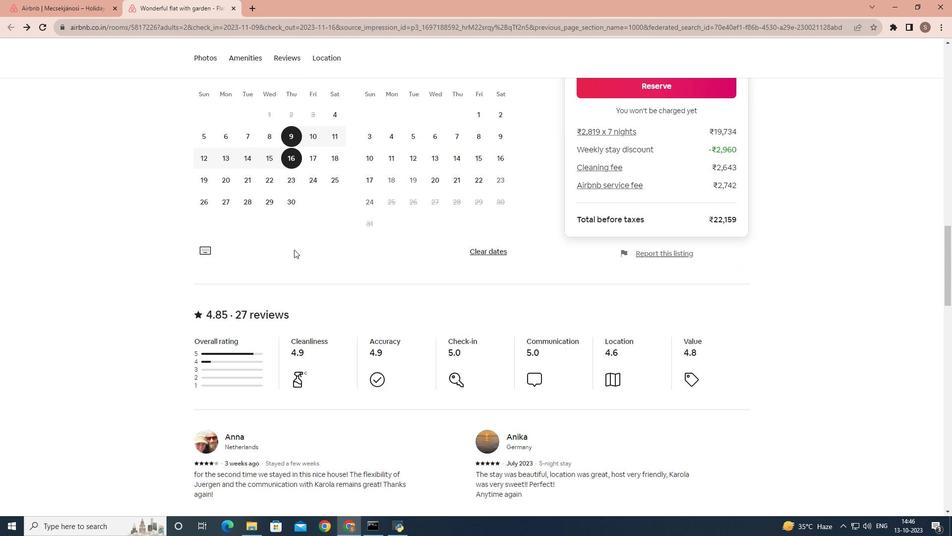 
Action: Mouse scrolled (294, 249) with delta (0, 0)
Screenshot: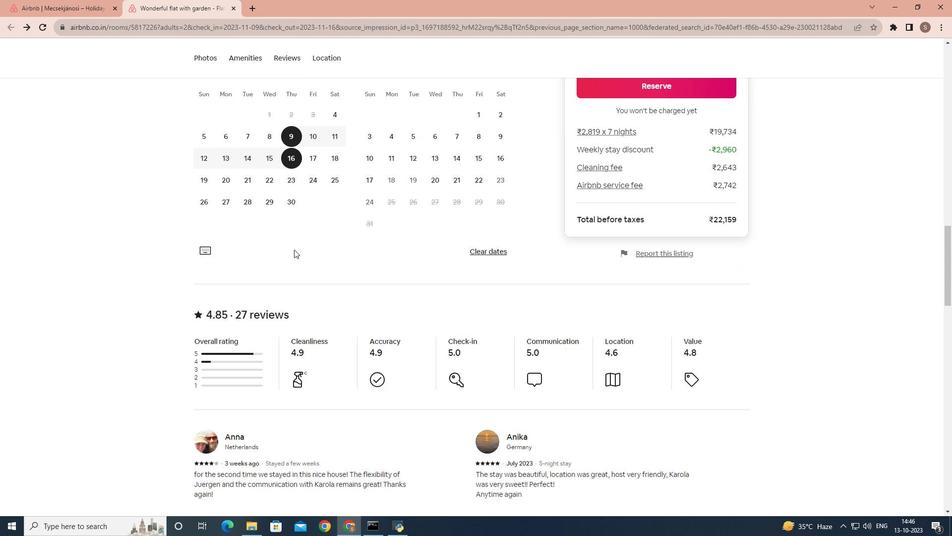 
Action: Mouse scrolled (294, 249) with delta (0, 0)
Screenshot: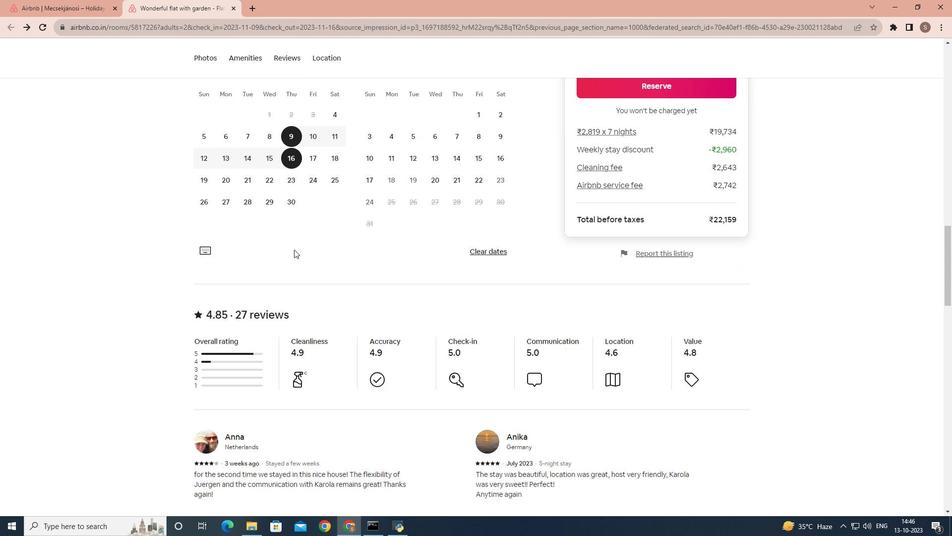 
Action: Mouse scrolled (294, 249) with delta (0, 0)
Screenshot: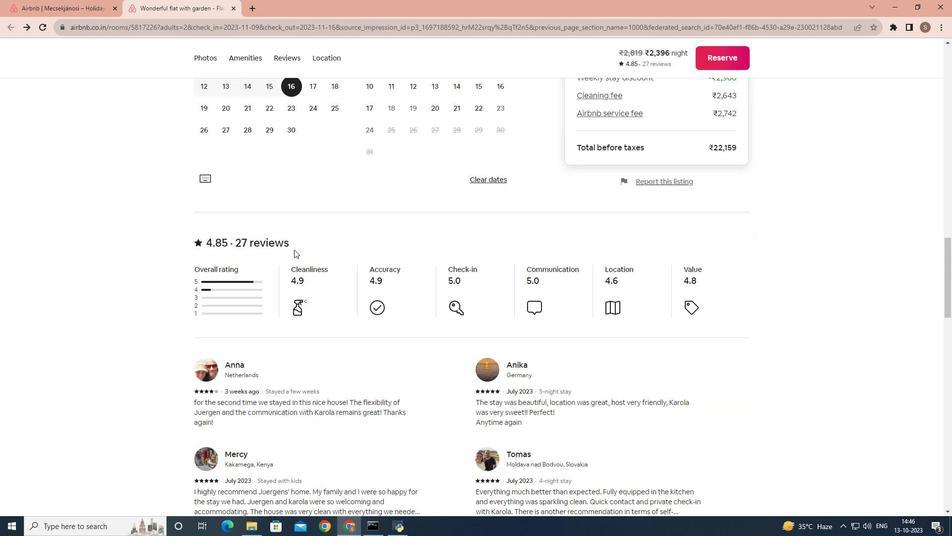 
Action: Mouse scrolled (294, 249) with delta (0, 0)
Screenshot: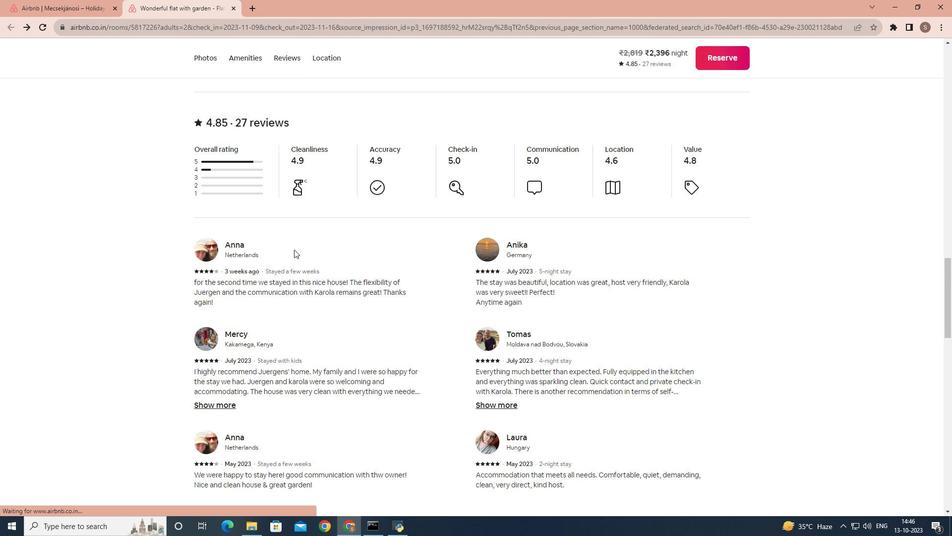 
Action: Mouse scrolled (294, 249) with delta (0, 0)
Screenshot: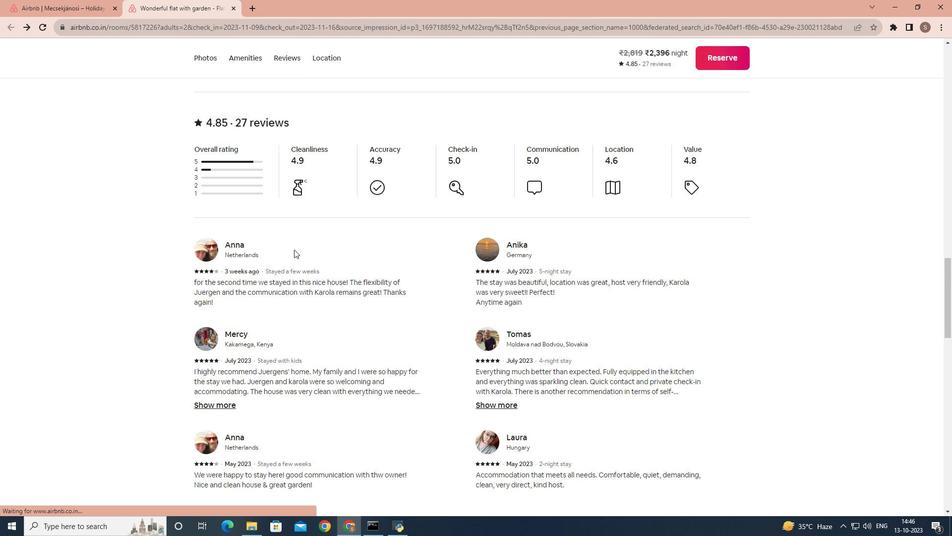 
Action: Mouse scrolled (294, 249) with delta (0, 0)
Screenshot: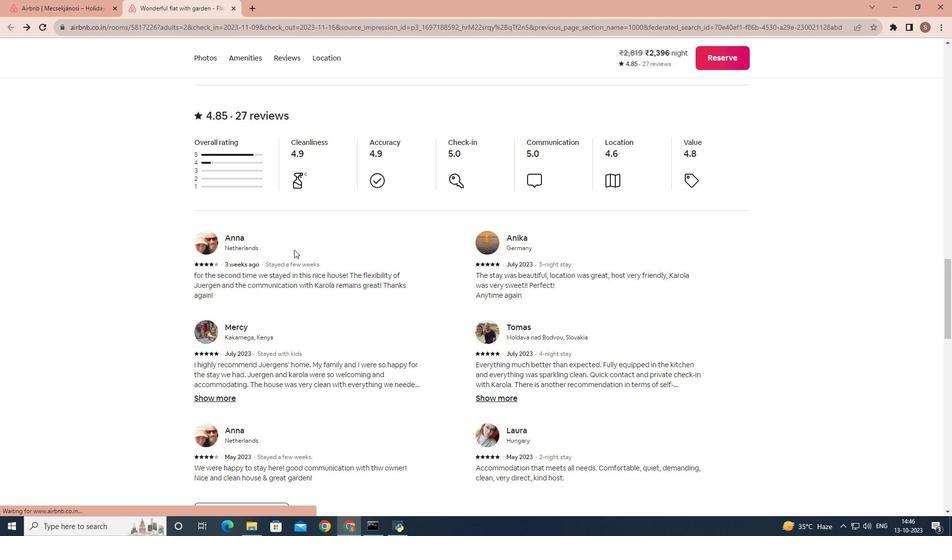 
Action: Mouse moved to (203, 361)
Screenshot: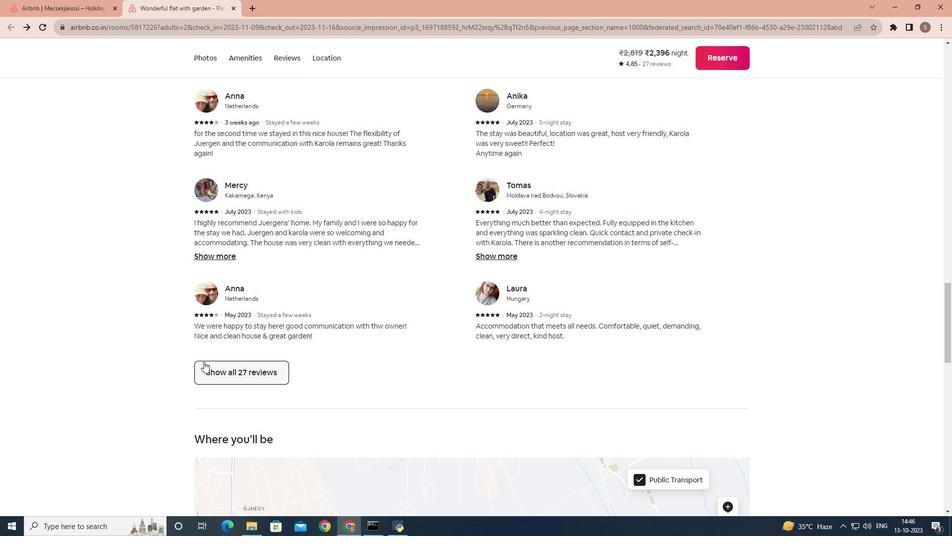 
Action: Mouse pressed left at (203, 361)
Screenshot: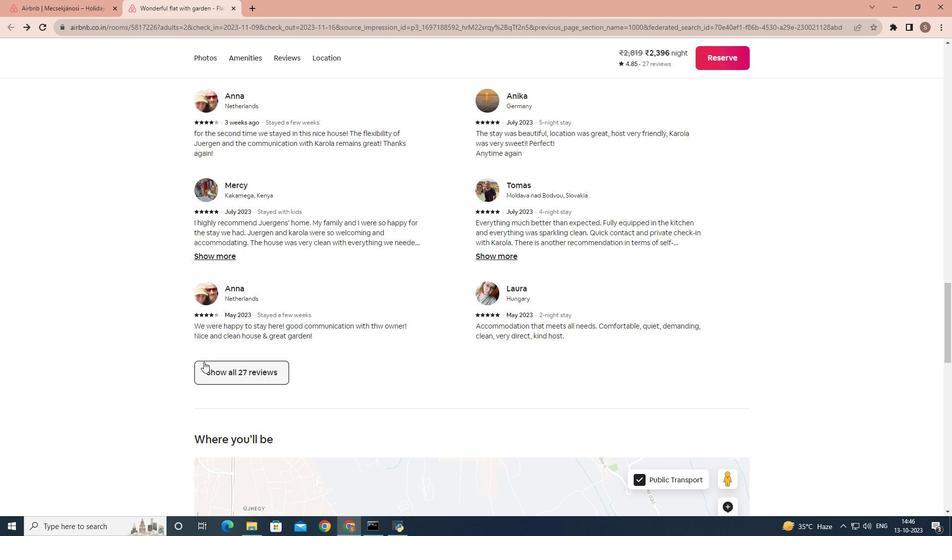 
Action: Mouse moved to (475, 260)
Screenshot: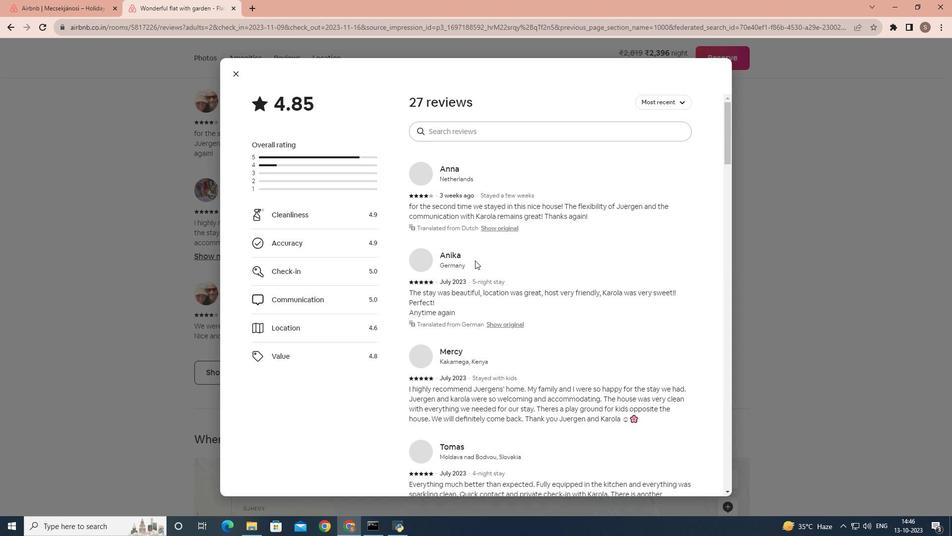 
Action: Mouse scrolled (475, 260) with delta (0, 0)
Screenshot: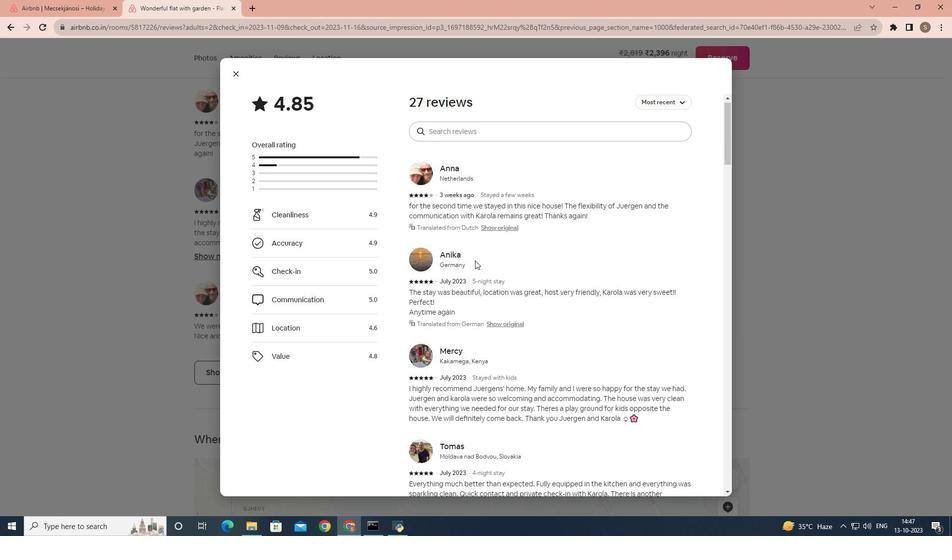 
Action: Mouse scrolled (475, 260) with delta (0, 0)
Screenshot: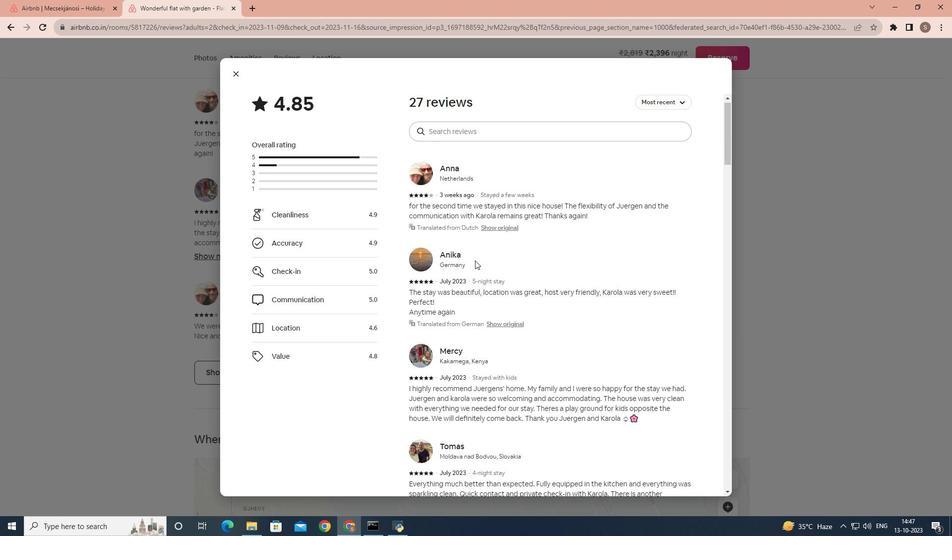 
Action: Mouse scrolled (475, 260) with delta (0, 0)
Screenshot: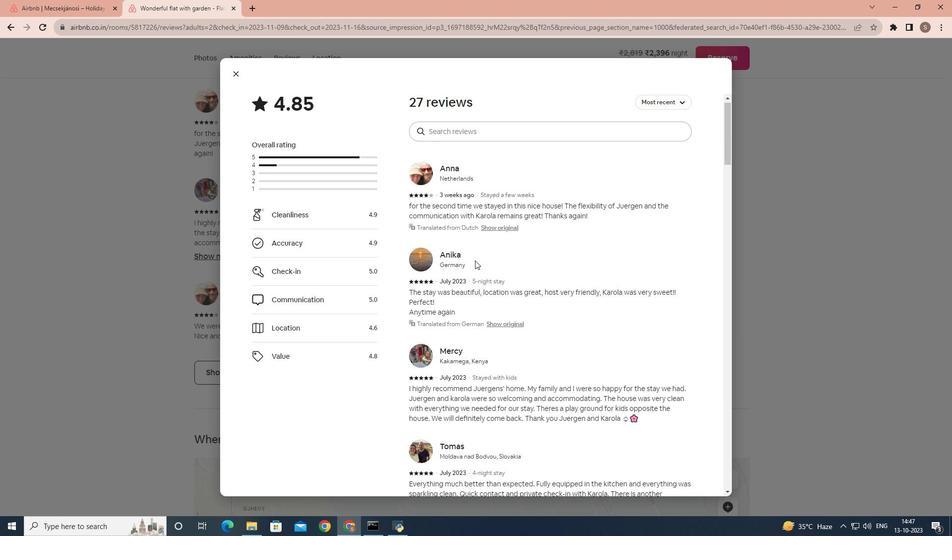 
Action: Mouse scrolled (475, 260) with delta (0, 0)
Screenshot: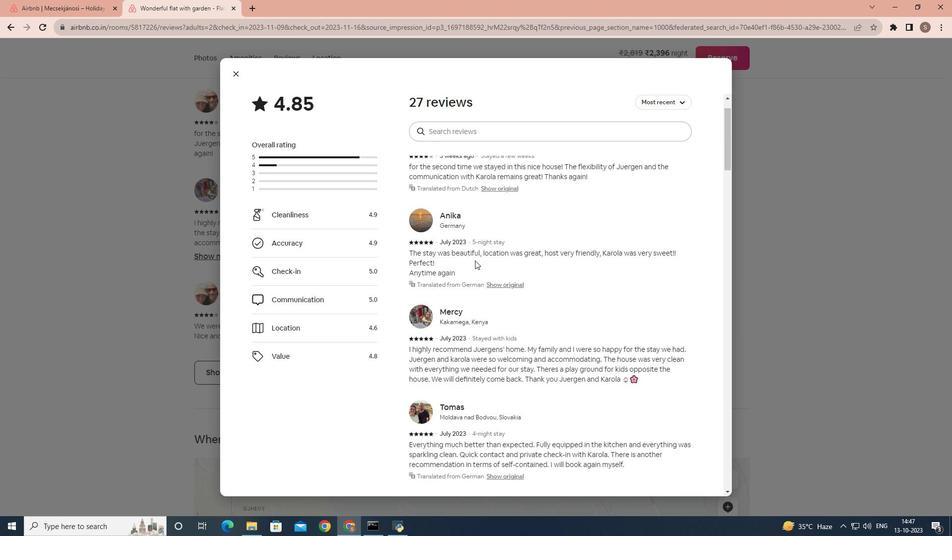 
Action: Mouse scrolled (475, 260) with delta (0, 0)
Screenshot: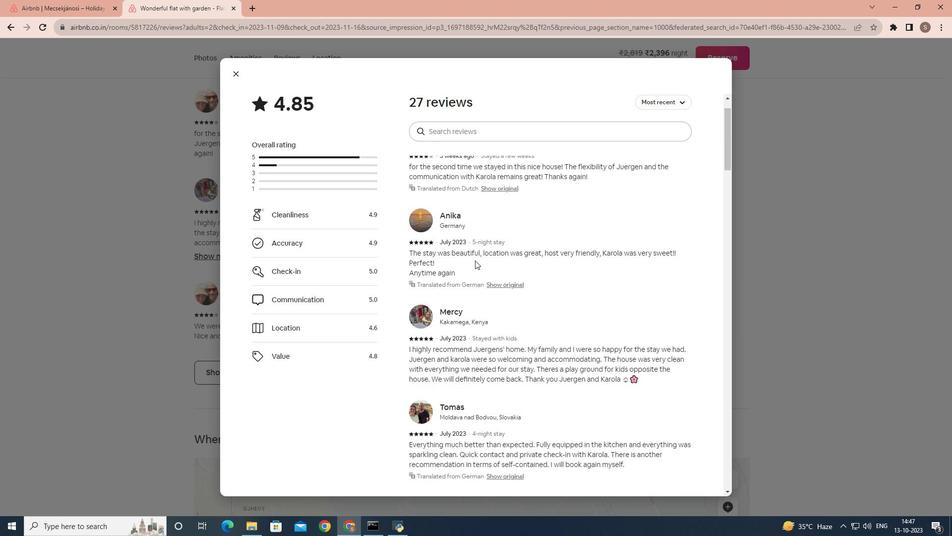 
Action: Mouse scrolled (475, 260) with delta (0, 0)
Screenshot: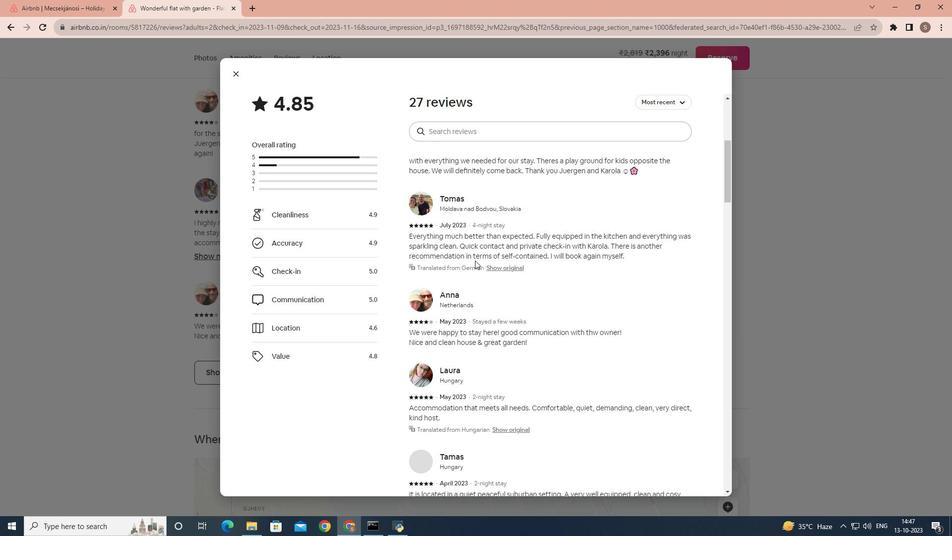 
Action: Mouse scrolled (475, 260) with delta (0, 0)
Screenshot: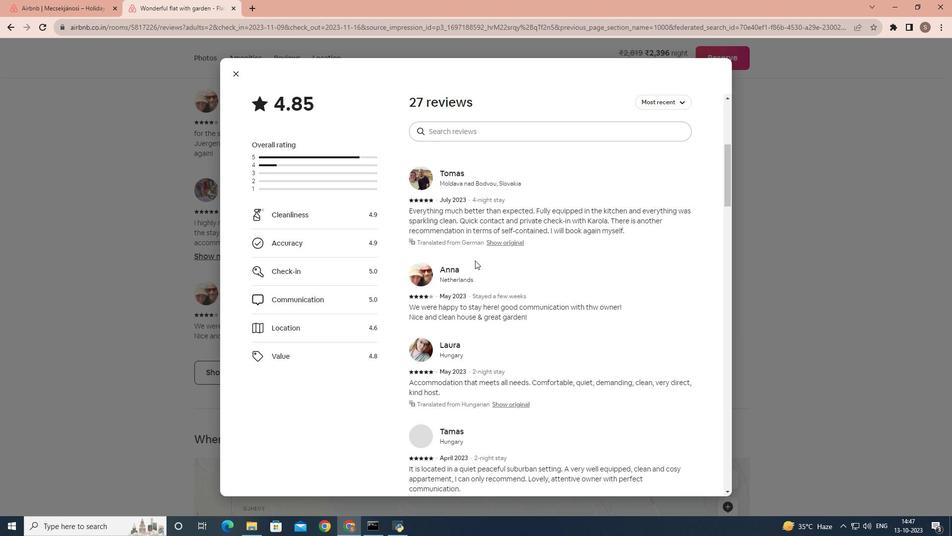 
Action: Mouse scrolled (475, 260) with delta (0, 0)
Screenshot: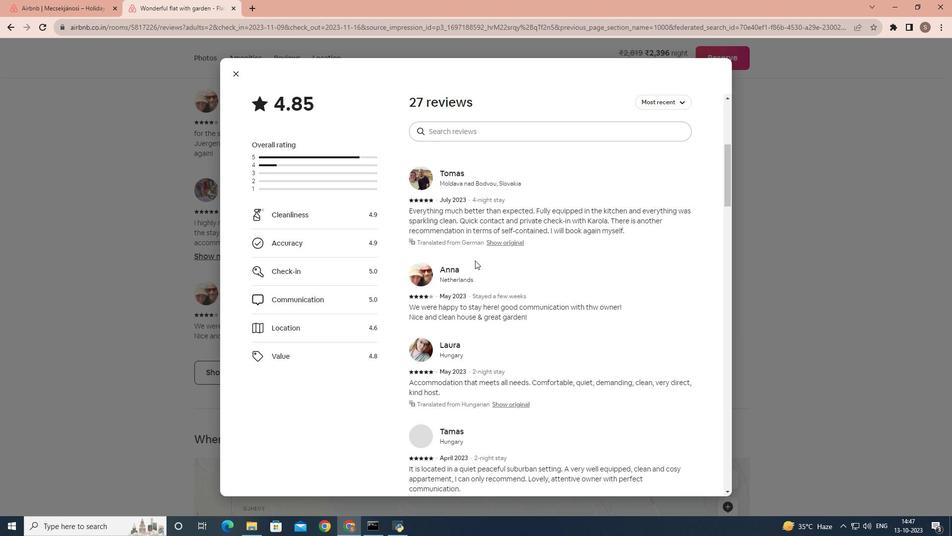 
Action: Mouse scrolled (475, 260) with delta (0, 0)
Screenshot: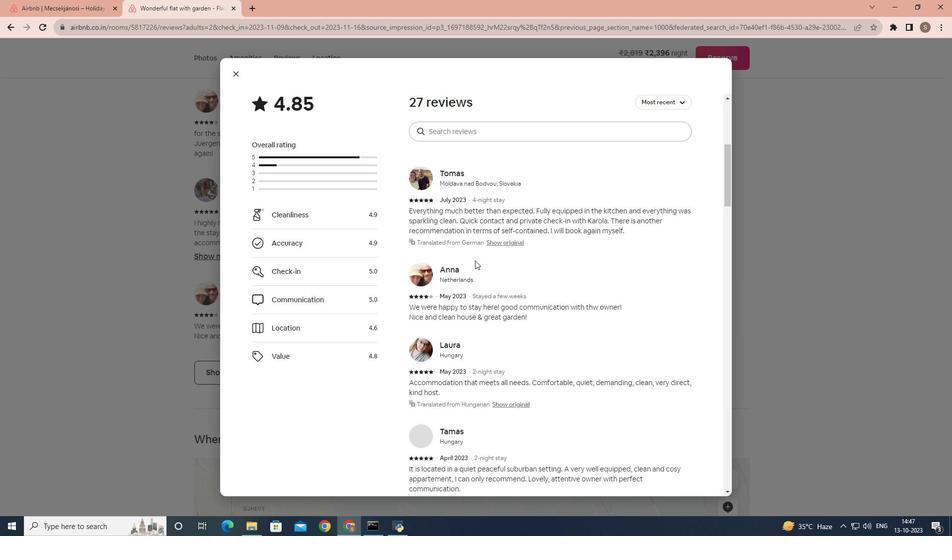 
Action: Mouse scrolled (475, 260) with delta (0, 0)
Screenshot: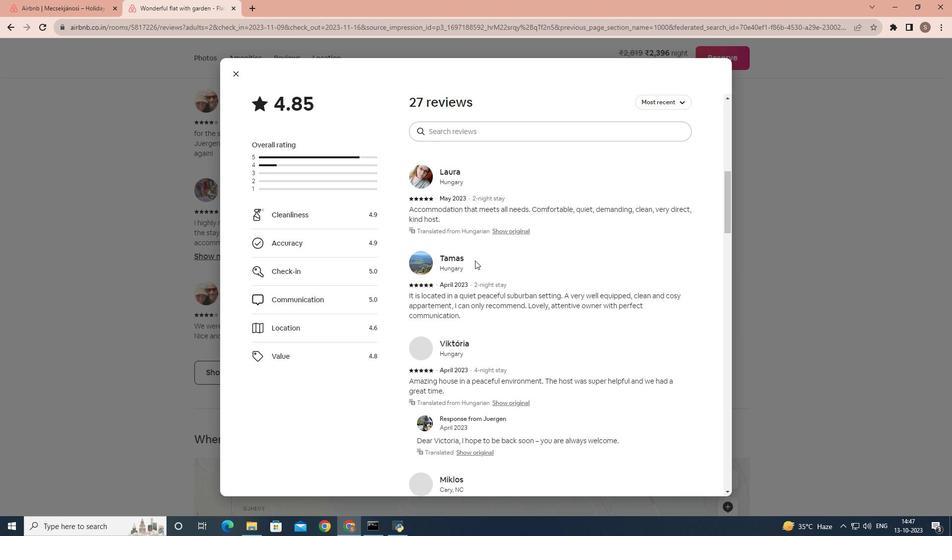
Action: Mouse scrolled (475, 260) with delta (0, 0)
Screenshot: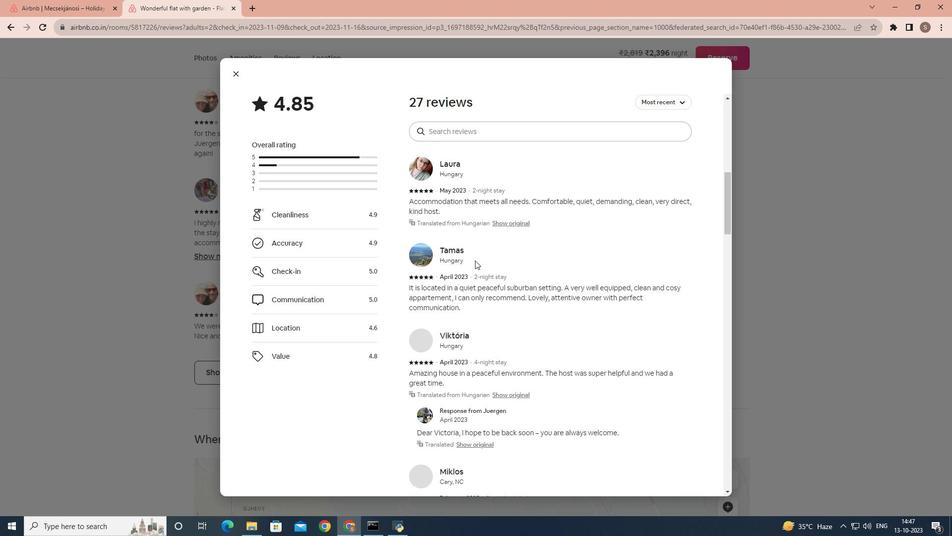 
Action: Mouse scrolled (475, 260) with delta (0, 0)
Screenshot: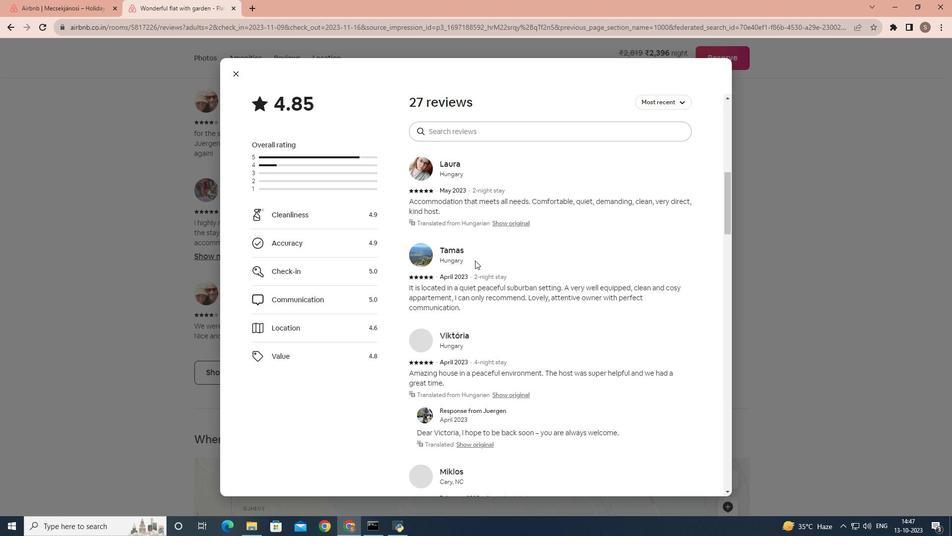 
Action: Mouse scrolled (475, 260) with delta (0, 0)
Screenshot: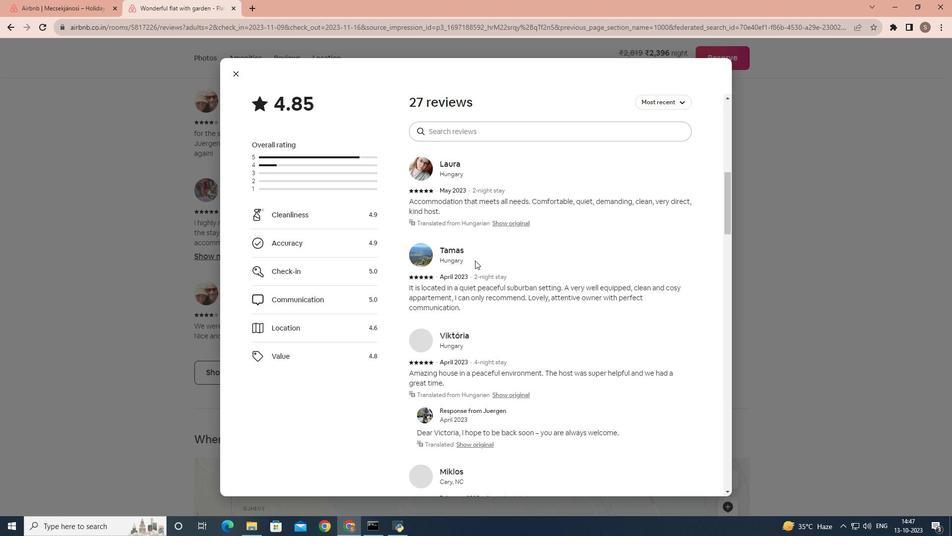 
Action: Mouse scrolled (475, 260) with delta (0, 0)
Screenshot: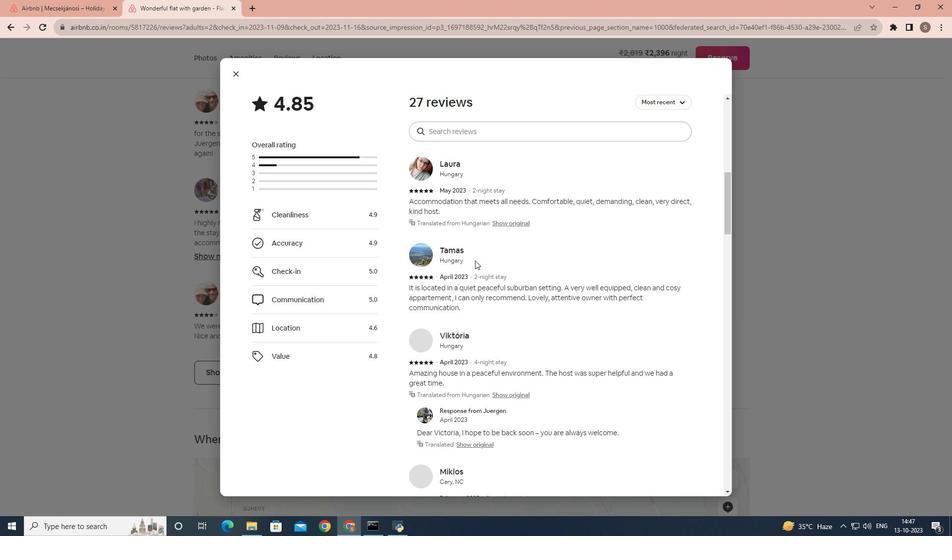 
Action: Mouse scrolled (475, 260) with delta (0, 0)
Screenshot: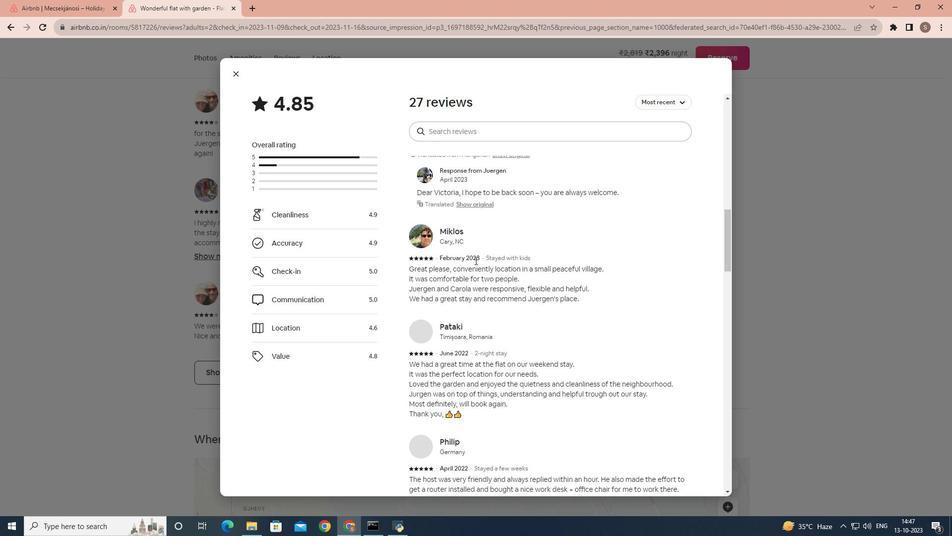 
Action: Mouse scrolled (475, 260) with delta (0, 0)
Screenshot: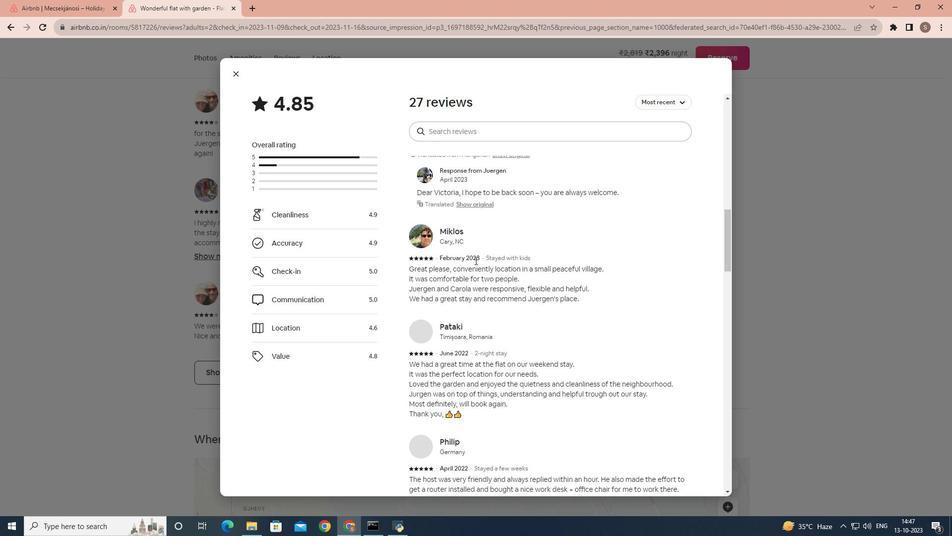 
Action: Mouse scrolled (475, 260) with delta (0, 0)
Screenshot: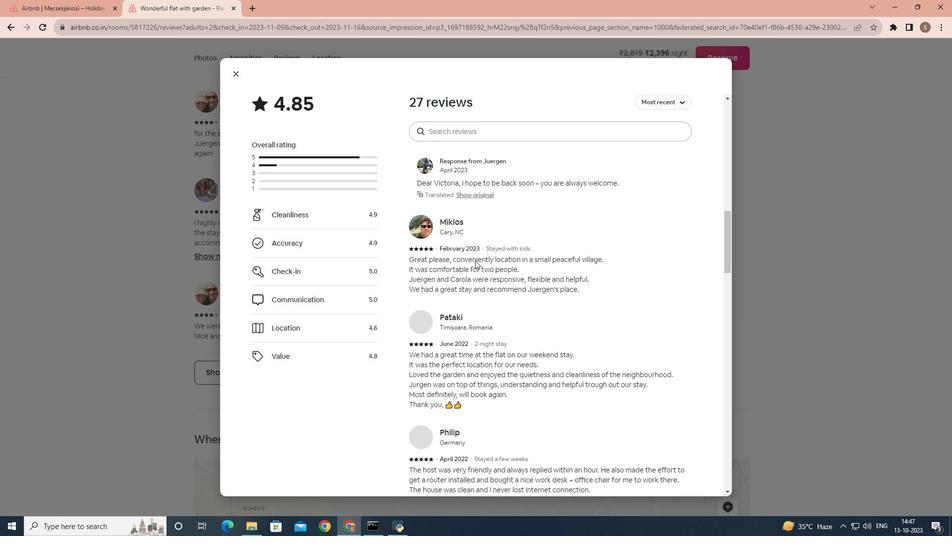 
Action: Mouse scrolled (475, 260) with delta (0, 0)
Screenshot: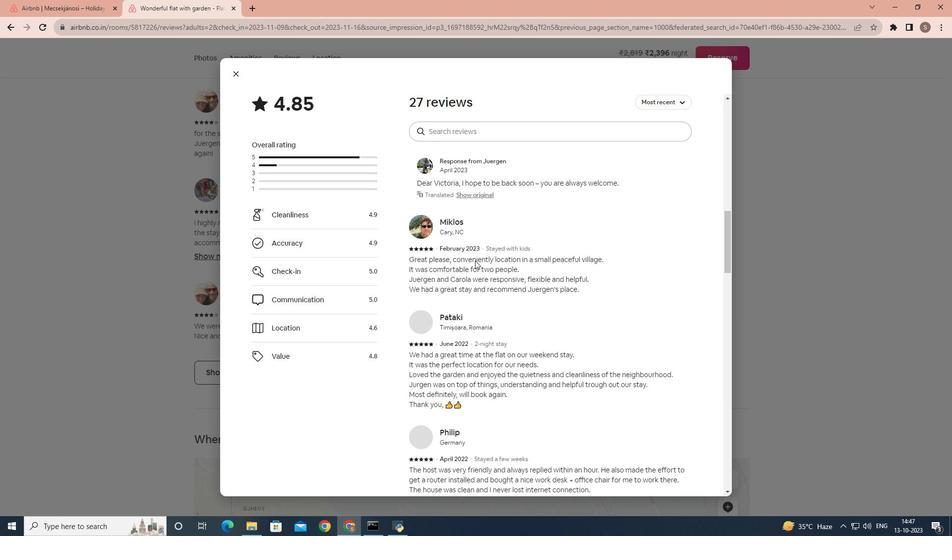 
Action: Mouse scrolled (475, 260) with delta (0, 0)
Screenshot: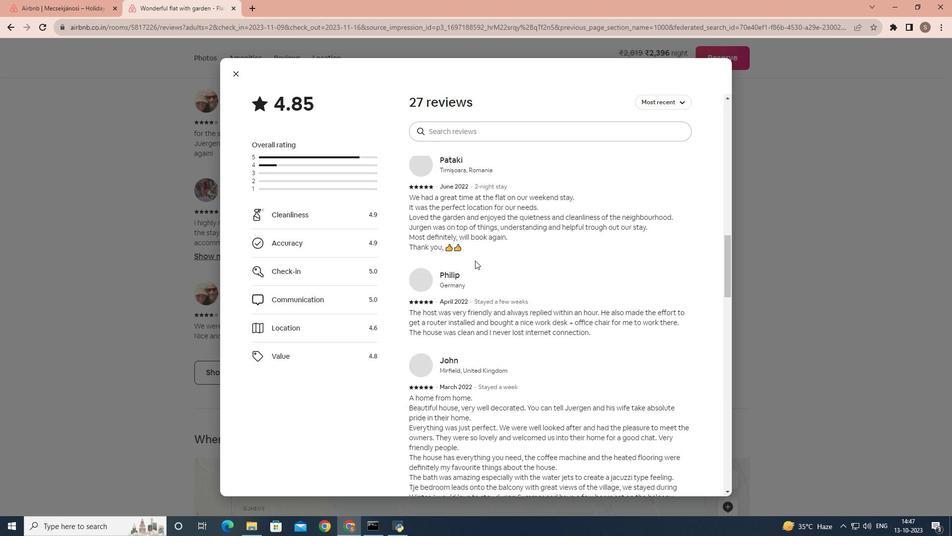 
Action: Mouse scrolled (475, 260) with delta (0, 0)
Screenshot: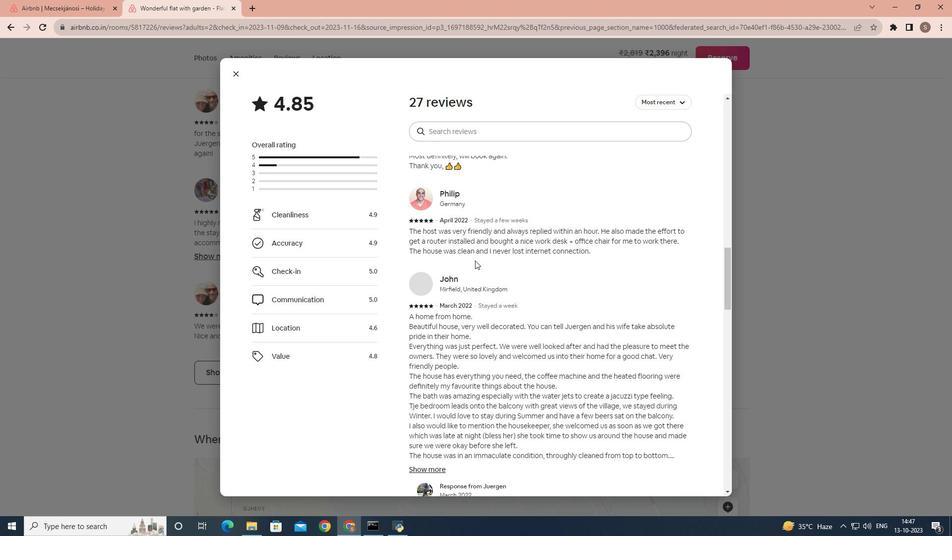
Action: Mouse scrolled (475, 260) with delta (0, 0)
Screenshot: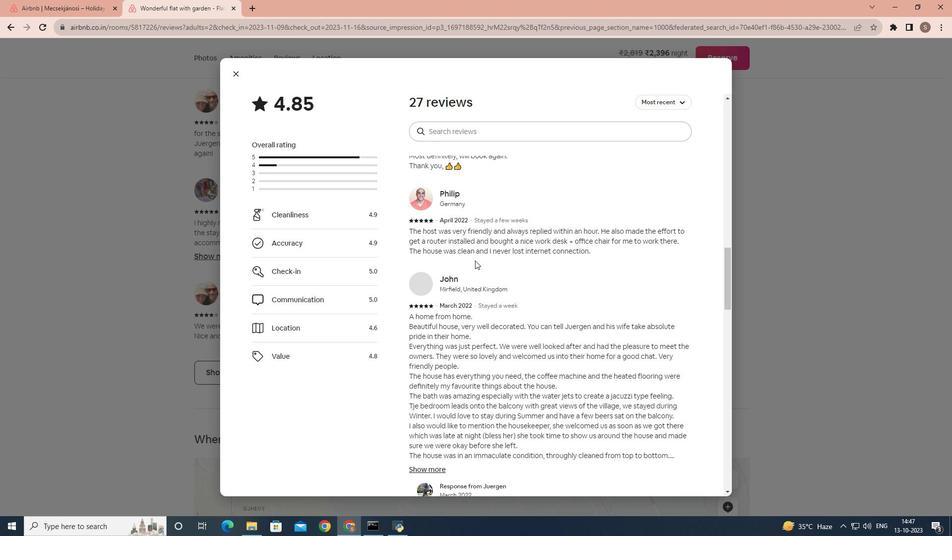 
Action: Mouse scrolled (475, 260) with delta (0, 0)
Screenshot: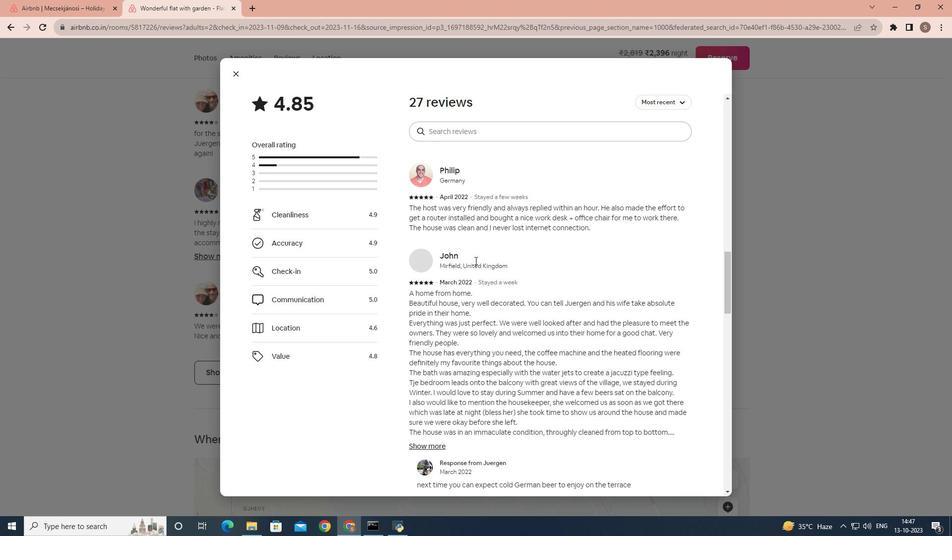 
Action: Mouse scrolled (475, 260) with delta (0, 0)
Screenshot: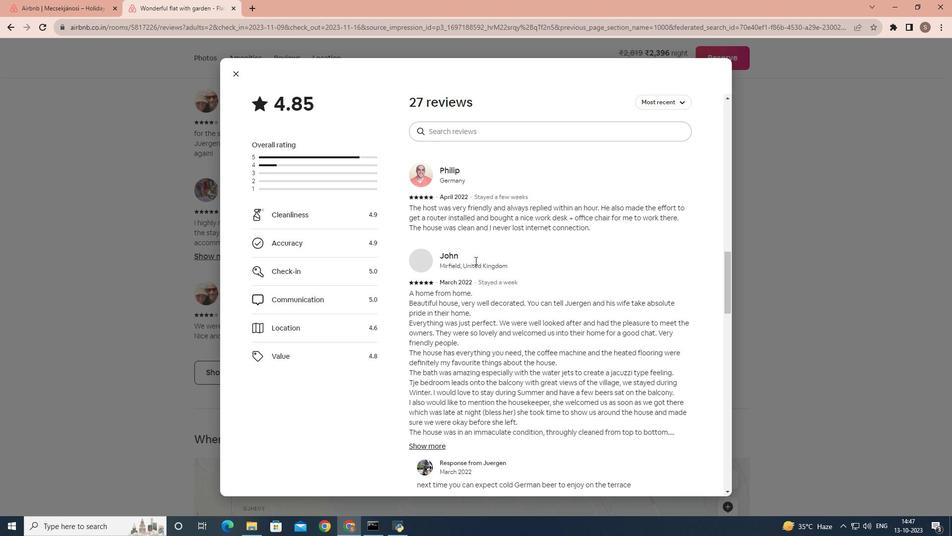 
Action: Mouse scrolled (475, 260) with delta (0, 0)
Screenshot: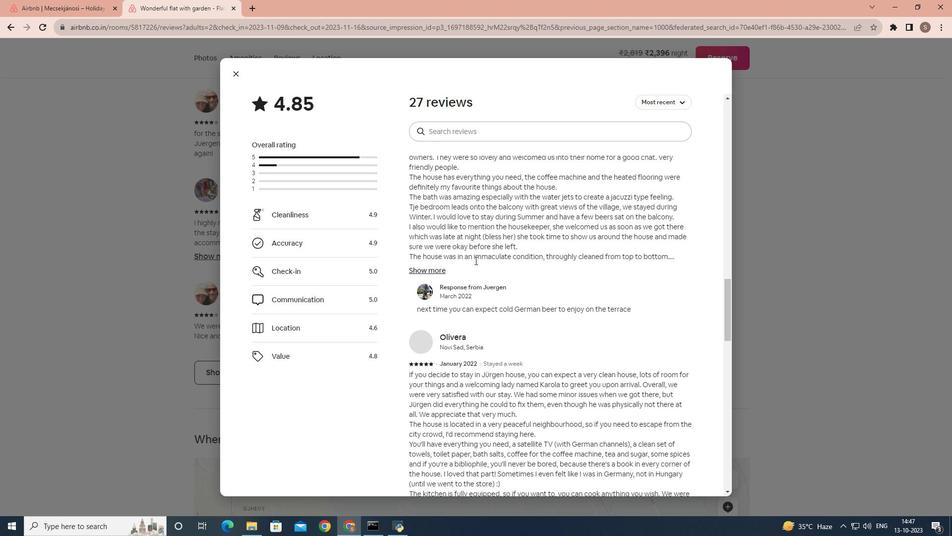 
Action: Mouse scrolled (475, 260) with delta (0, 0)
Screenshot: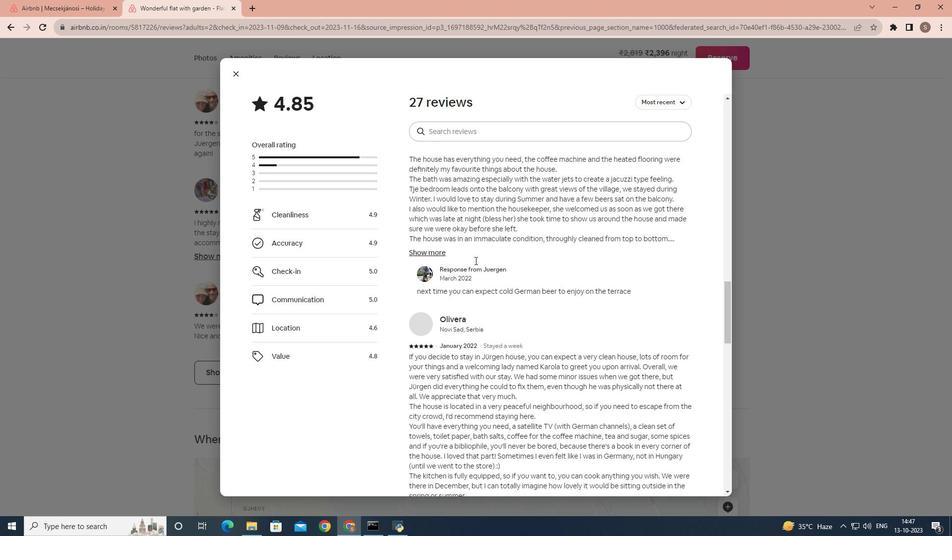 
Action: Mouse moved to (426, 423)
Screenshot: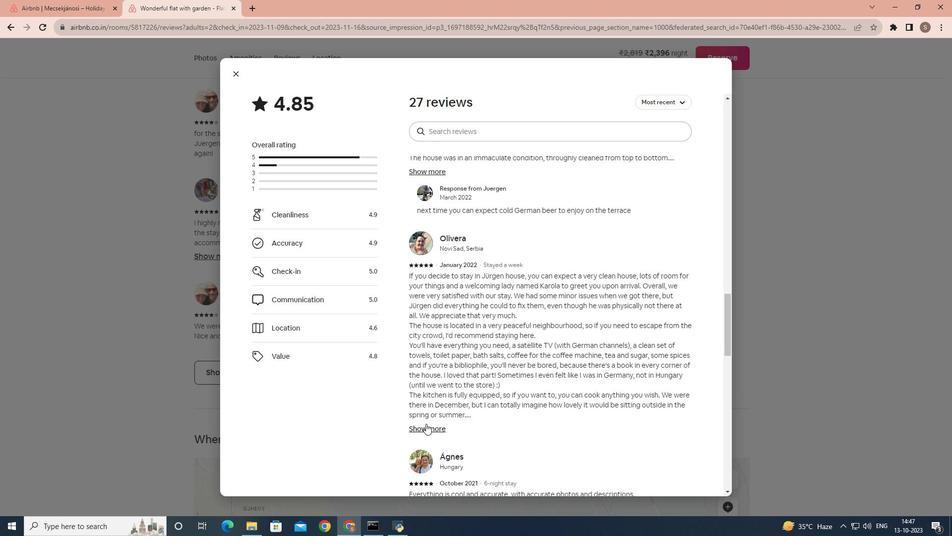 
Action: Mouse pressed left at (426, 423)
Screenshot: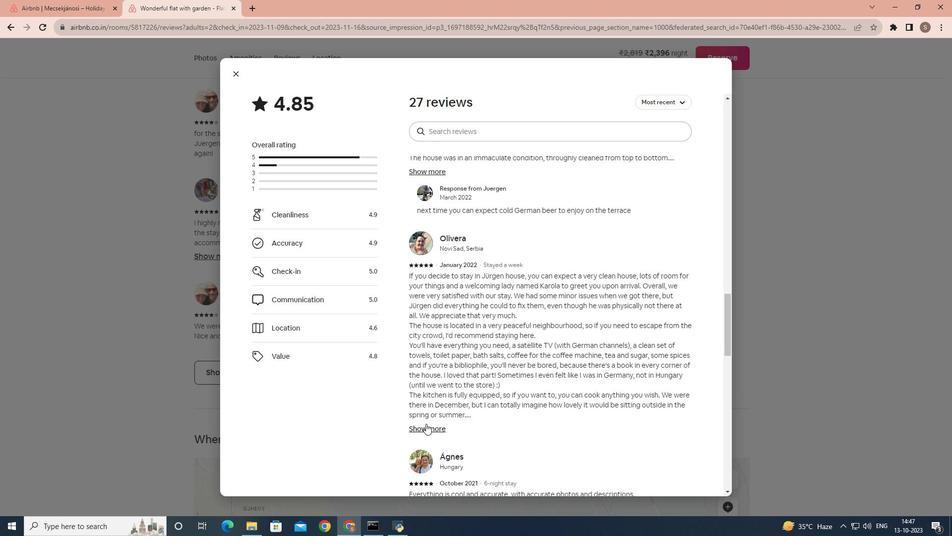 
Action: Mouse moved to (411, 424)
Screenshot: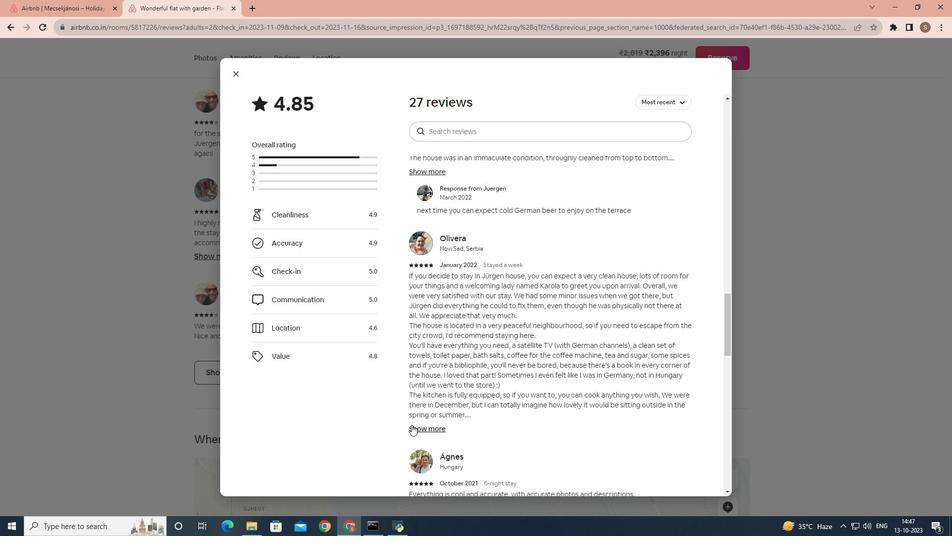 
Action: Mouse pressed left at (411, 424)
Screenshot: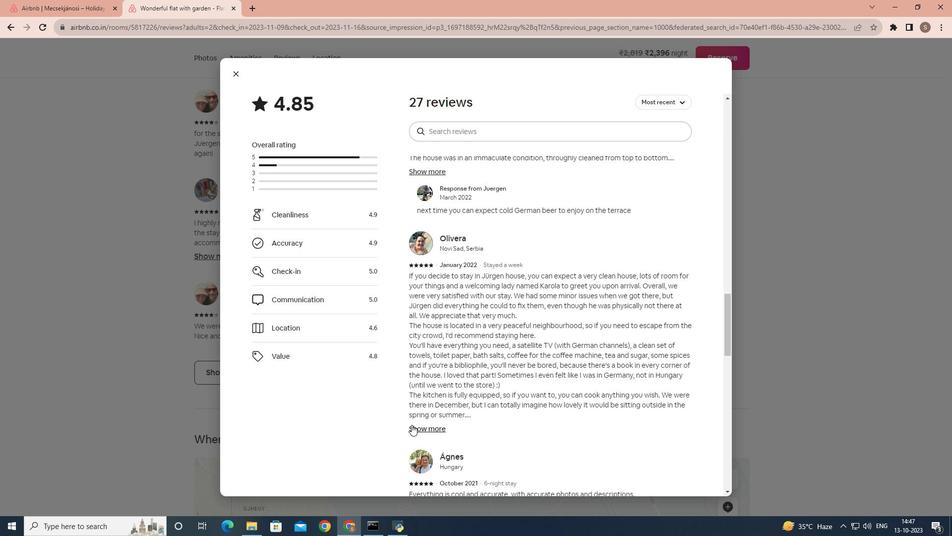
Action: Mouse moved to (487, 387)
Screenshot: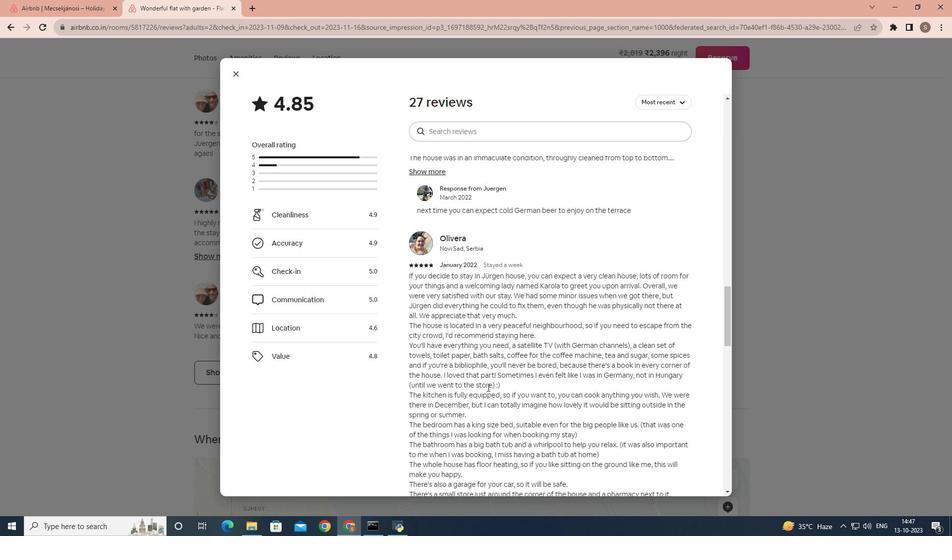 
Action: Mouse scrolled (487, 386) with delta (0, 0)
Screenshot: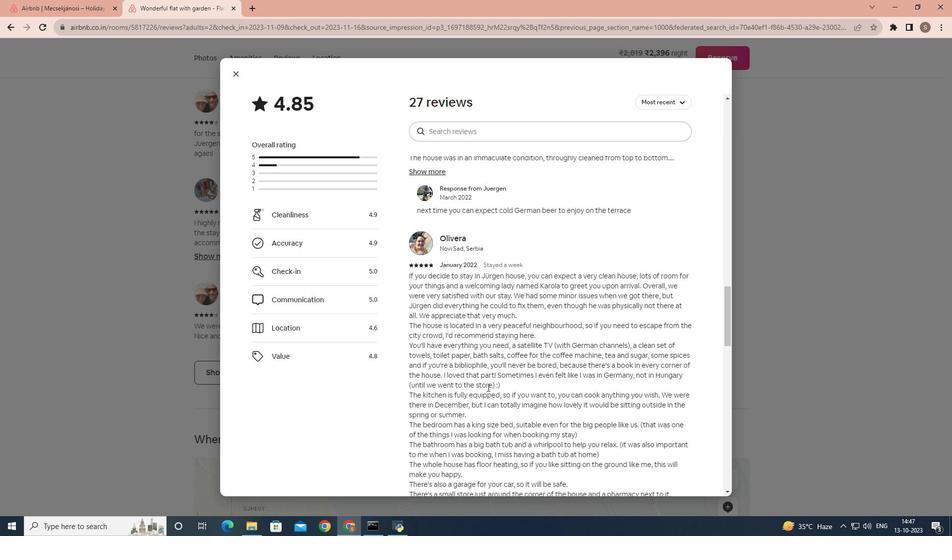 
Action: Mouse scrolled (487, 386) with delta (0, 0)
Screenshot: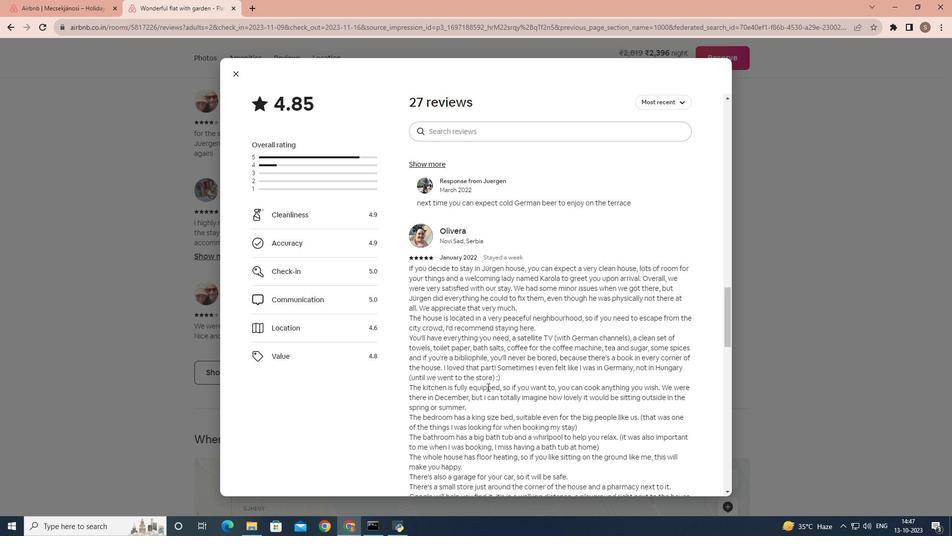 
Action: Mouse scrolled (487, 386) with delta (0, 0)
Screenshot: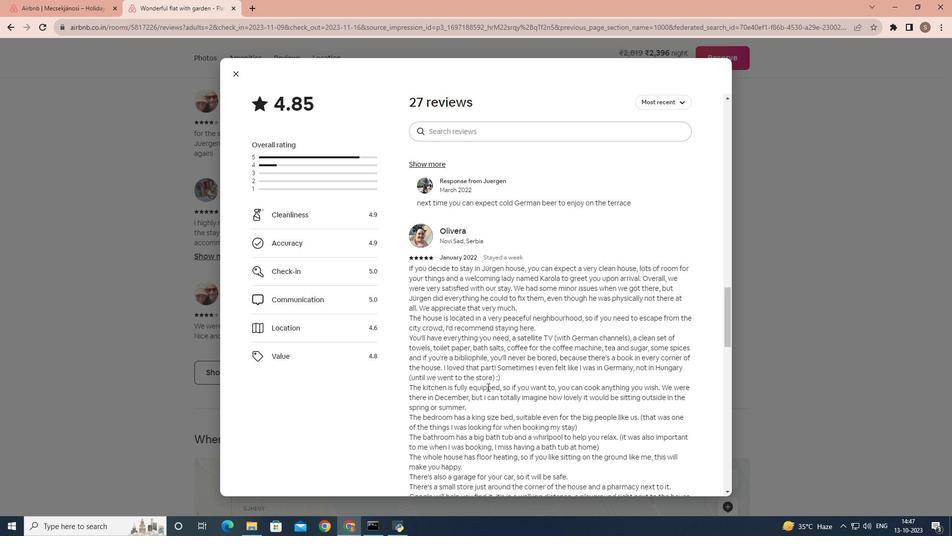 
Action: Mouse scrolled (487, 386) with delta (0, 0)
Screenshot: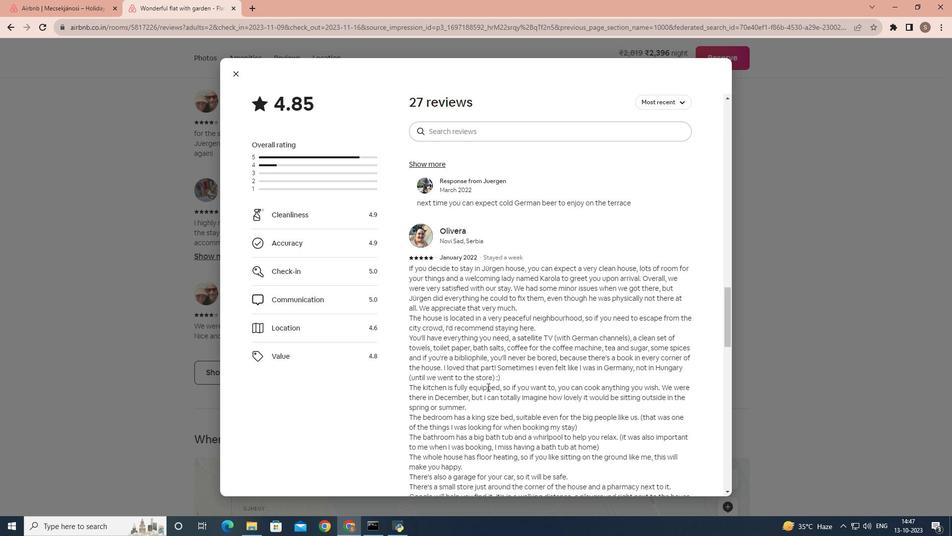 
Action: Mouse moved to (489, 382)
Screenshot: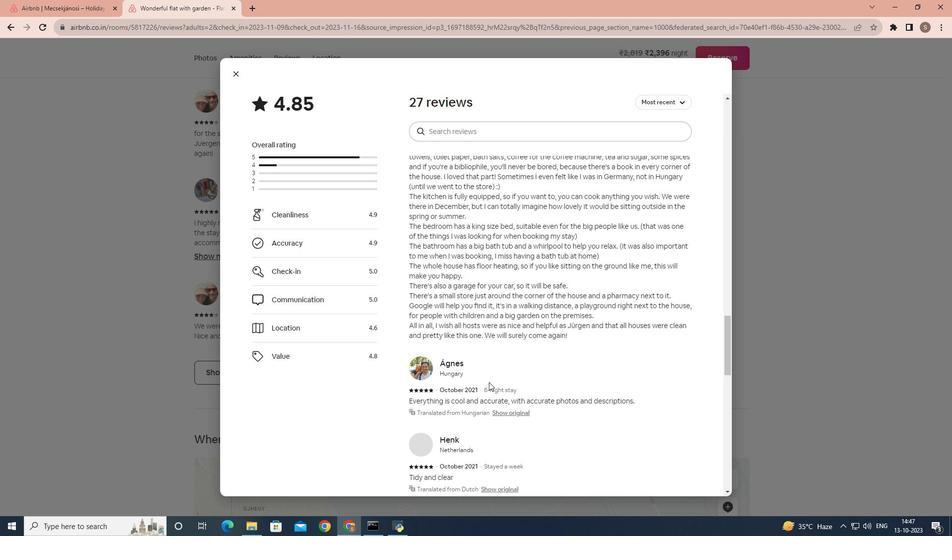 
Action: Mouse scrolled (489, 381) with delta (0, 0)
Screenshot: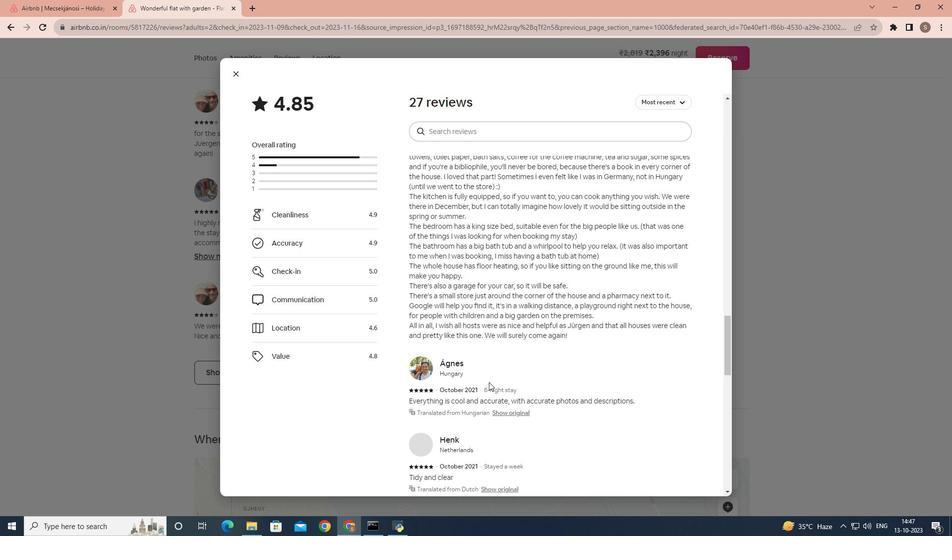 
Action: Mouse moved to (489, 381)
Screenshot: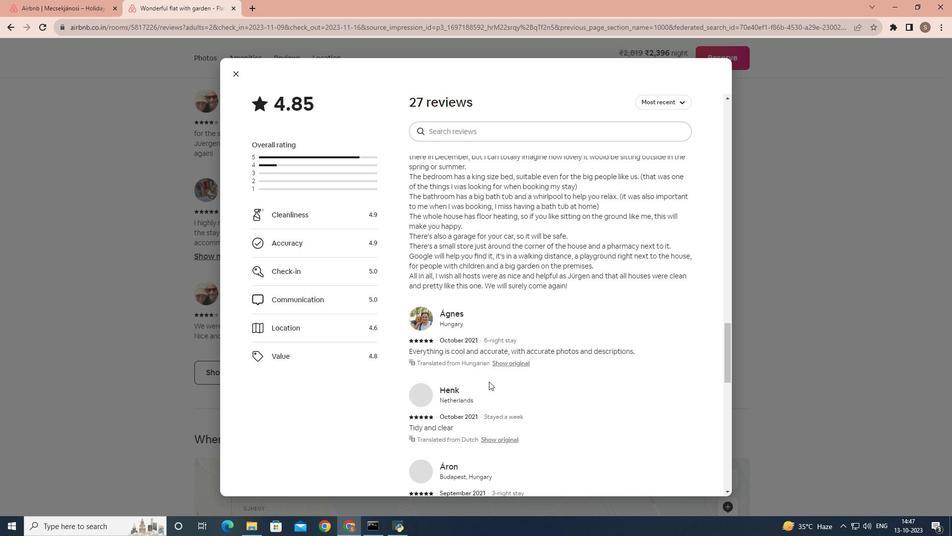 
Action: Mouse scrolled (489, 382) with delta (0, 0)
Screenshot: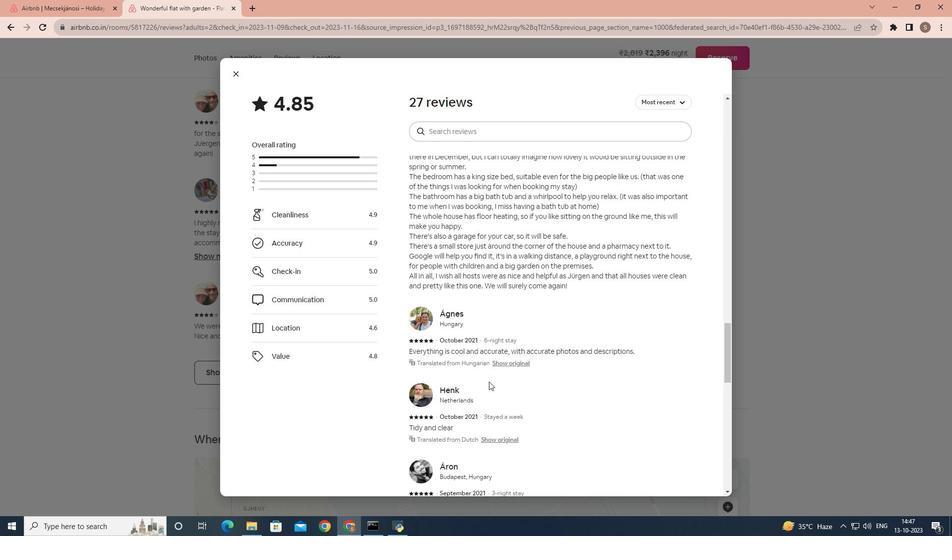 
Action: Mouse scrolled (489, 381) with delta (0, 0)
Screenshot: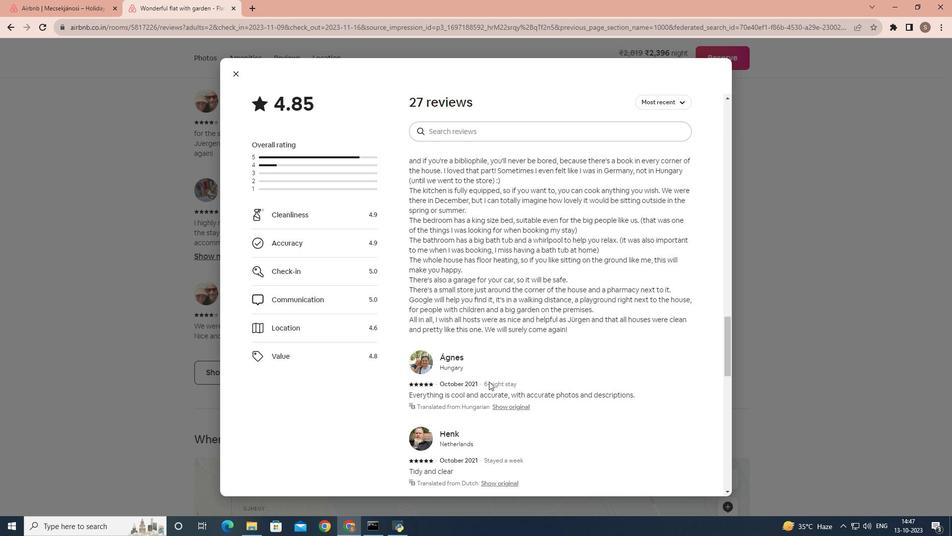 
Action: Mouse scrolled (489, 381) with delta (0, 0)
Screenshot: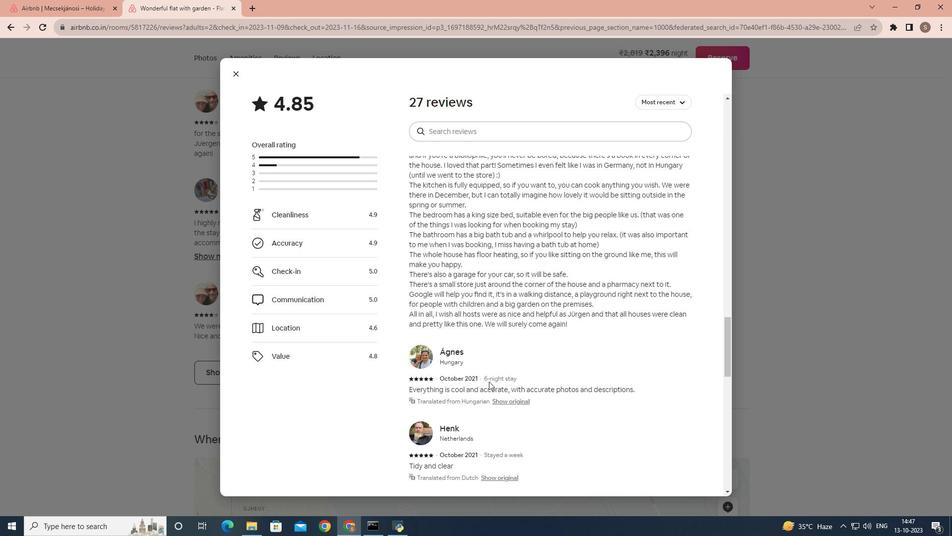 
Action: Mouse scrolled (489, 381) with delta (0, 0)
Screenshot: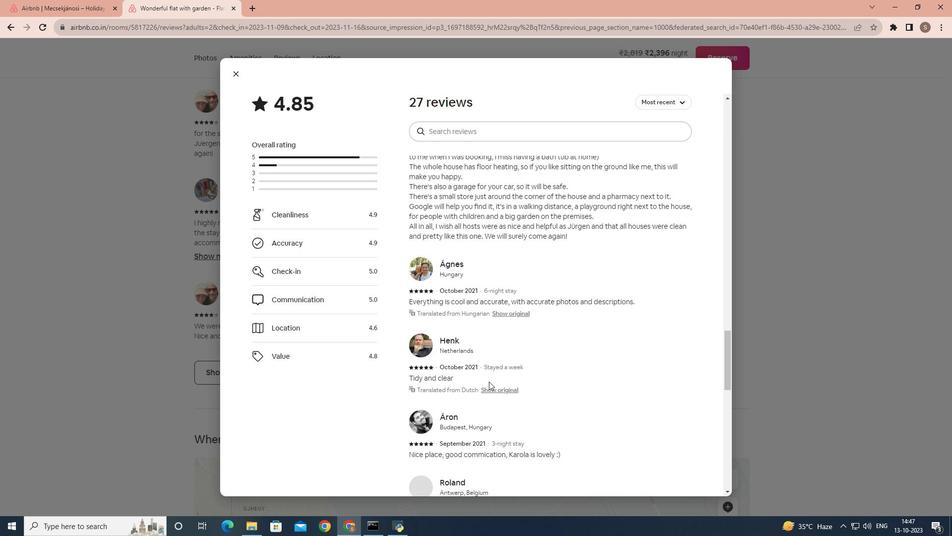 
Action: Mouse moved to (241, 73)
Screenshot: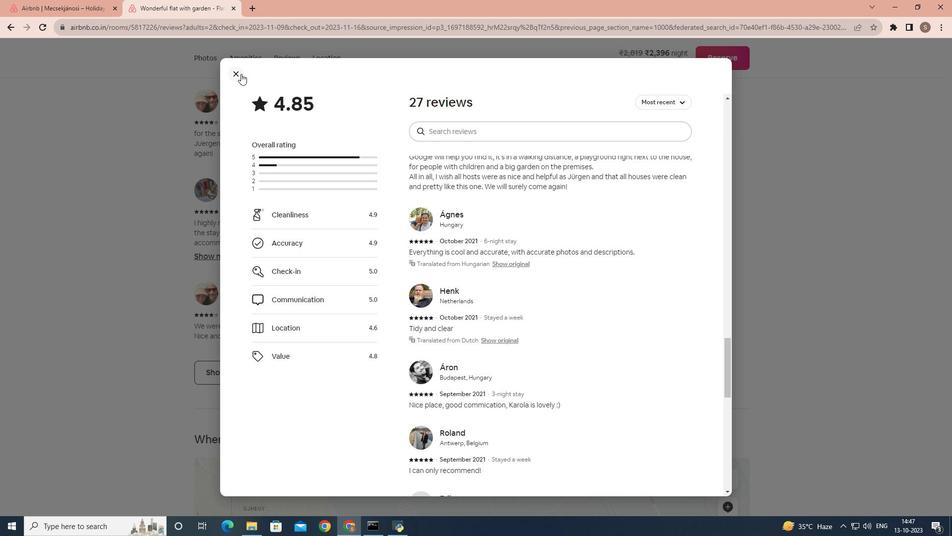 
Action: Mouse pressed left at (241, 73)
Screenshot: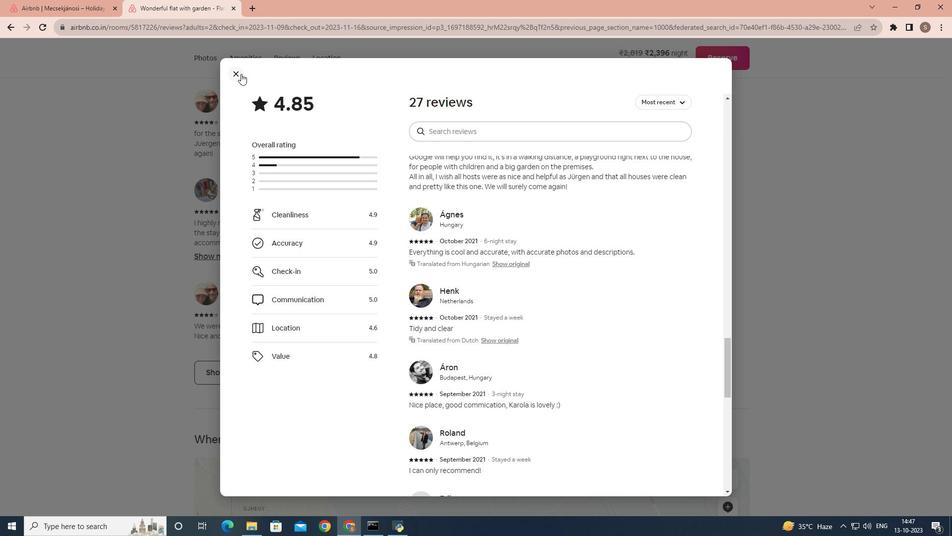 
Action: Mouse moved to (347, 254)
Screenshot: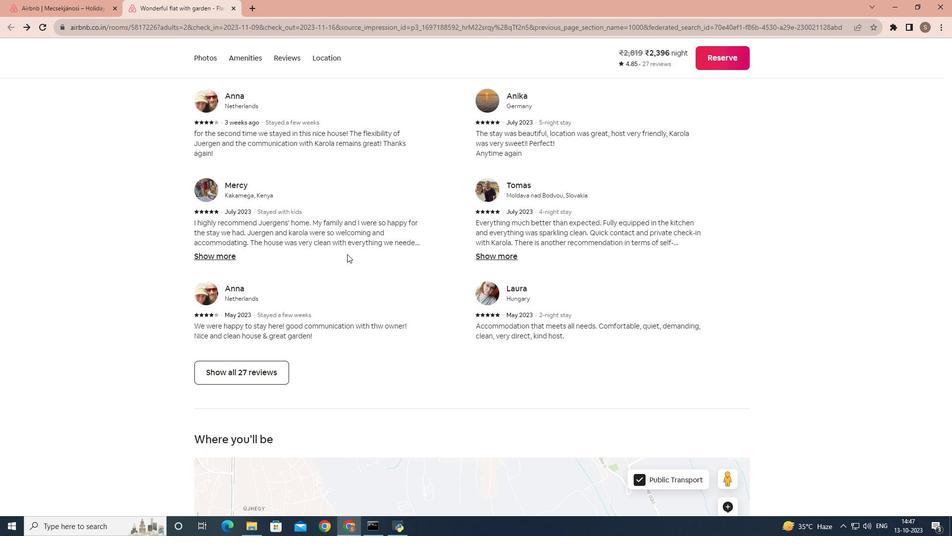 
Action: Mouse scrolled (347, 254) with delta (0, 0)
Screenshot: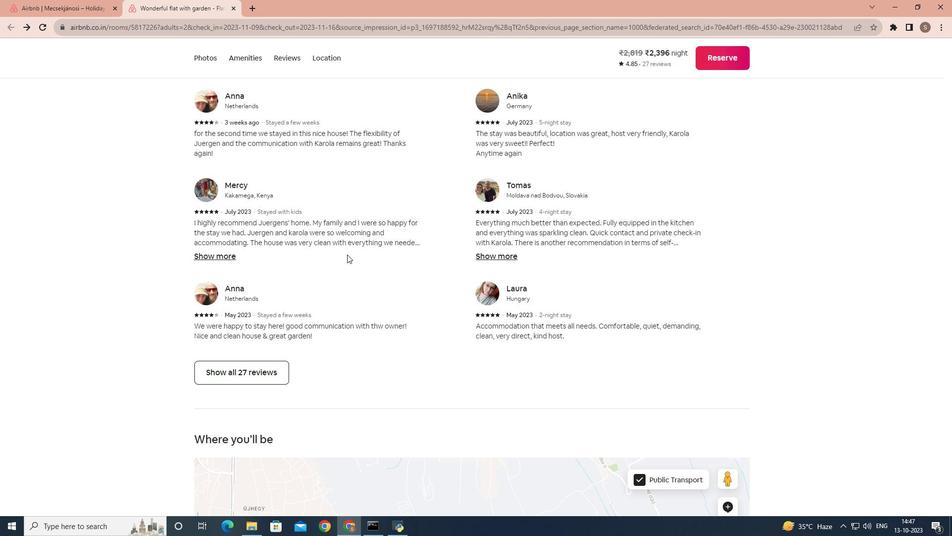 
Action: Mouse scrolled (347, 254) with delta (0, 0)
Screenshot: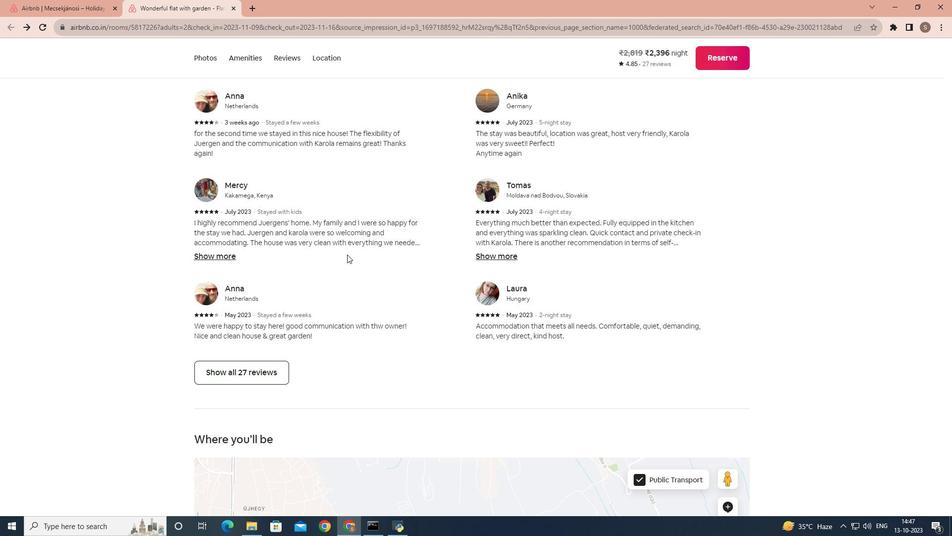 
Action: Mouse scrolled (347, 254) with delta (0, 0)
Screenshot: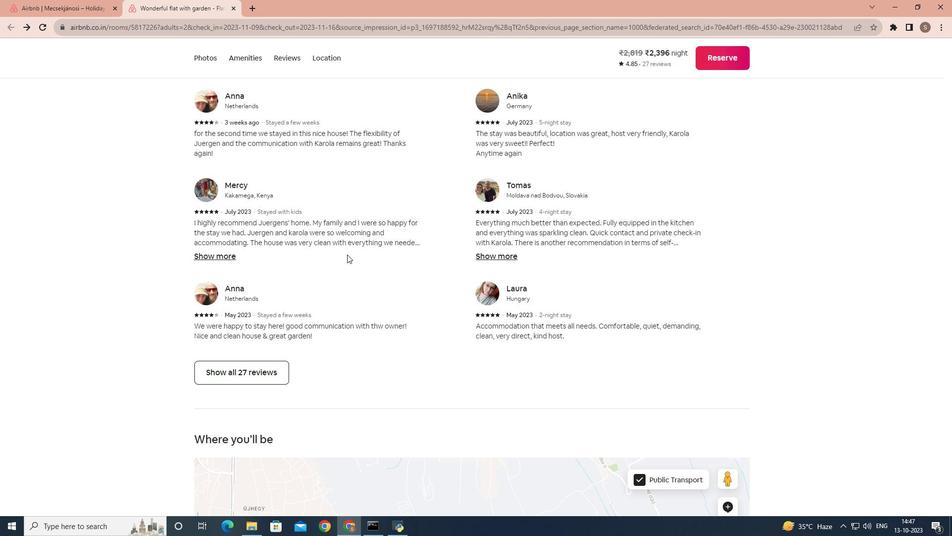 
Action: Mouse scrolled (347, 254) with delta (0, 0)
Screenshot: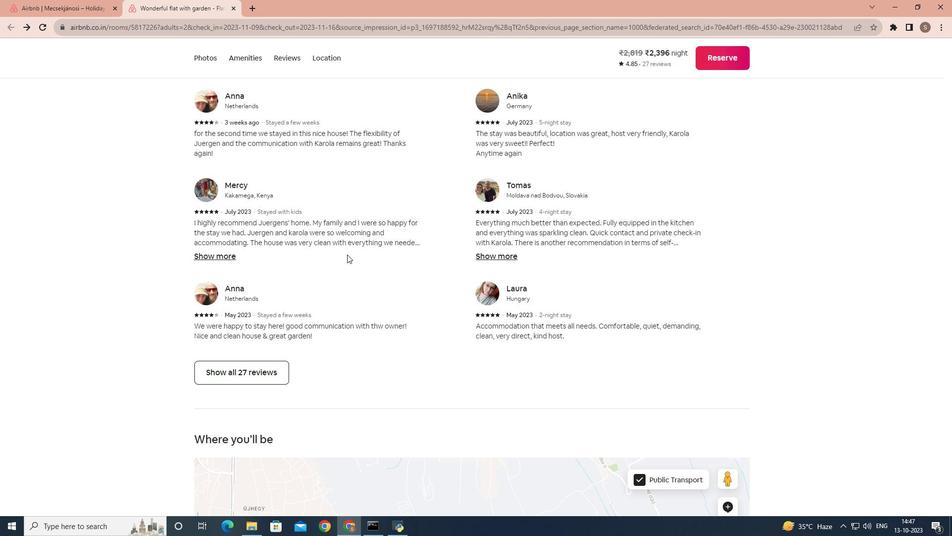 
Action: Mouse scrolled (347, 254) with delta (0, 0)
Screenshot: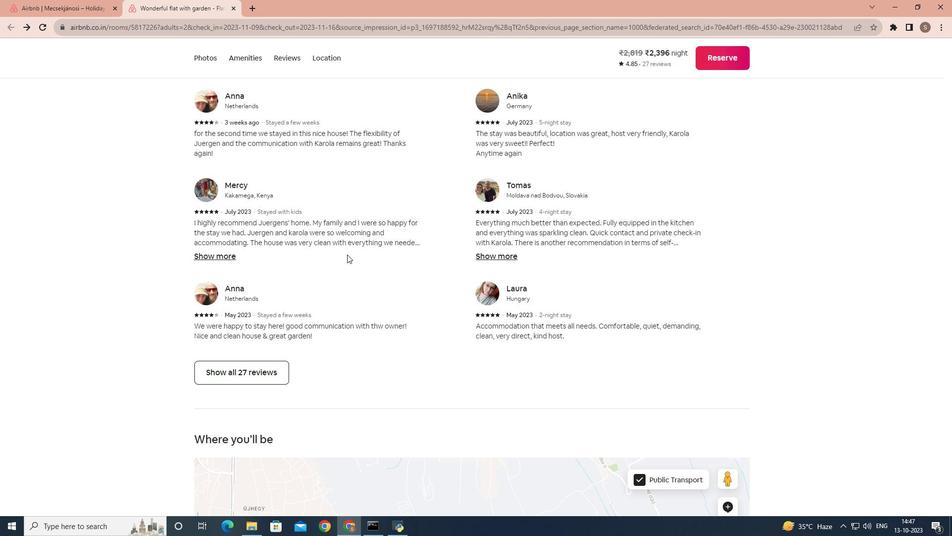 
Action: Mouse scrolled (347, 254) with delta (0, 0)
Screenshot: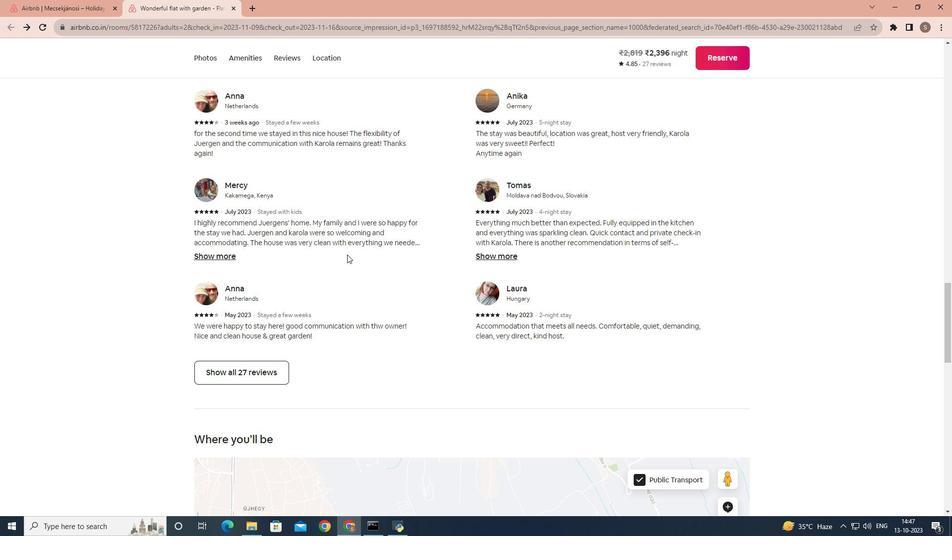
Action: Mouse scrolled (347, 254) with delta (0, 0)
Screenshot: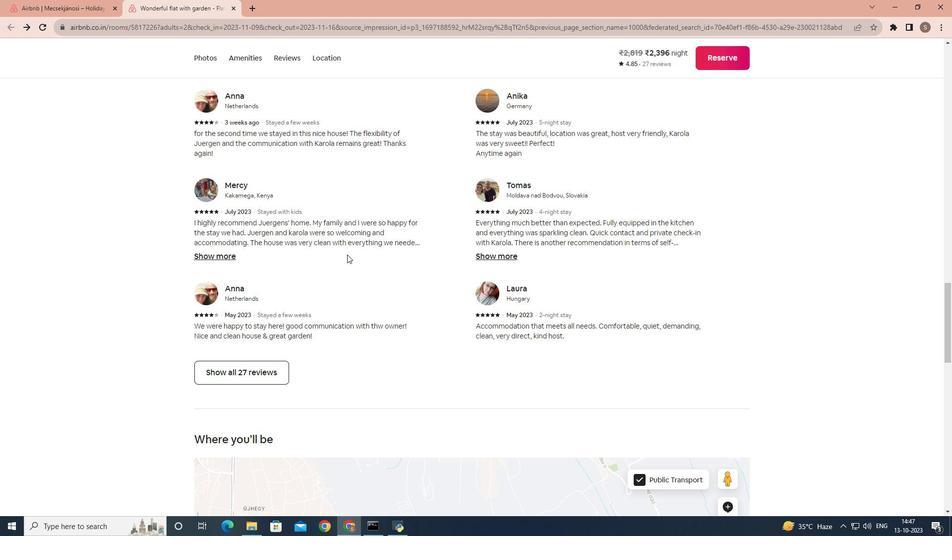 
Action: Mouse scrolled (347, 254) with delta (0, 0)
Screenshot: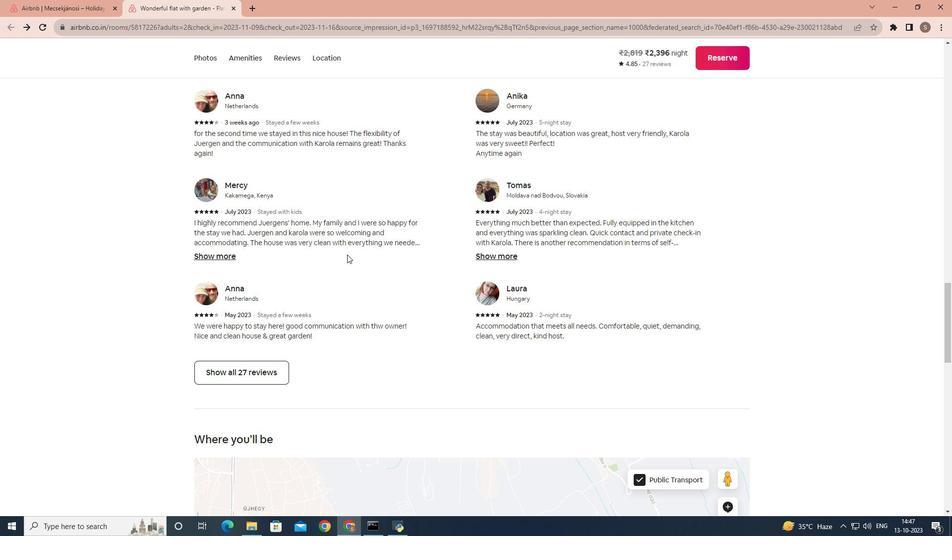 
Action: Mouse moved to (346, 256)
Screenshot: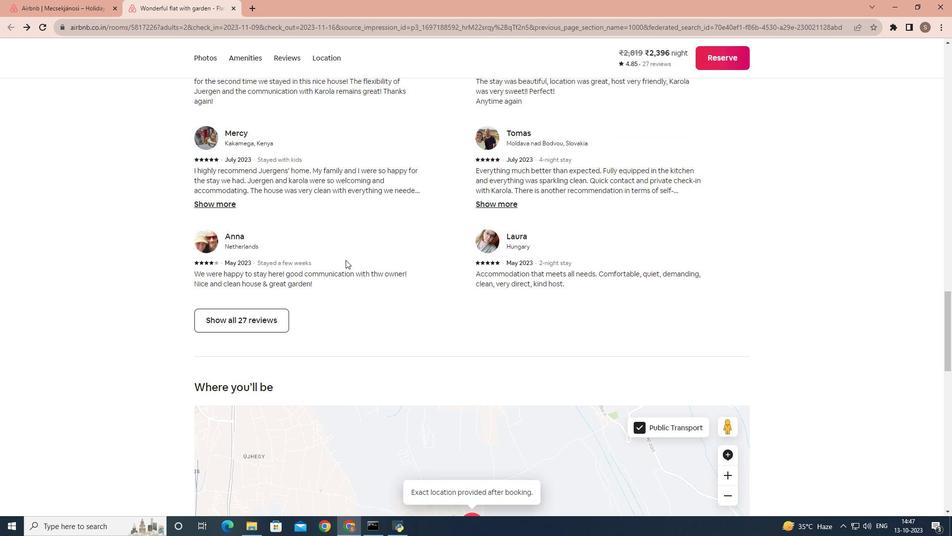 
Action: Mouse scrolled (346, 256) with delta (0, 0)
Screenshot: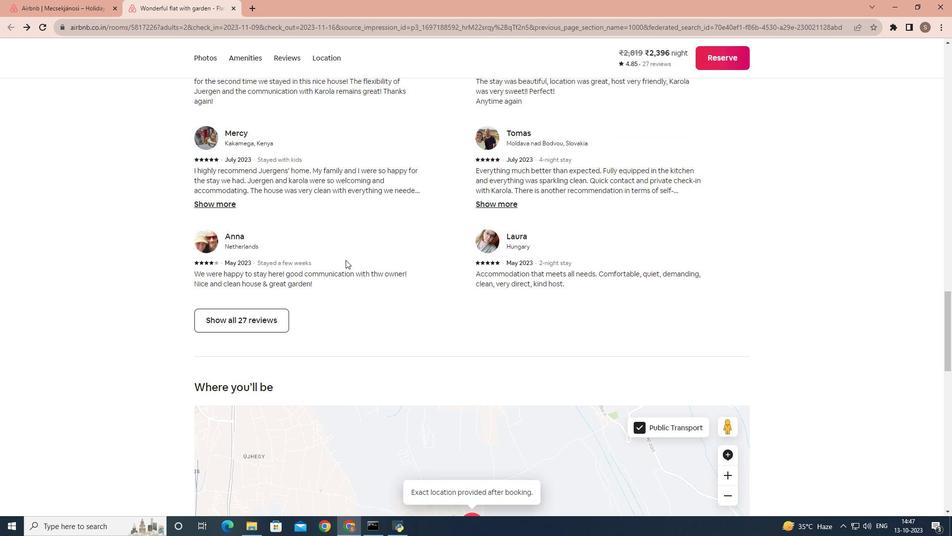 
Action: Mouse moved to (341, 274)
Screenshot: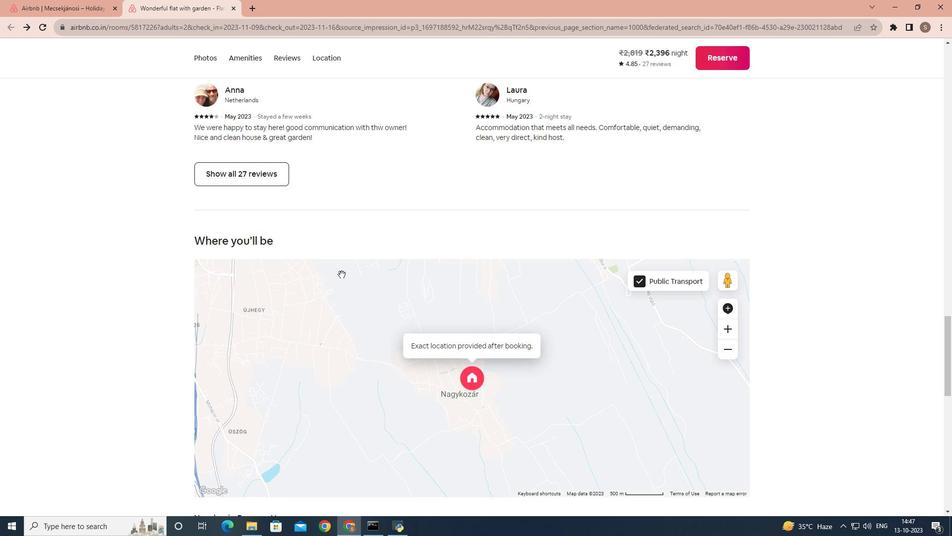 
Action: Mouse scrolled (341, 273) with delta (0, 0)
Screenshot: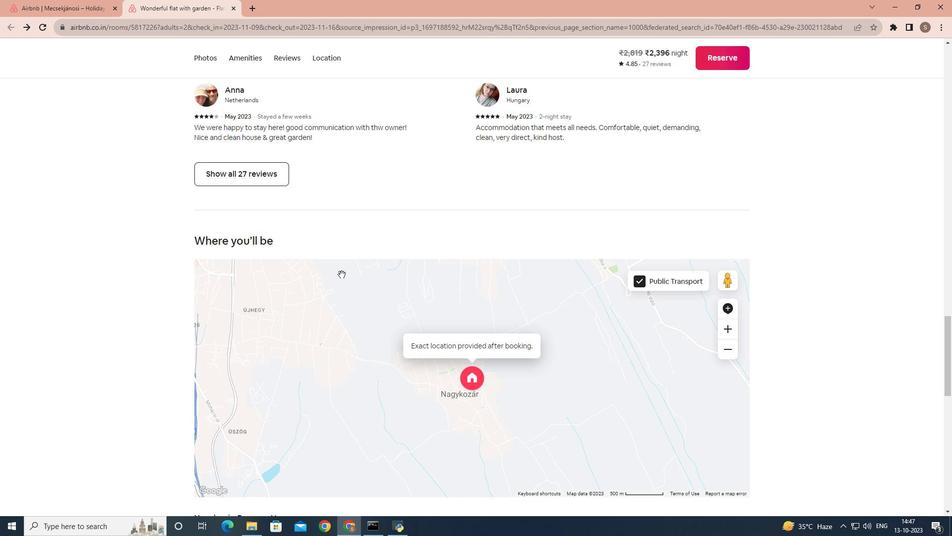 
Action: Mouse scrolled (341, 273) with delta (0, 0)
Screenshot: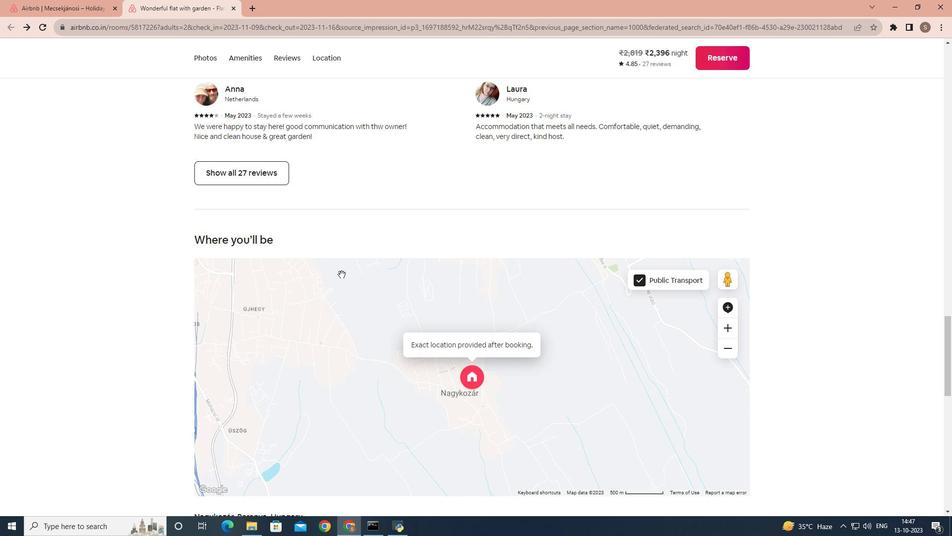 
Action: Mouse scrolled (341, 273) with delta (0, 0)
Screenshot: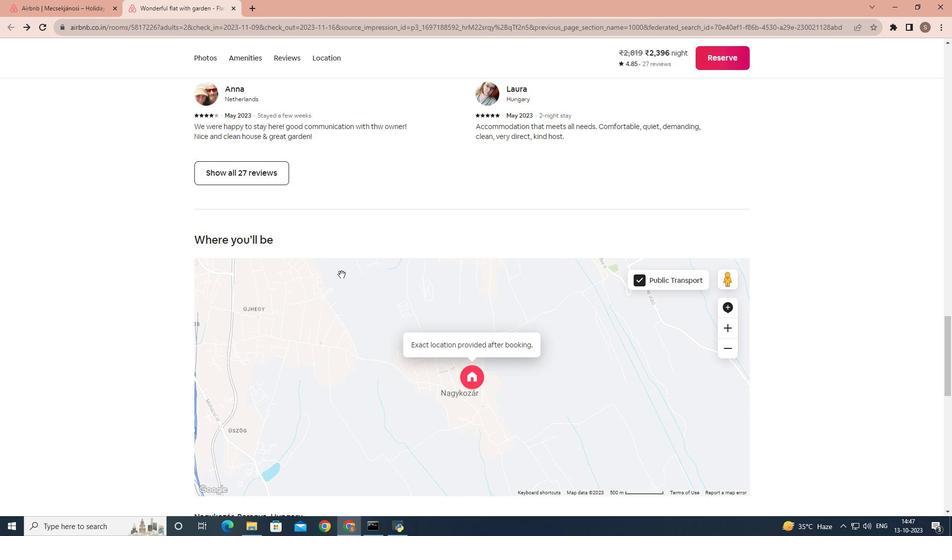 
Action: Mouse scrolled (341, 273) with delta (0, 0)
Screenshot: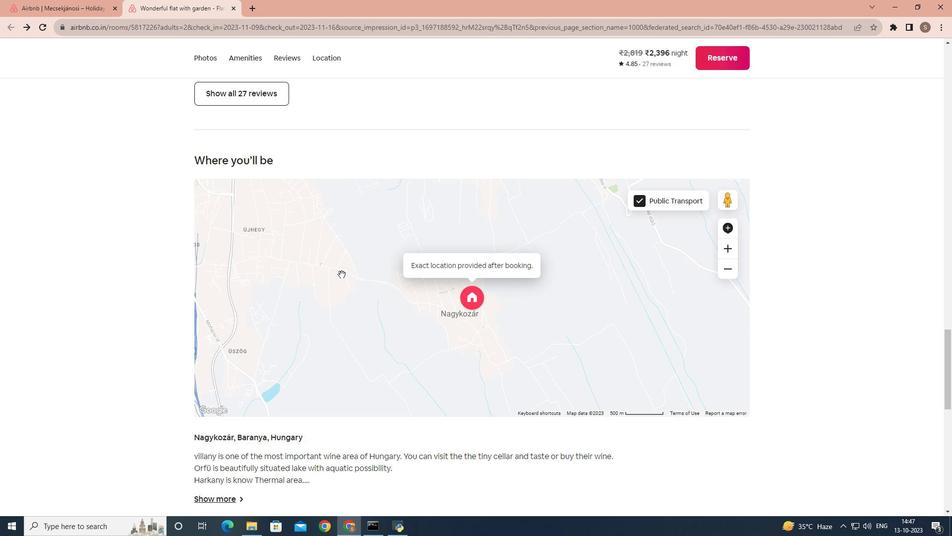 
Action: Mouse moved to (229, 387)
Screenshot: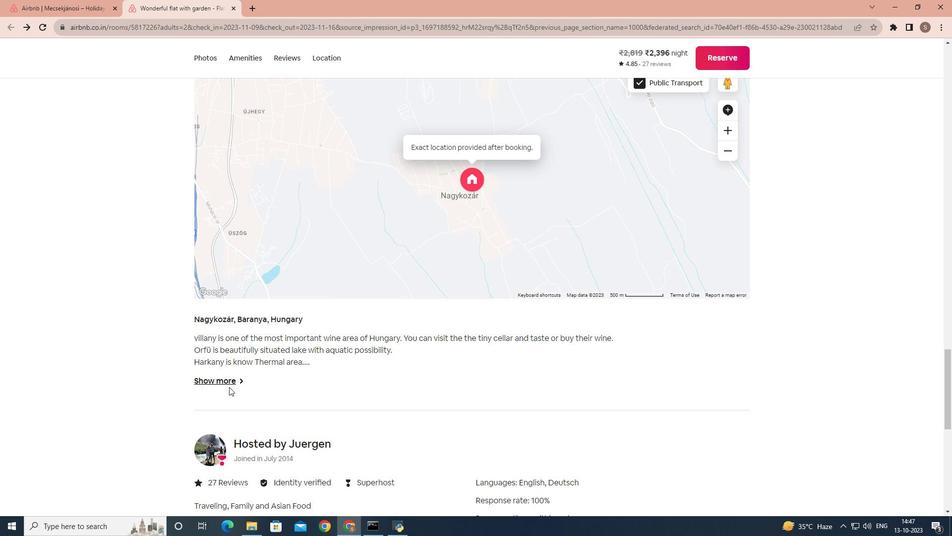 
Action: Mouse pressed left at (229, 387)
Screenshot: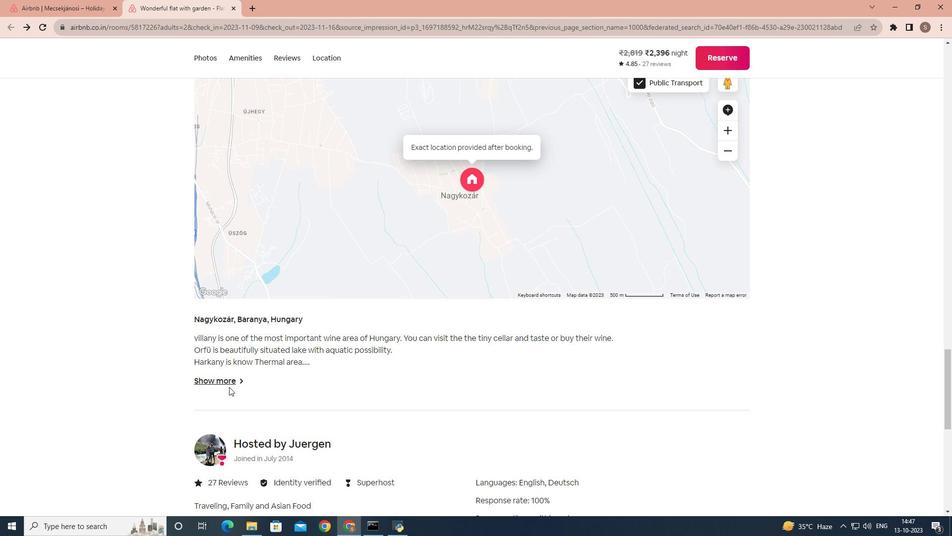 
Action: Mouse moved to (234, 379)
Screenshot: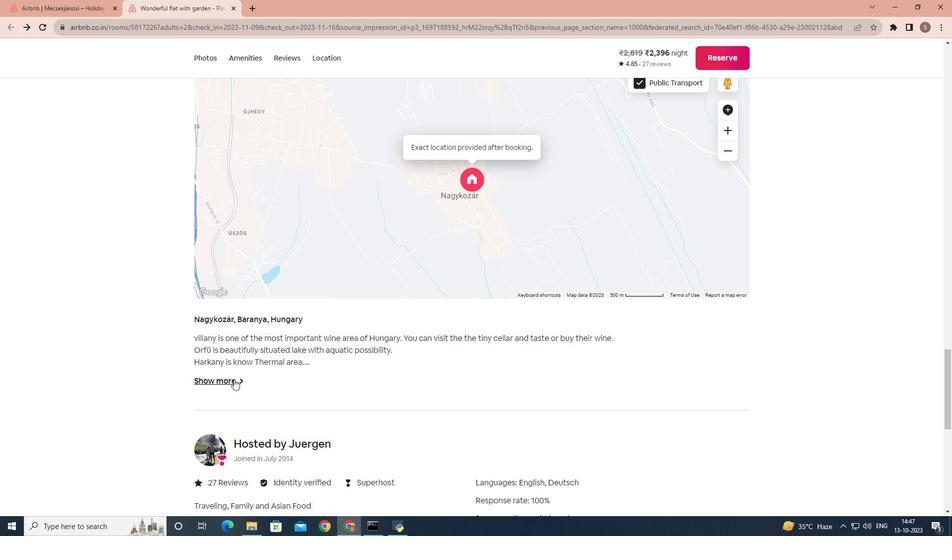 
Action: Mouse pressed left at (234, 379)
Screenshot: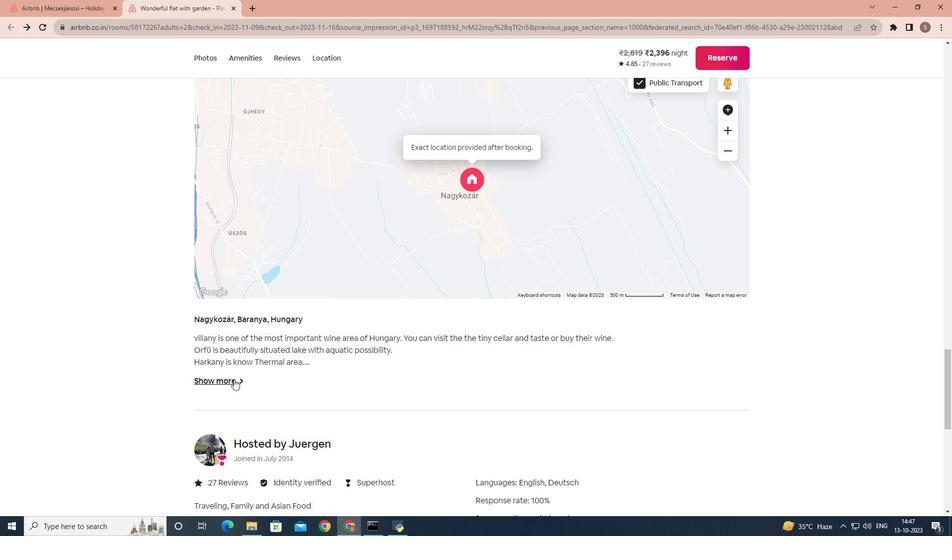 
Action: Mouse moved to (45, 165)
Screenshot: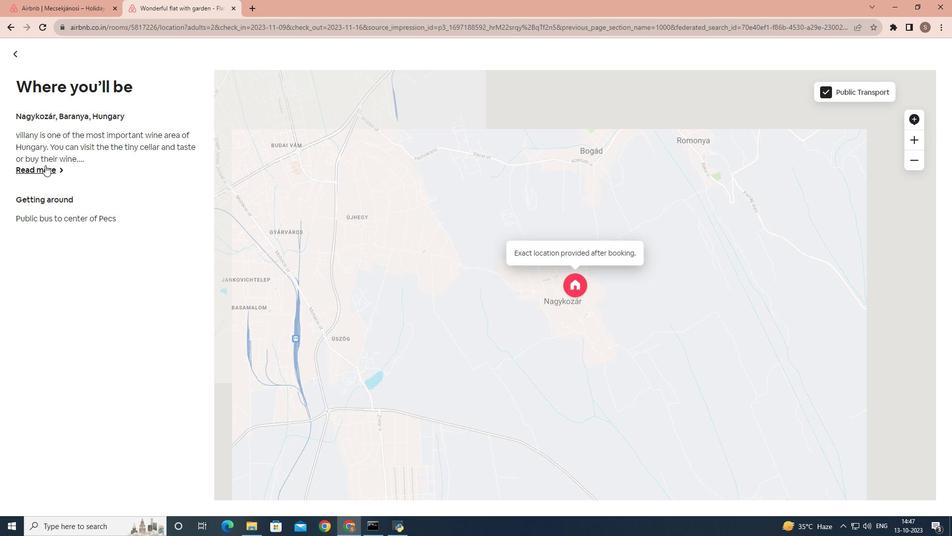 
Action: Mouse pressed left at (45, 165)
Screenshot: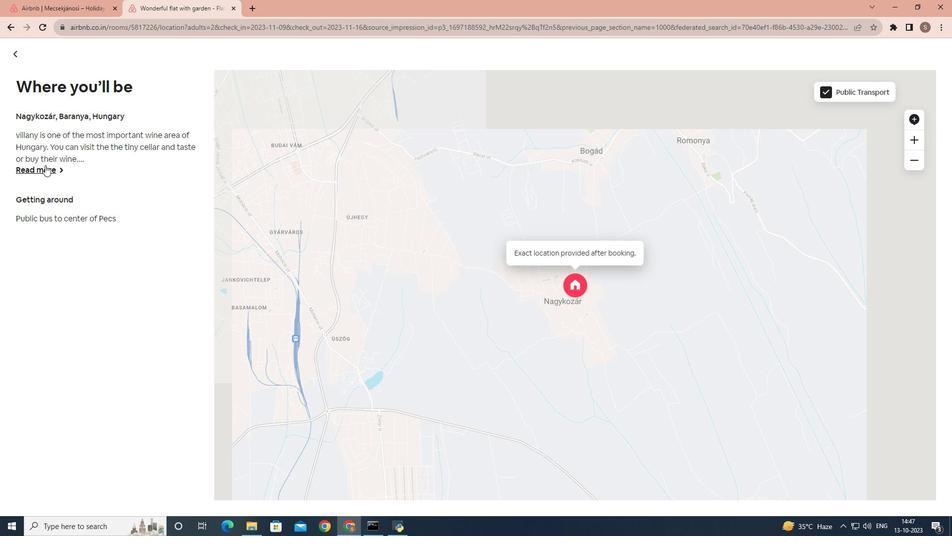 
Action: Mouse moved to (513, 292)
Screenshot: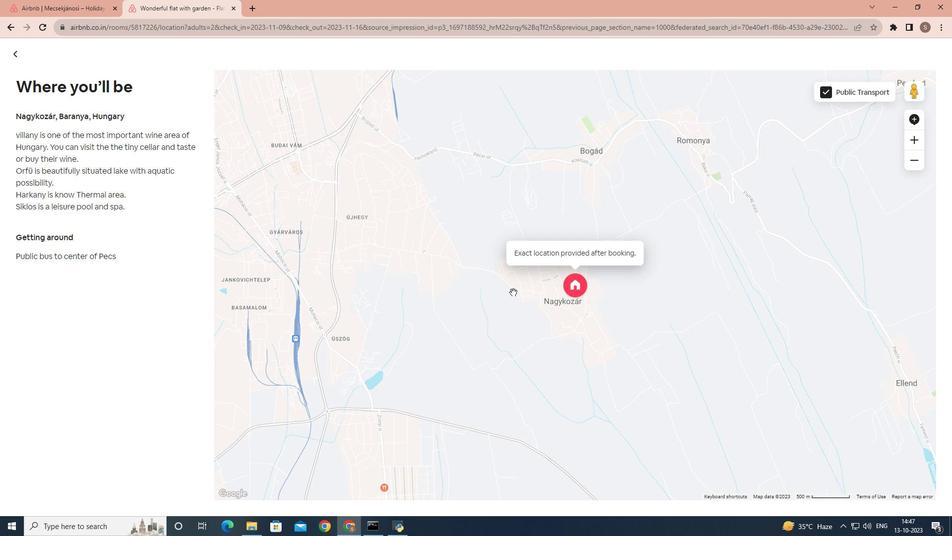 
Action: Mouse scrolled (513, 292) with delta (0, 0)
Screenshot: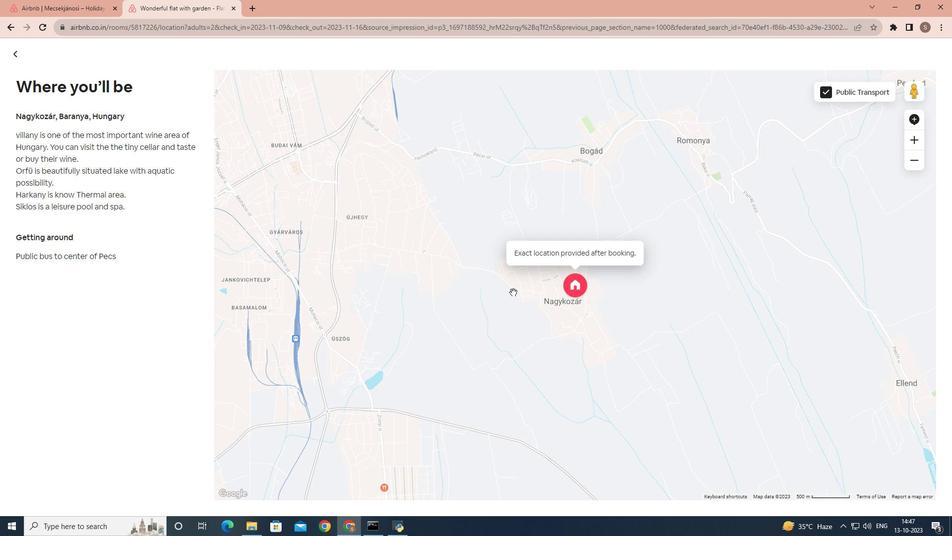 
Action: Mouse scrolled (513, 292) with delta (0, 0)
Screenshot: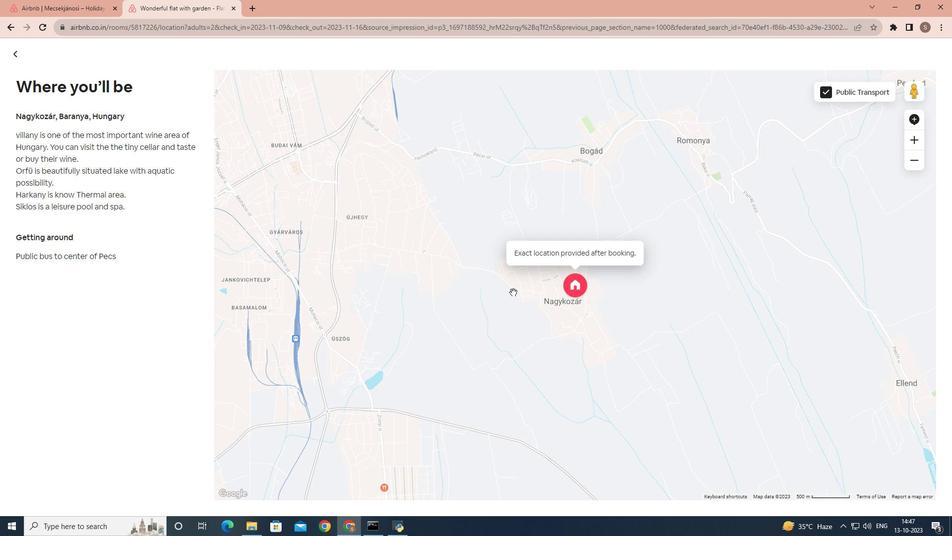 
Action: Mouse scrolled (513, 292) with delta (0, 0)
Screenshot: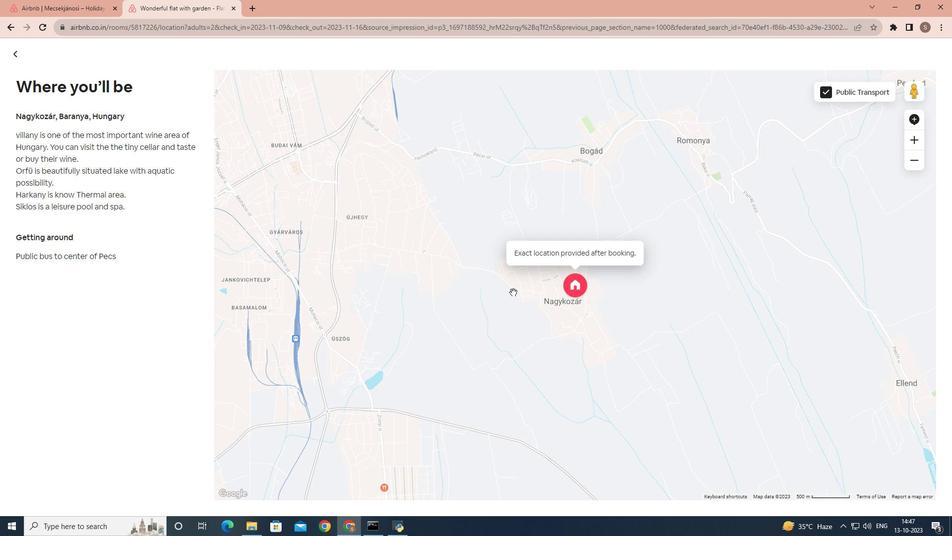 
Action: Mouse scrolled (513, 292) with delta (0, 0)
Screenshot: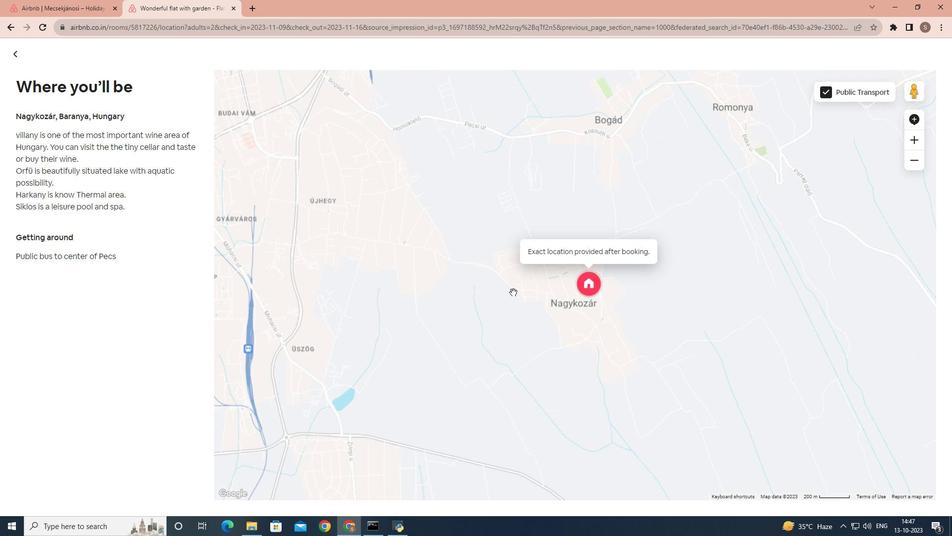 
Action: Mouse scrolled (513, 291) with delta (0, 0)
Screenshot: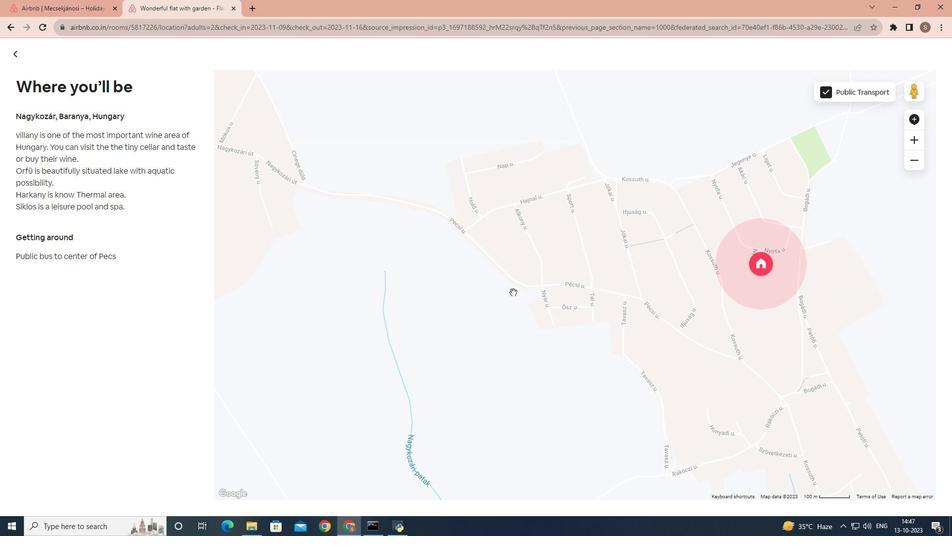 
Action: Mouse scrolled (513, 291) with delta (0, 0)
Screenshot: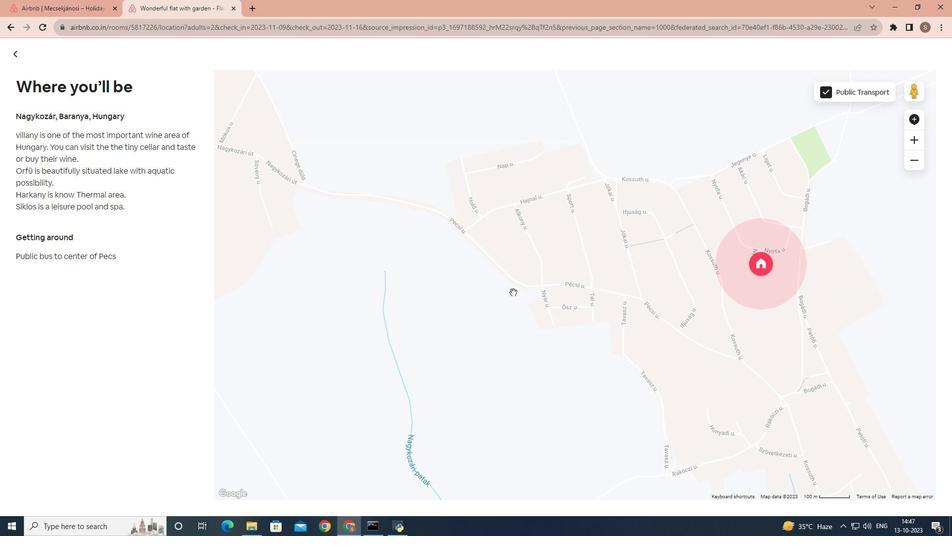 
Action: Mouse scrolled (513, 291) with delta (0, 0)
Screenshot: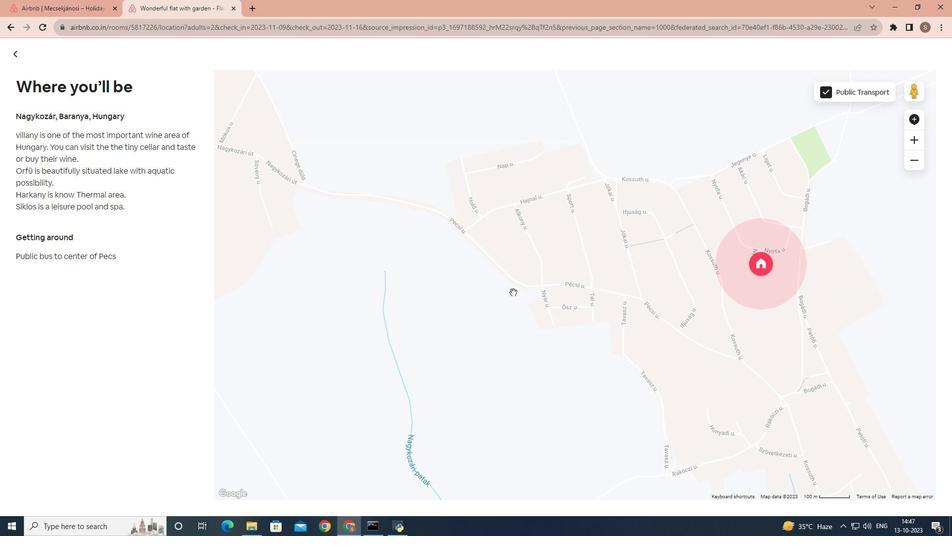 
Action: Mouse scrolled (513, 291) with delta (0, 0)
Screenshot: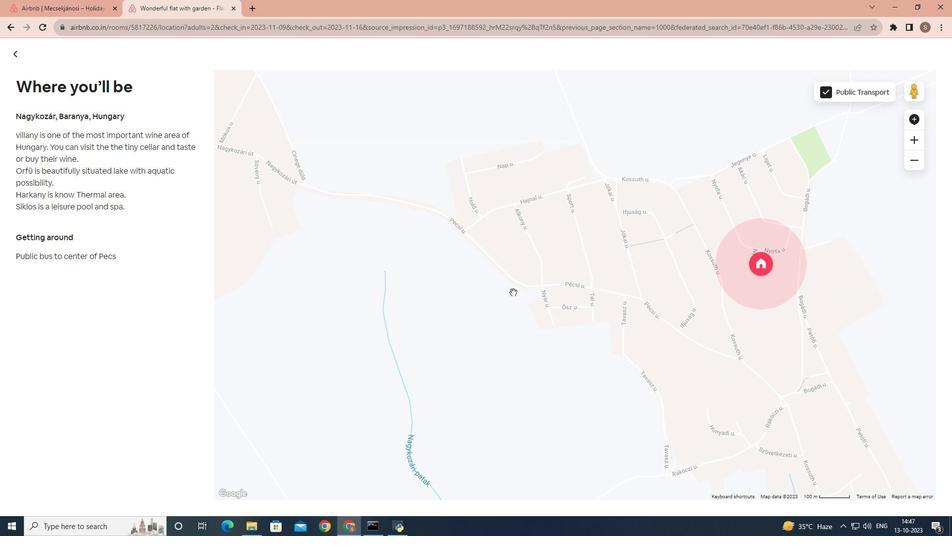 
Action: Mouse scrolled (513, 291) with delta (0, 0)
Screenshot: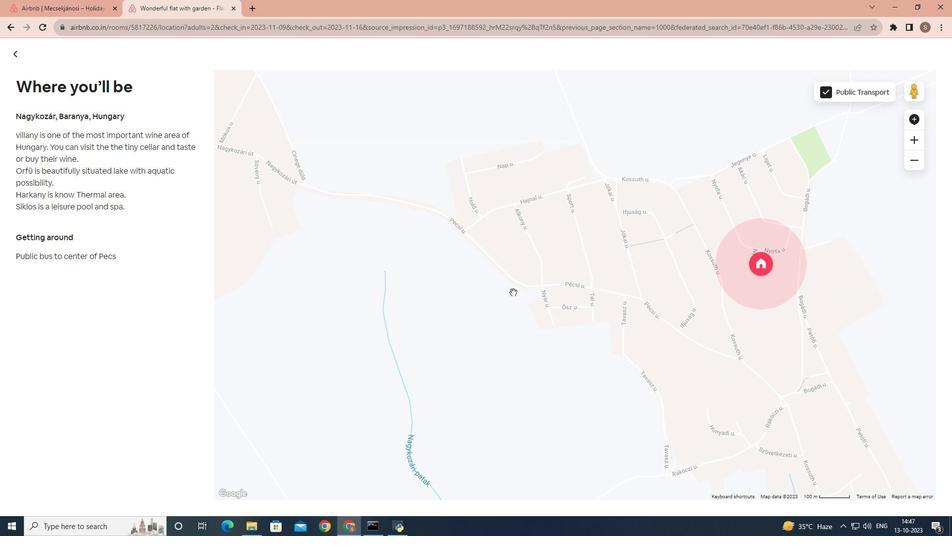 
Action: Mouse scrolled (513, 291) with delta (0, 0)
Screenshot: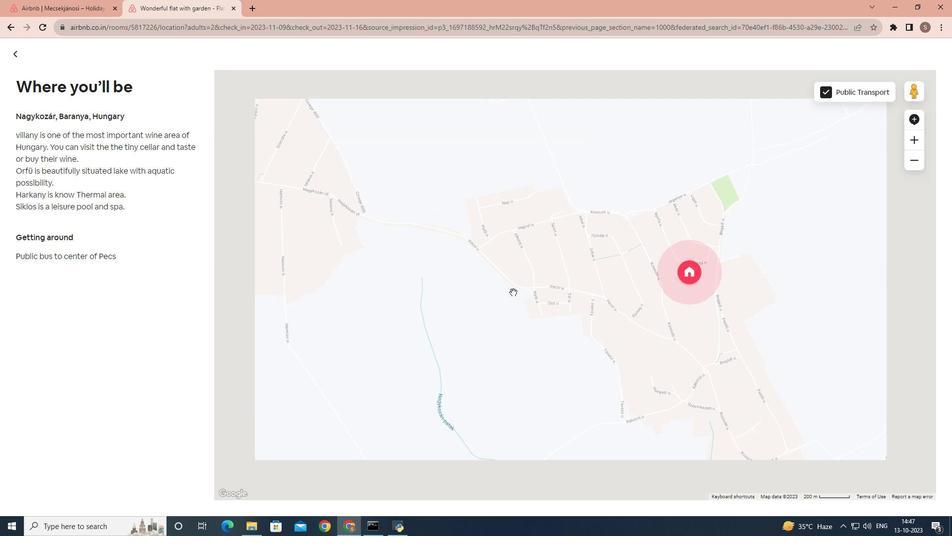 
Action: Mouse moved to (19, 55)
Screenshot: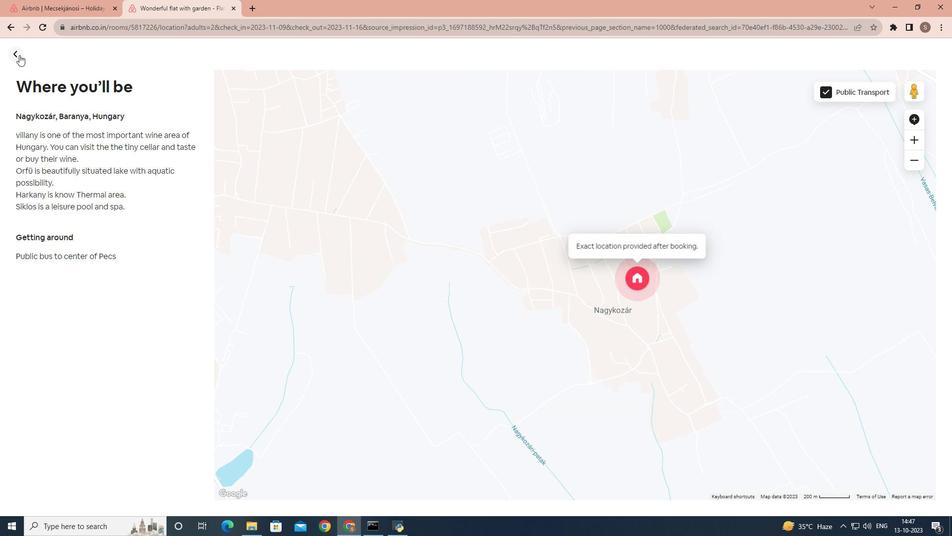 
Action: Mouse pressed left at (19, 55)
Screenshot: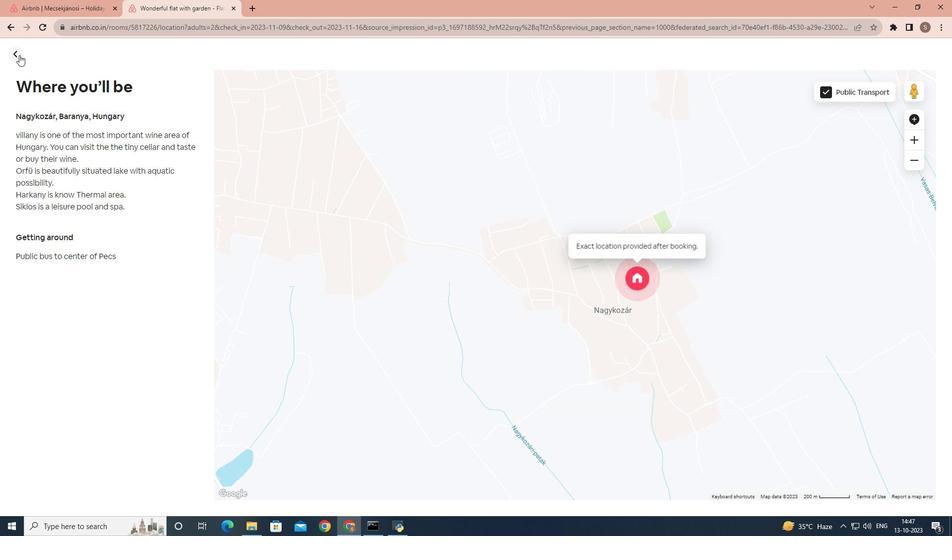 
Action: Mouse moved to (354, 257)
Screenshot: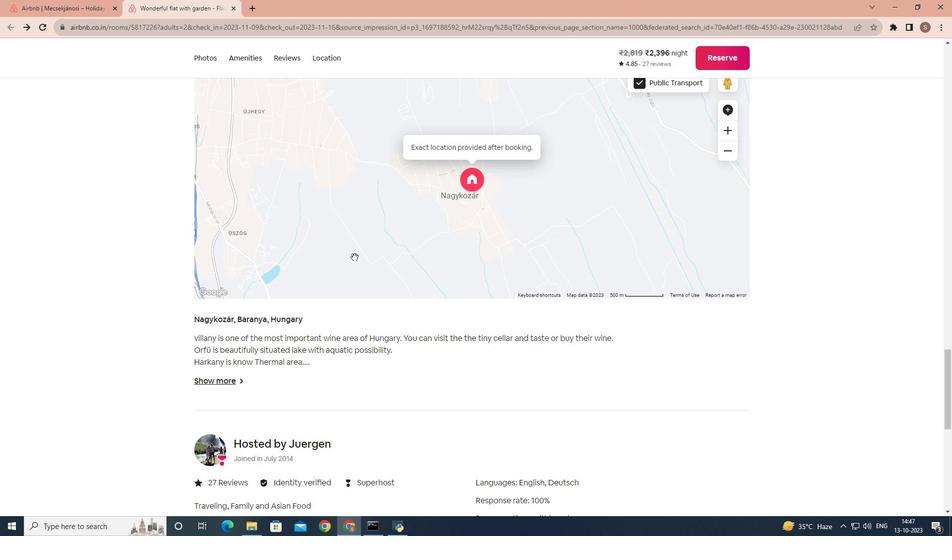 
Action: Mouse scrolled (354, 256) with delta (0, 0)
Screenshot: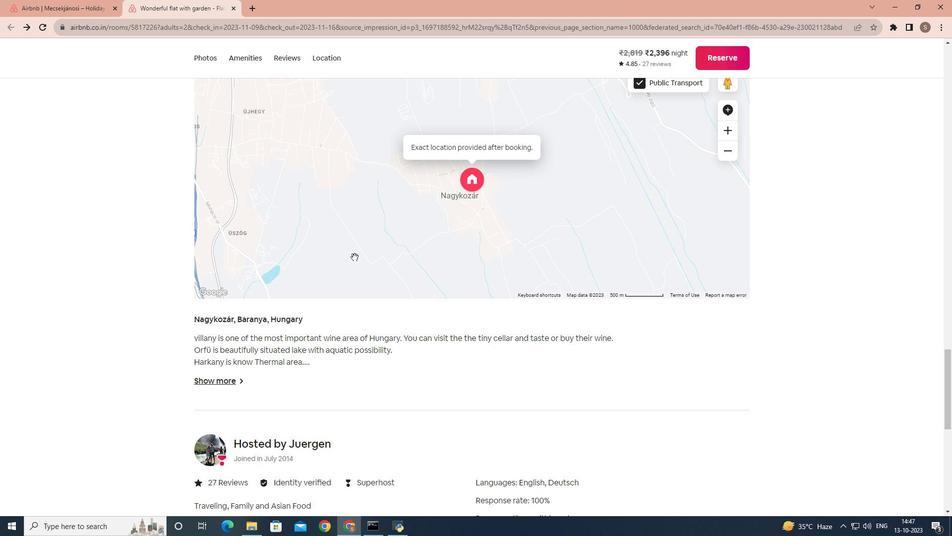 
Action: Mouse scrolled (354, 256) with delta (0, 0)
Screenshot: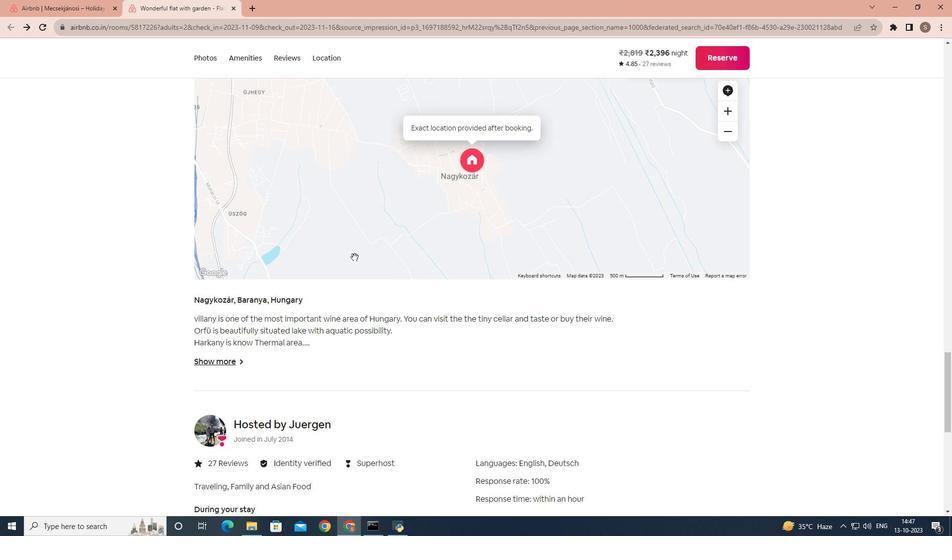
Action: Mouse scrolled (354, 256) with delta (0, 0)
Screenshot: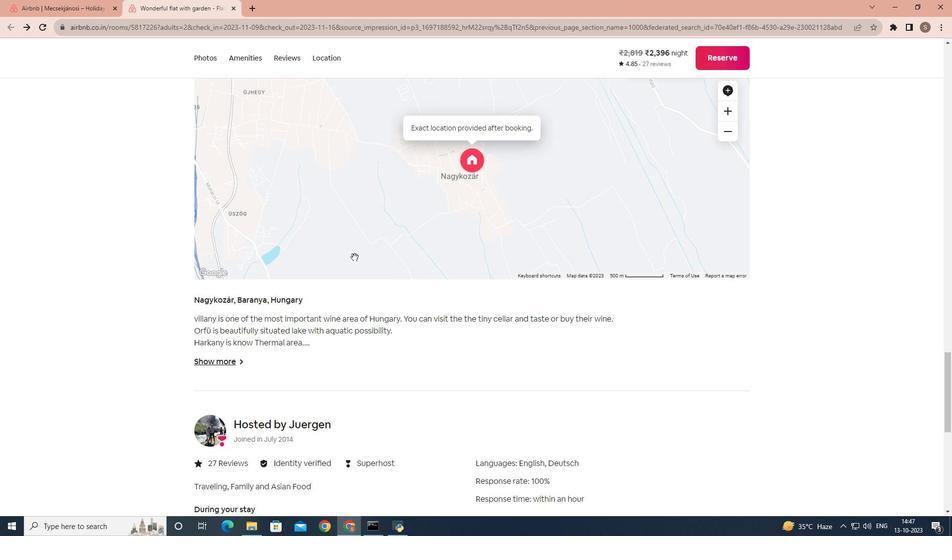 
Action: Mouse scrolled (354, 256) with delta (0, 0)
Screenshot: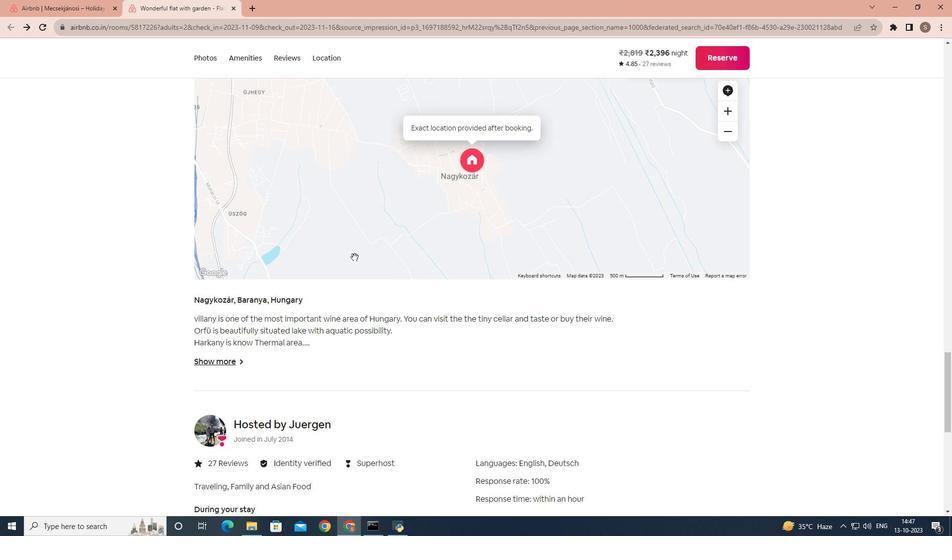 
Action: Mouse scrolled (354, 256) with delta (0, 0)
Screenshot: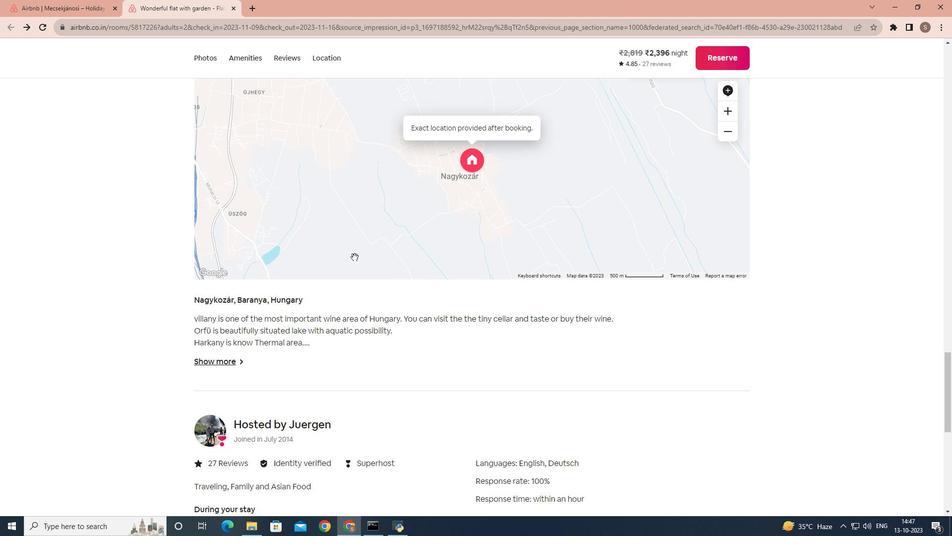 
Action: Mouse scrolled (354, 256) with delta (0, 0)
Screenshot: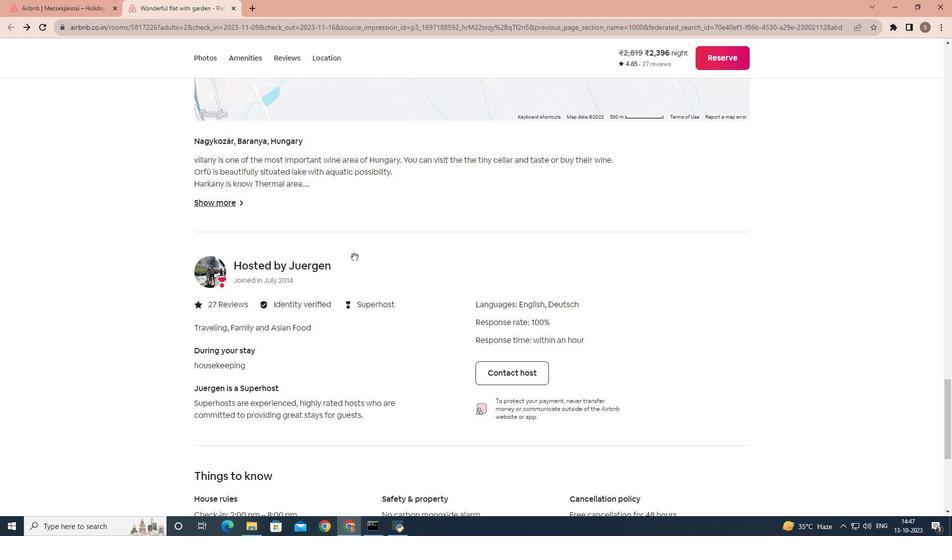 
Action: Mouse moved to (330, 258)
Screenshot: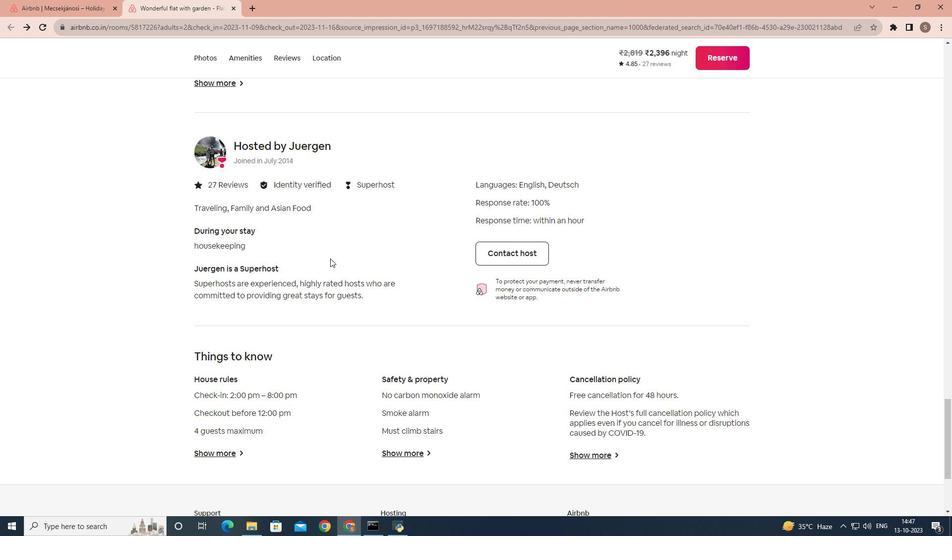 
Action: Mouse scrolled (330, 258) with delta (0, 0)
Screenshot: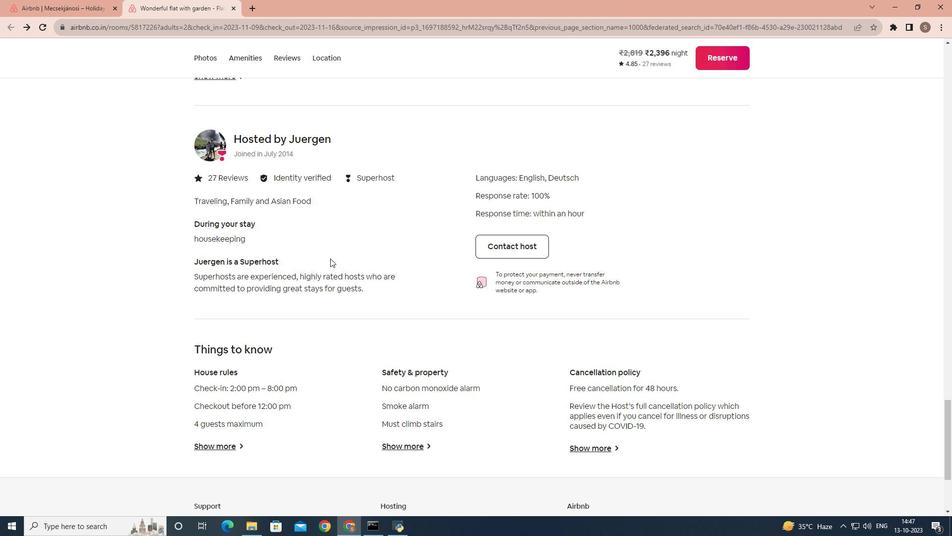 
Action: Mouse scrolled (330, 258) with delta (0, 0)
Screenshot: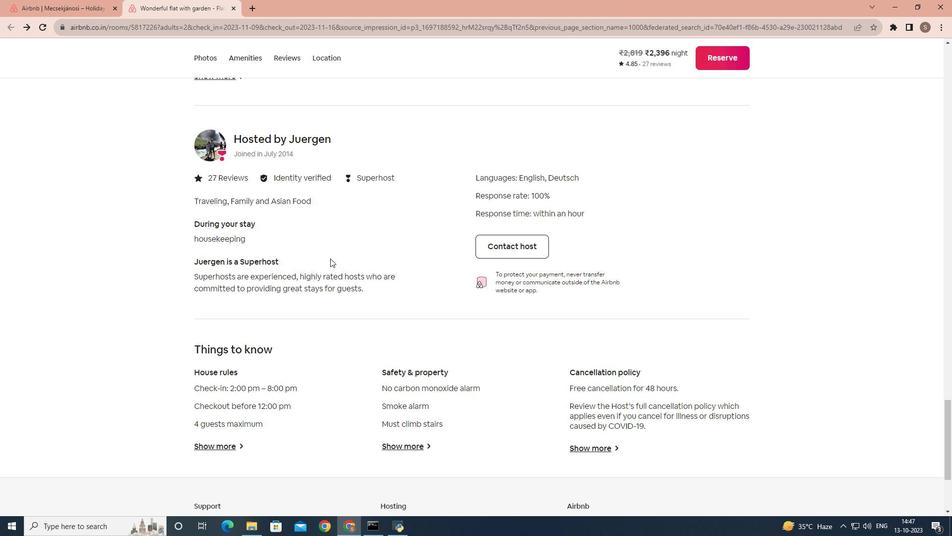 
Action: Mouse scrolled (330, 258) with delta (0, 0)
Screenshot: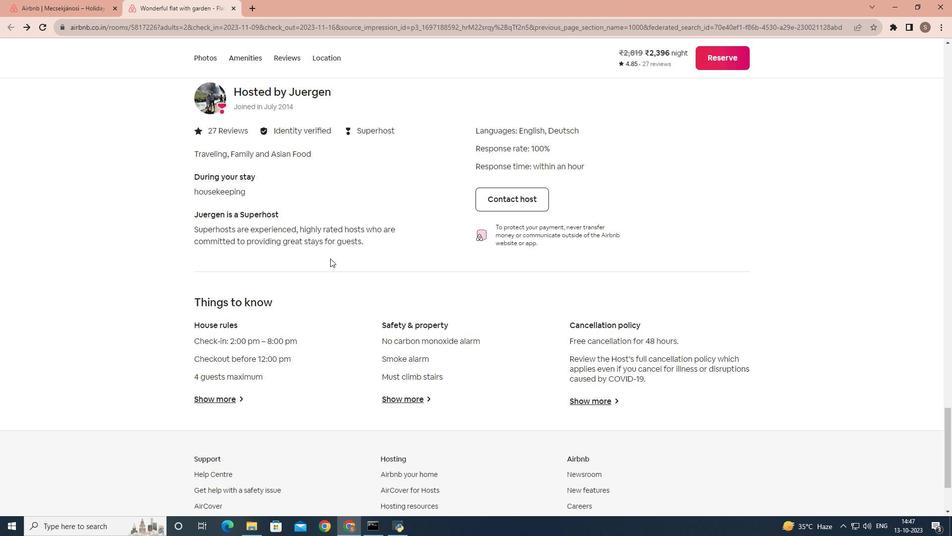 
Action: Mouse scrolled (330, 258) with delta (0, 0)
Screenshot: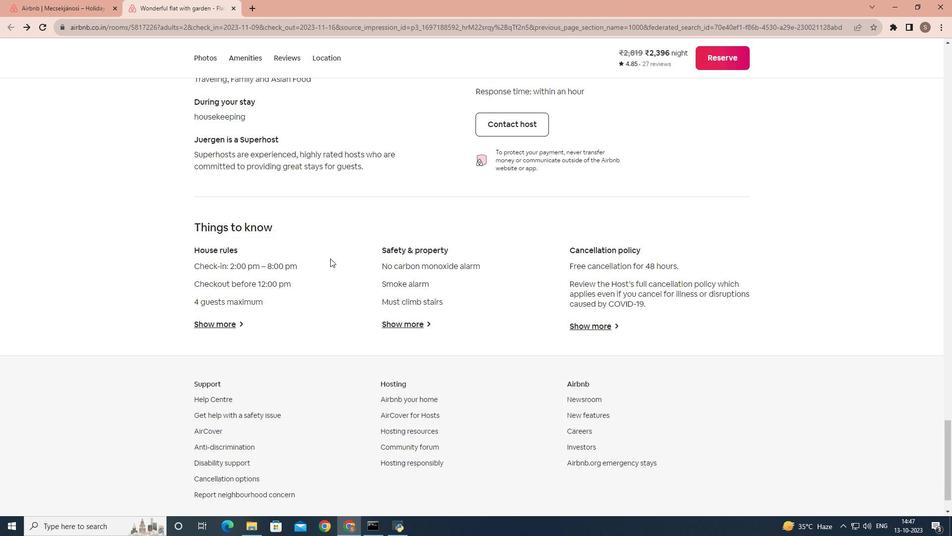 
Action: Mouse moved to (209, 278)
Screenshot: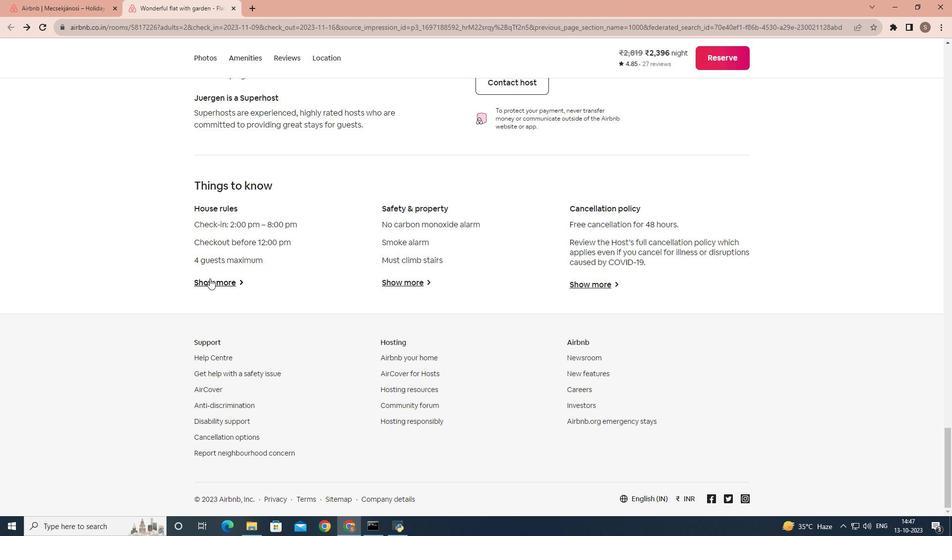 
Action: Mouse pressed left at (209, 278)
Screenshot: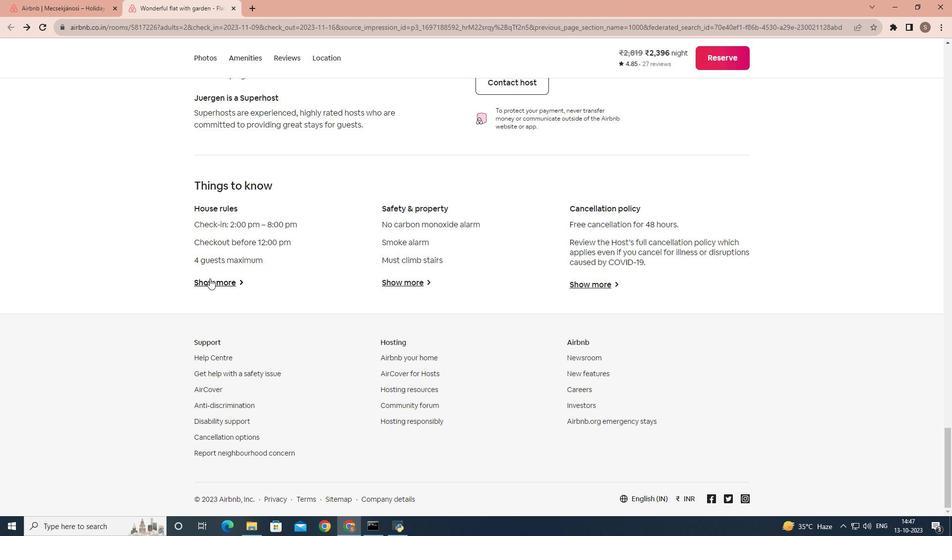 
Action: Mouse moved to (416, 271)
Screenshot: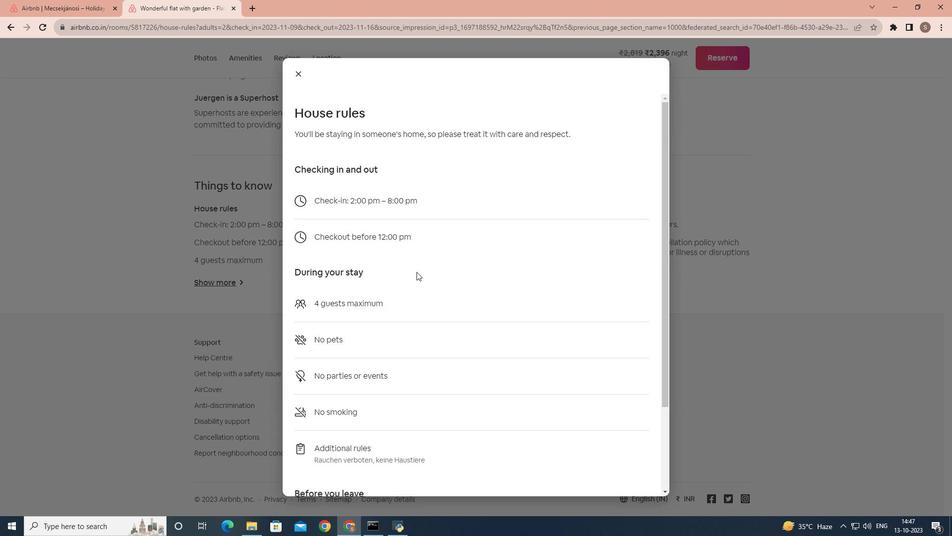 
Action: Mouse scrolled (416, 271) with delta (0, 0)
Screenshot: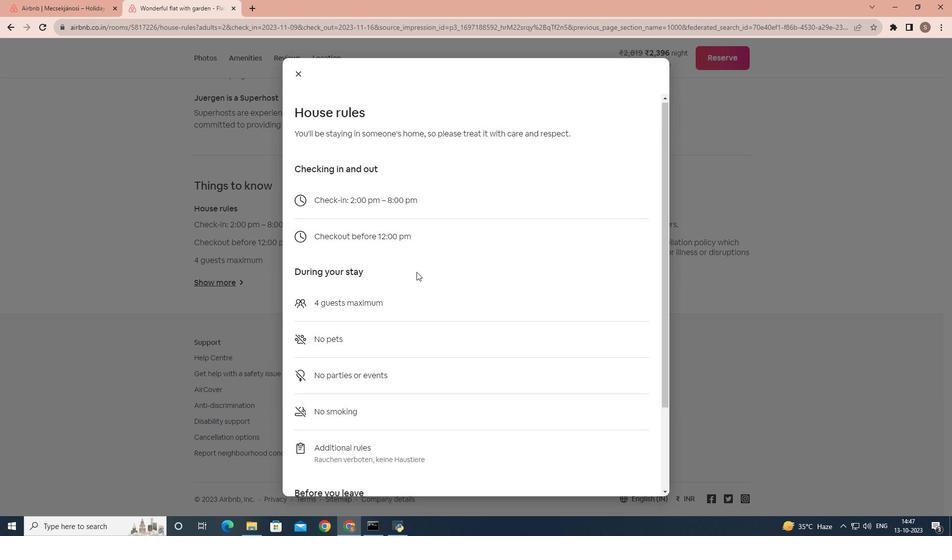 
Action: Mouse scrolled (416, 271) with delta (0, 0)
Screenshot: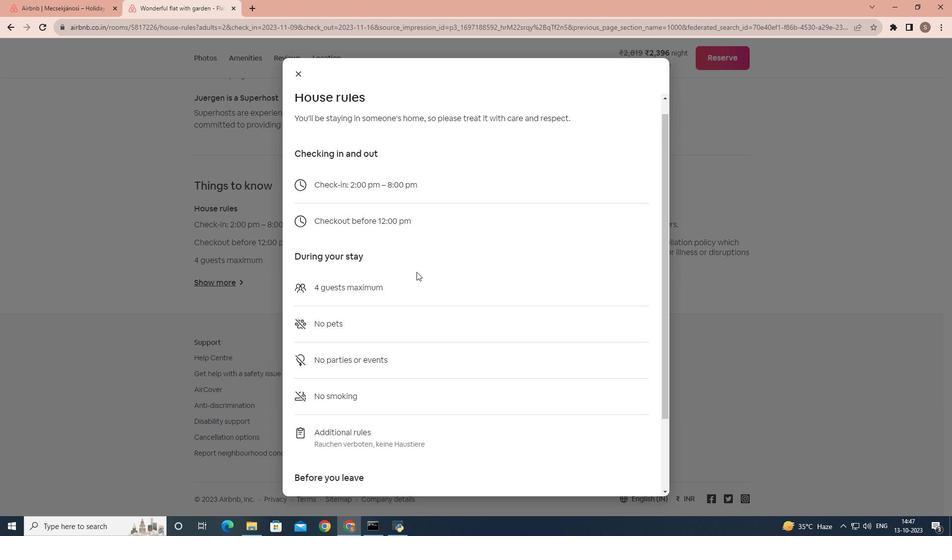 
Action: Mouse scrolled (416, 271) with delta (0, 0)
Screenshot: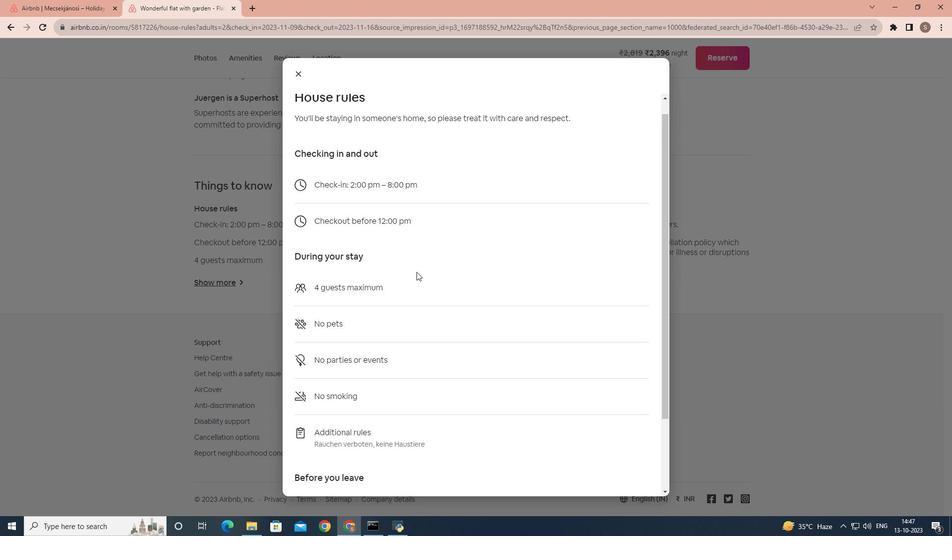 
Action: Mouse scrolled (416, 271) with delta (0, 0)
Screenshot: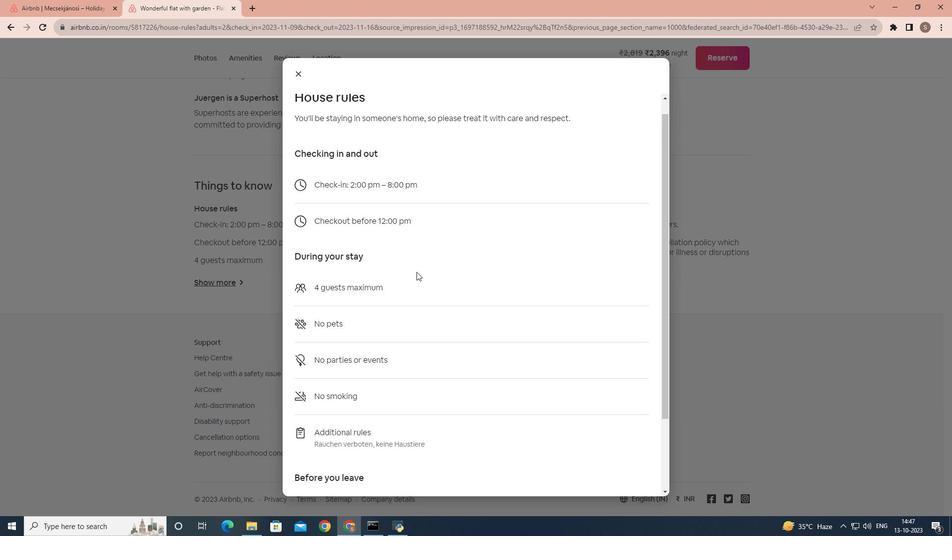 
Action: Mouse scrolled (416, 271) with delta (0, 0)
Screenshot: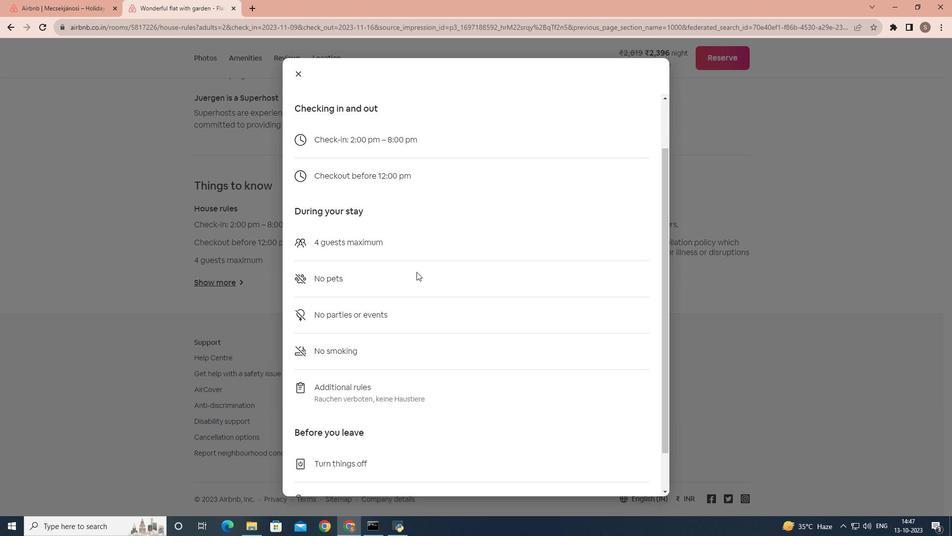 
Action: Mouse moved to (301, 76)
Screenshot: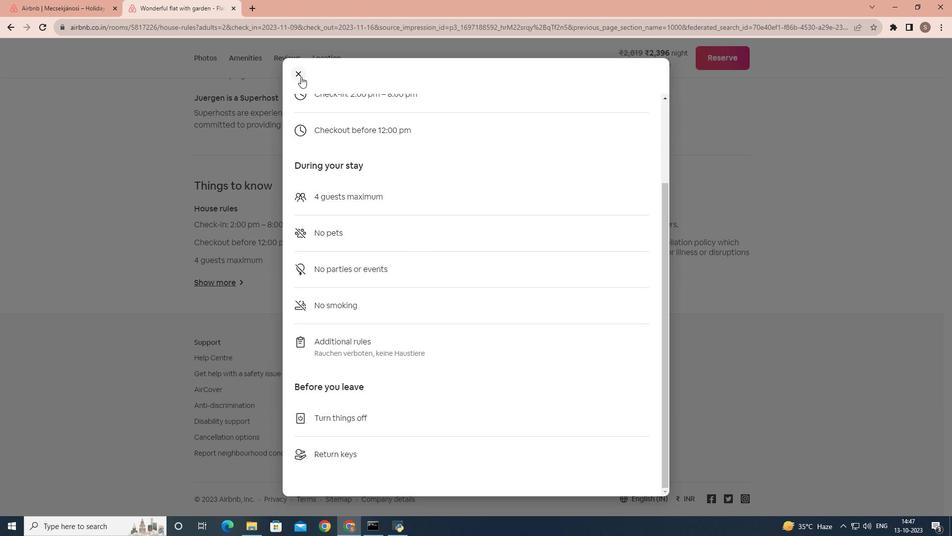 
Action: Mouse pressed left at (301, 76)
Screenshot: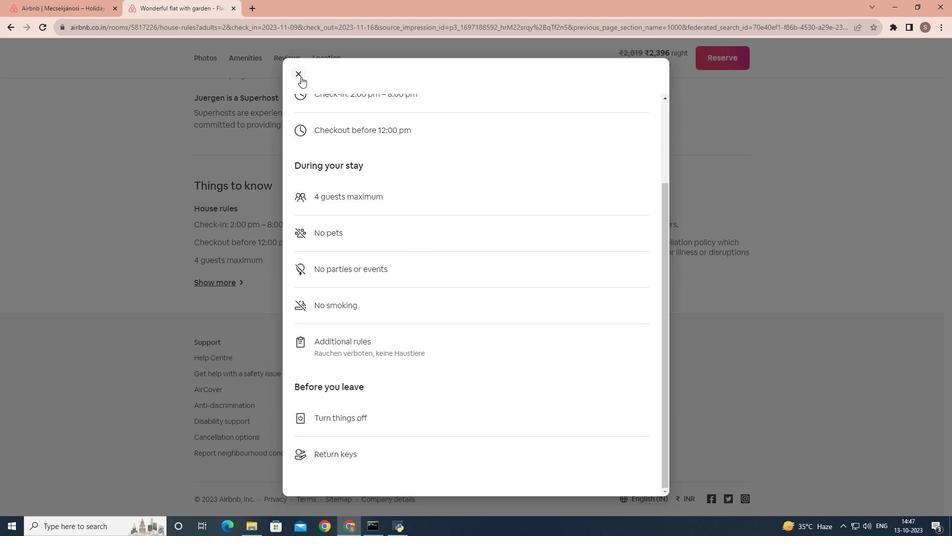 
Action: Mouse moved to (339, 327)
Screenshot: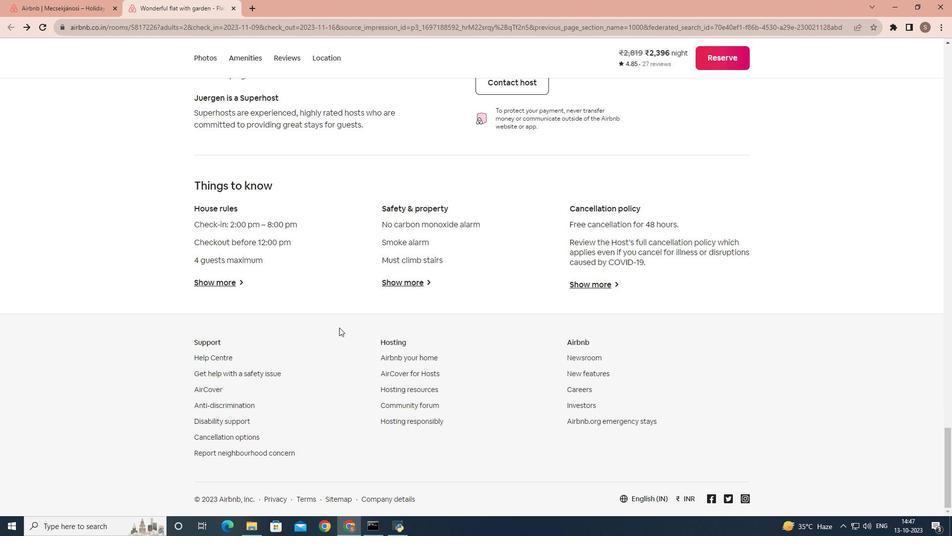 
Action: Mouse scrolled (339, 328) with delta (0, 0)
Screenshot: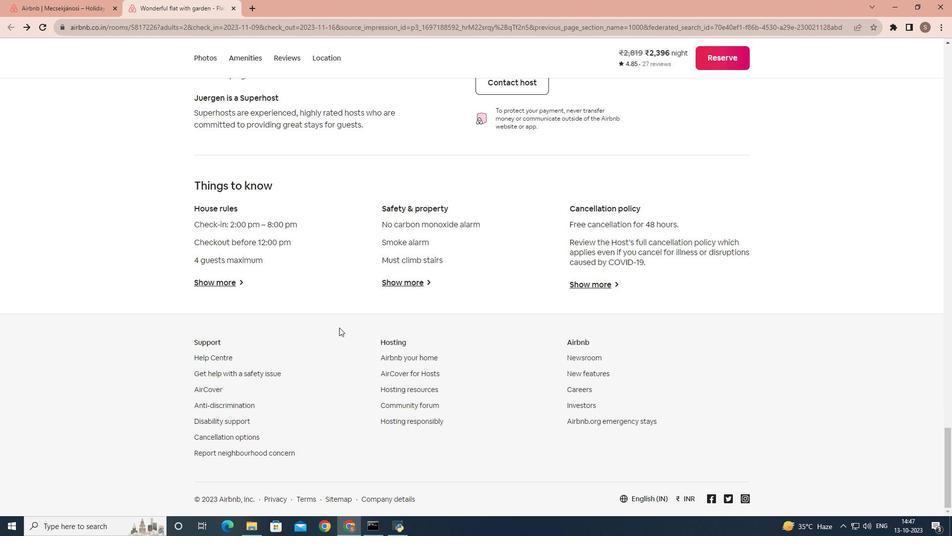 
Action: Mouse moved to (398, 330)
Screenshot: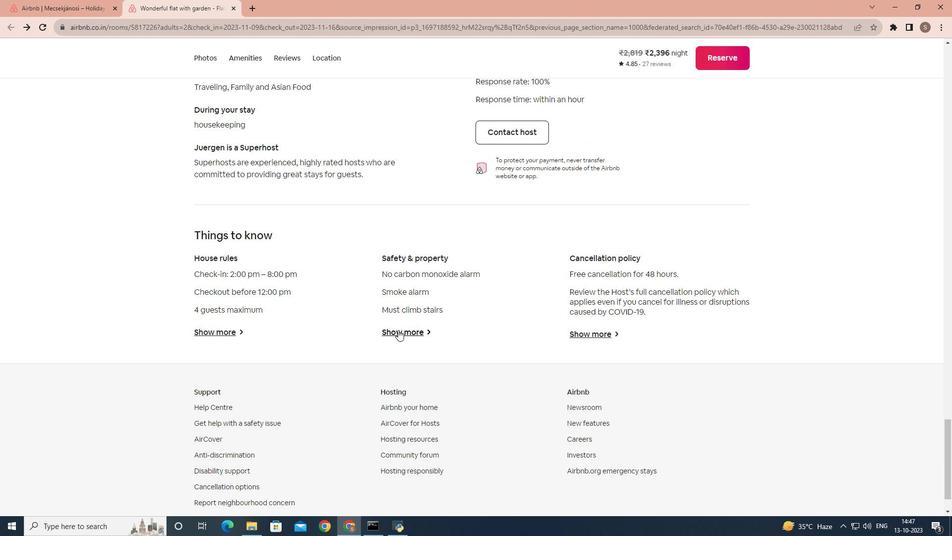 
Action: Mouse pressed left at (398, 330)
Screenshot: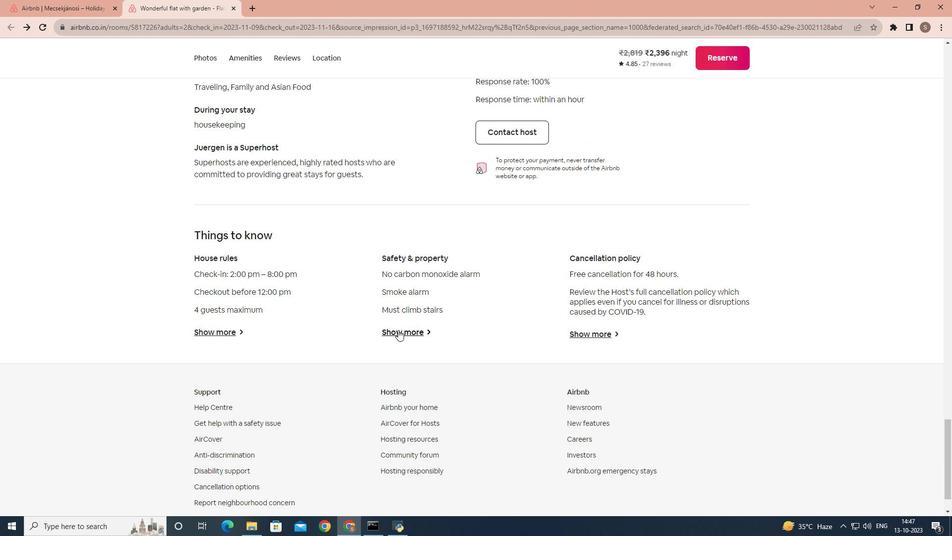 
Action: Mouse moved to (301, 134)
Screenshot: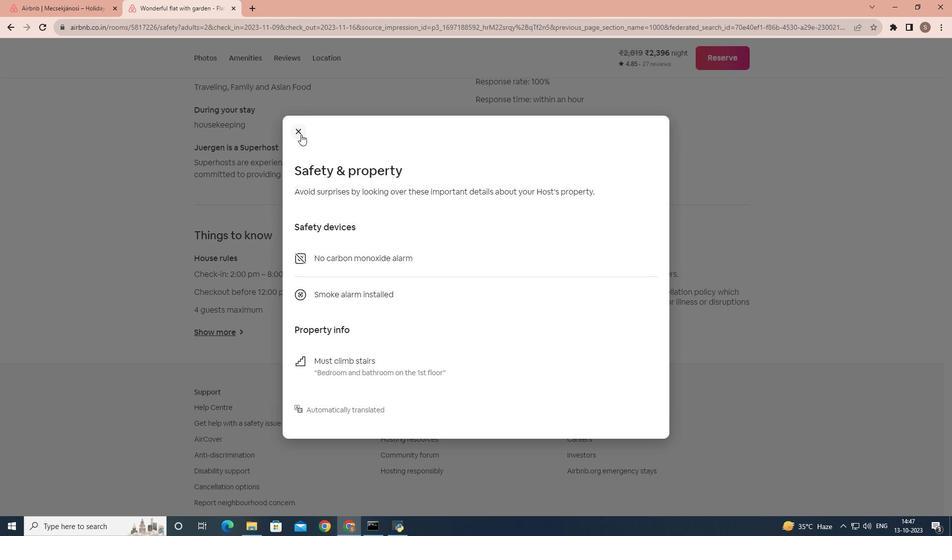 
Action: Mouse pressed left at (301, 134)
Screenshot: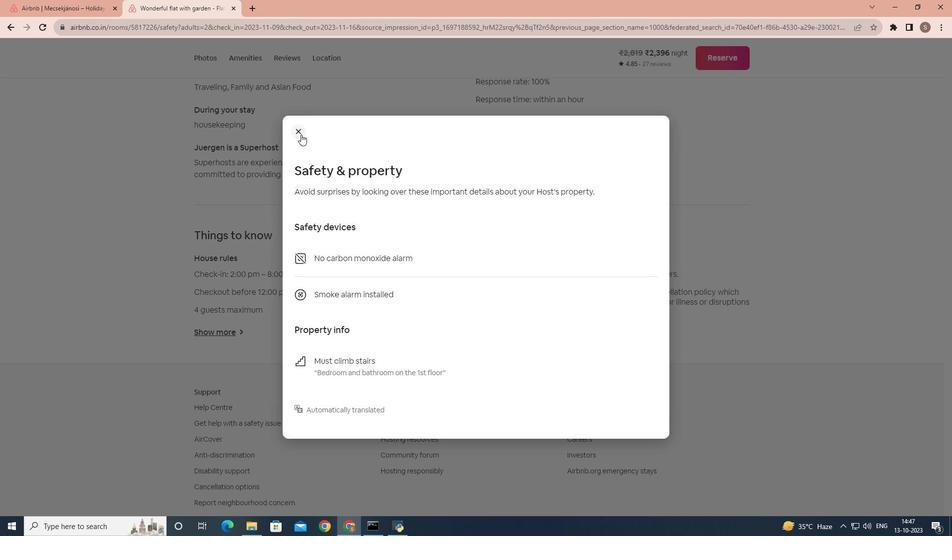 
Action: Mouse moved to (598, 332)
Screenshot: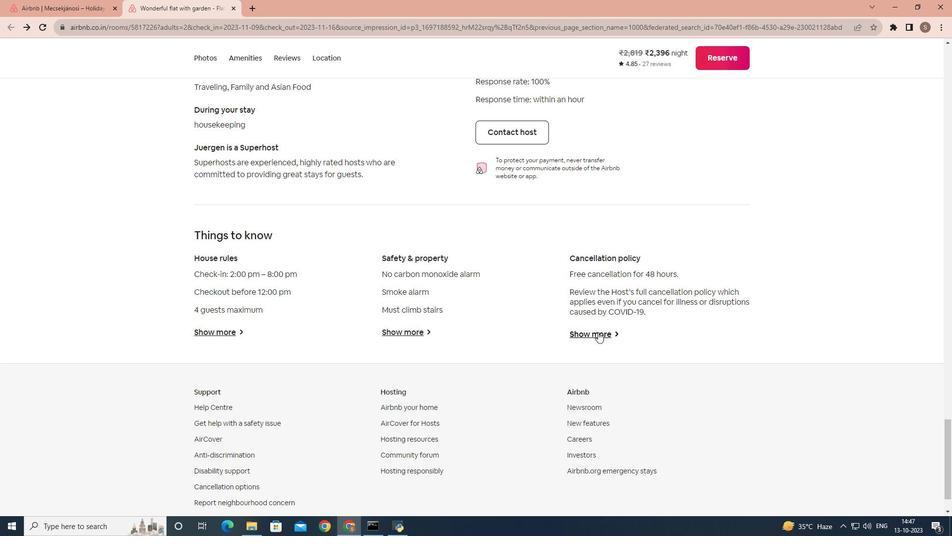 
Action: Mouse pressed left at (598, 332)
Screenshot: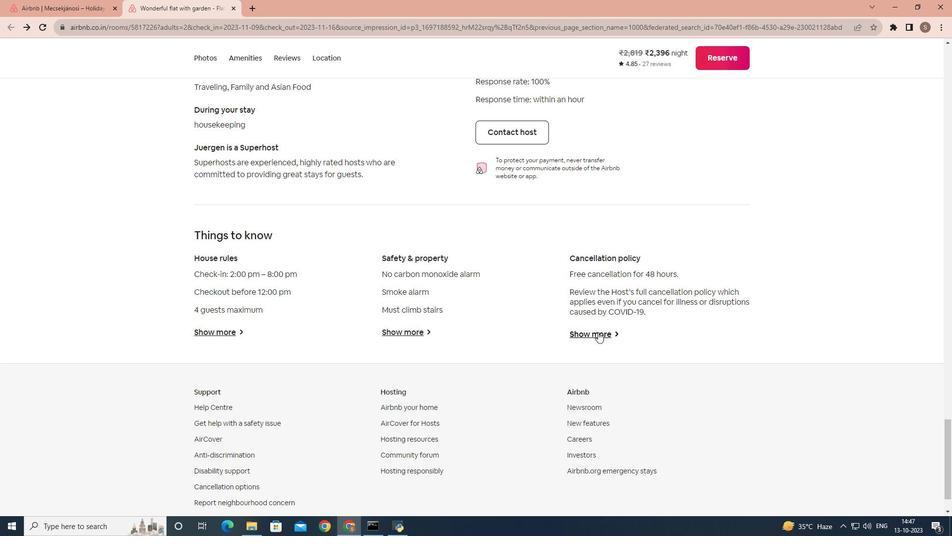 
Action: Mouse moved to (355, 132)
Screenshot: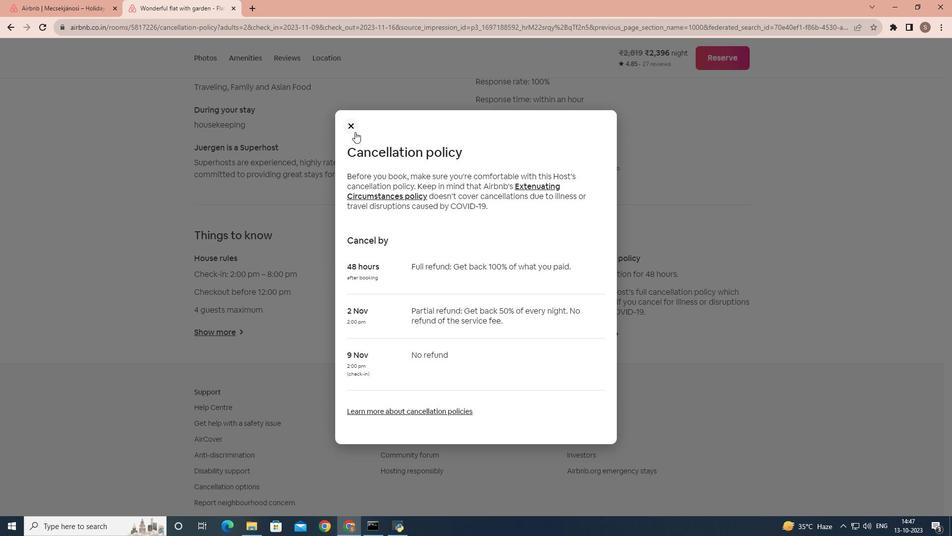 
Action: Mouse pressed left at (355, 132)
Screenshot: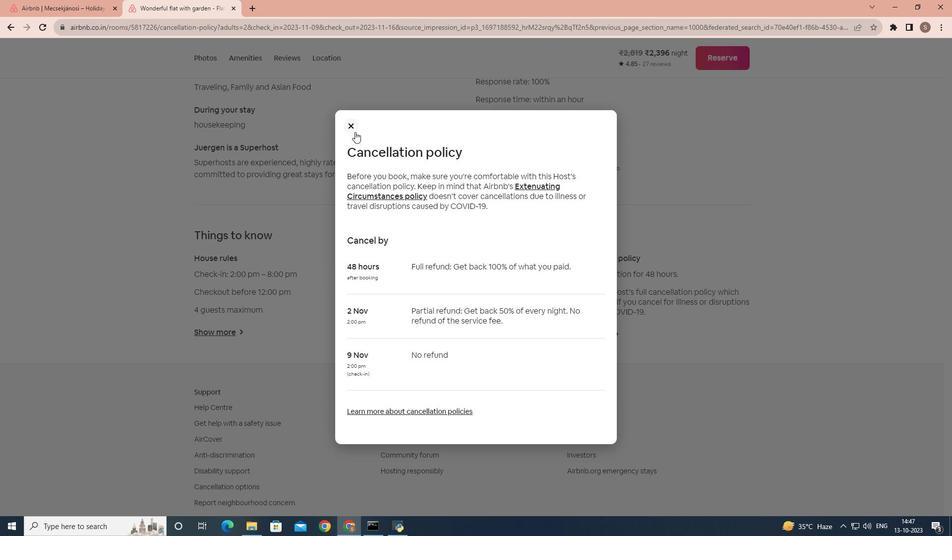 
Action: Mouse moved to (365, 245)
